 Task: Open a blank sheet, save the file as harry.html Insert a picture of 'Harry Potter' with name  ' Harry Potter.png ' Apply border to the image, change style to Dashed line, color Yellow and width '2 pt'
Action: Mouse moved to (1277, 96)
Screenshot: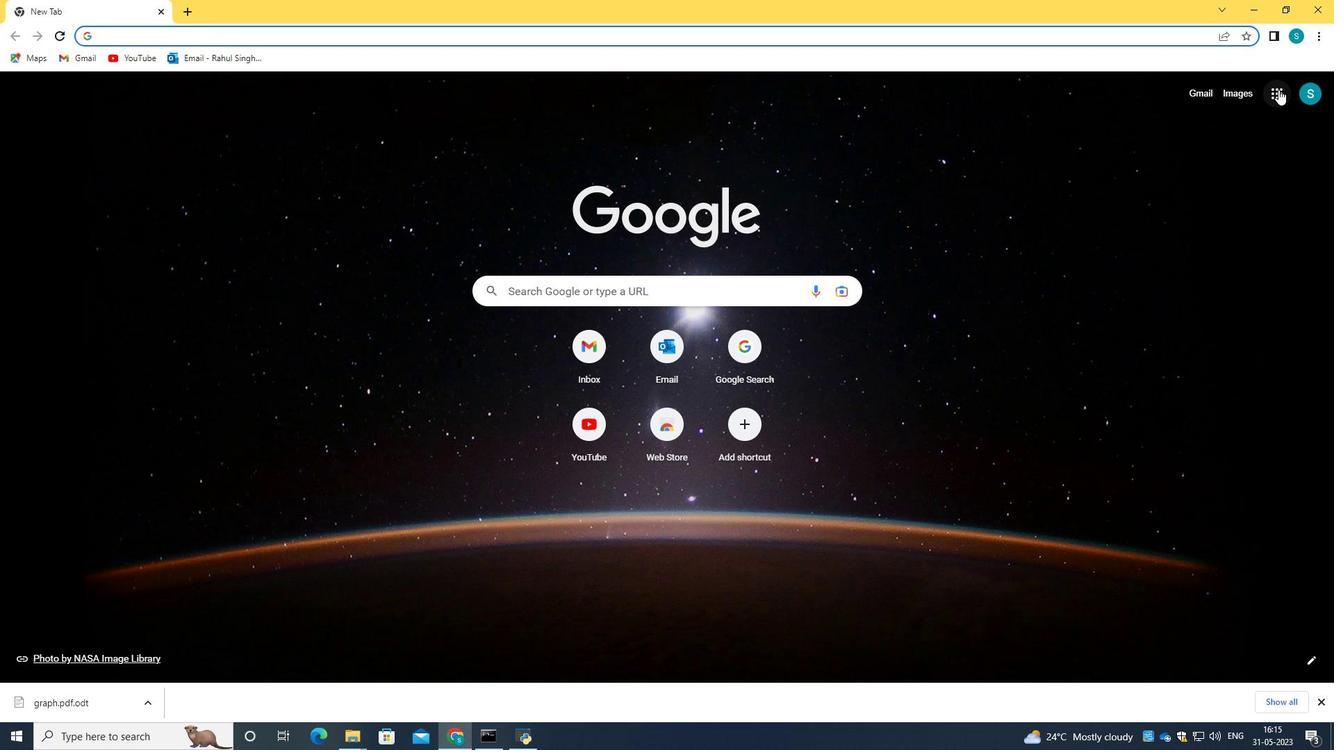 
Action: Mouse pressed left at (1277, 96)
Screenshot: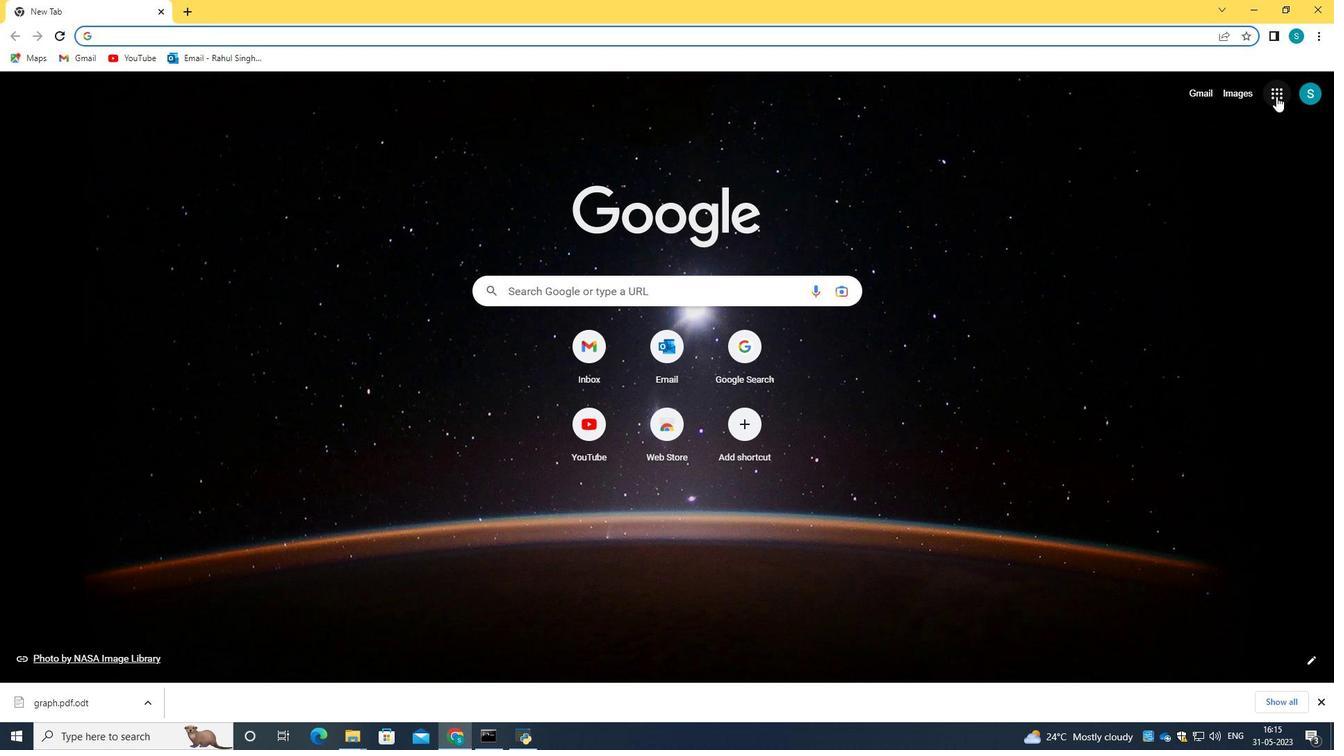 
Action: Mouse moved to (1160, 235)
Screenshot: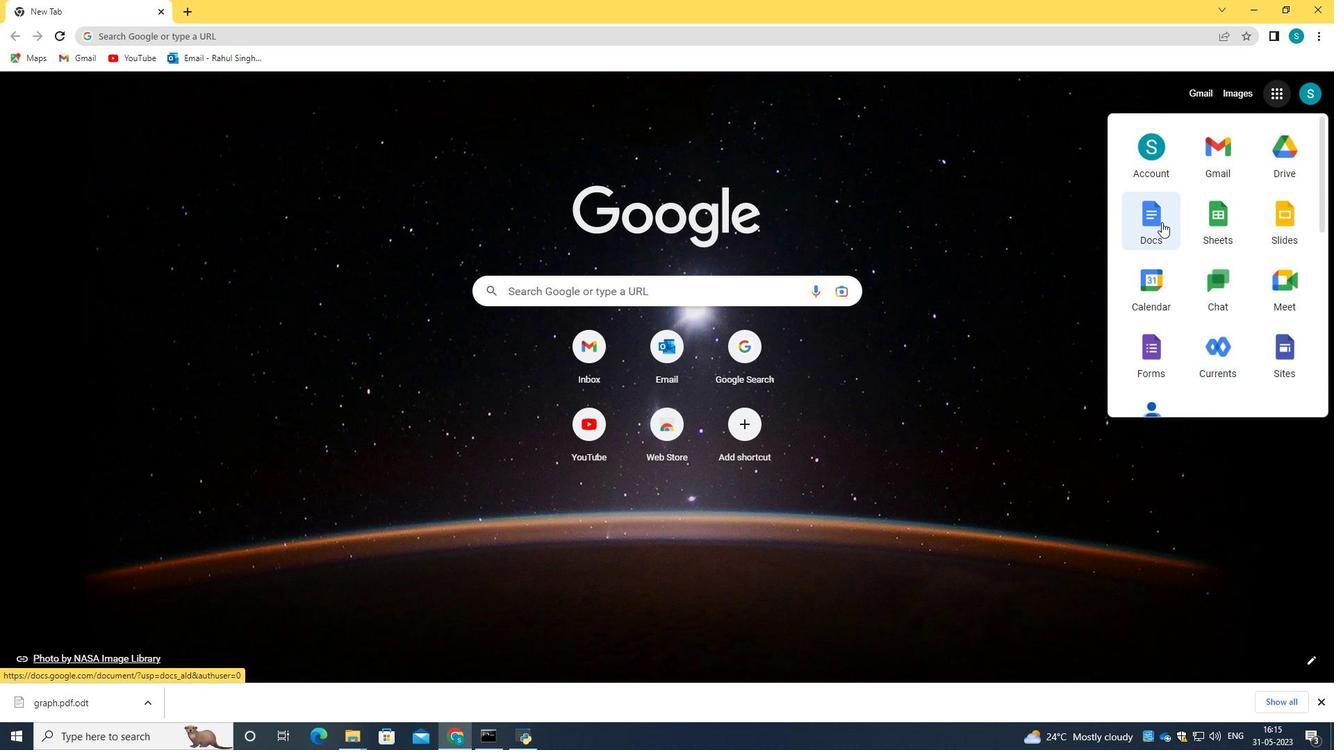 
Action: Mouse pressed left at (1160, 235)
Screenshot: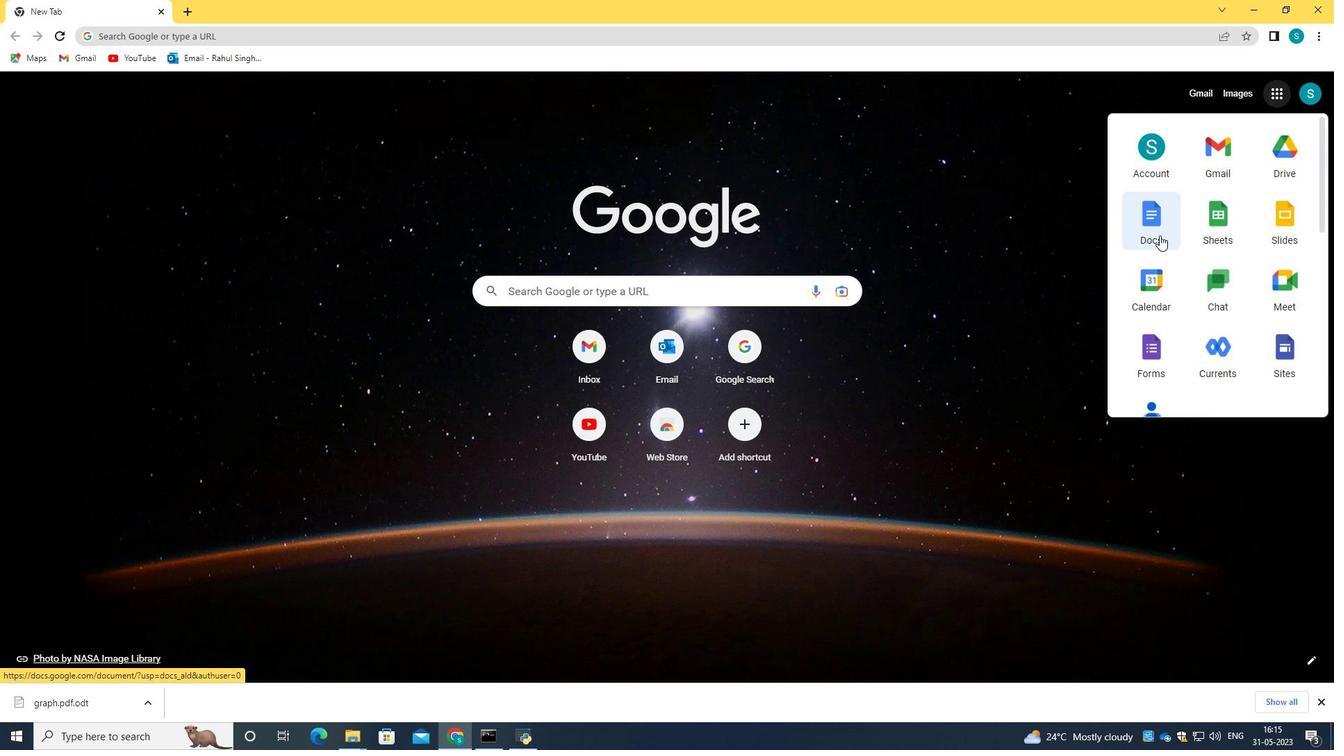
Action: Mouse moved to (335, 235)
Screenshot: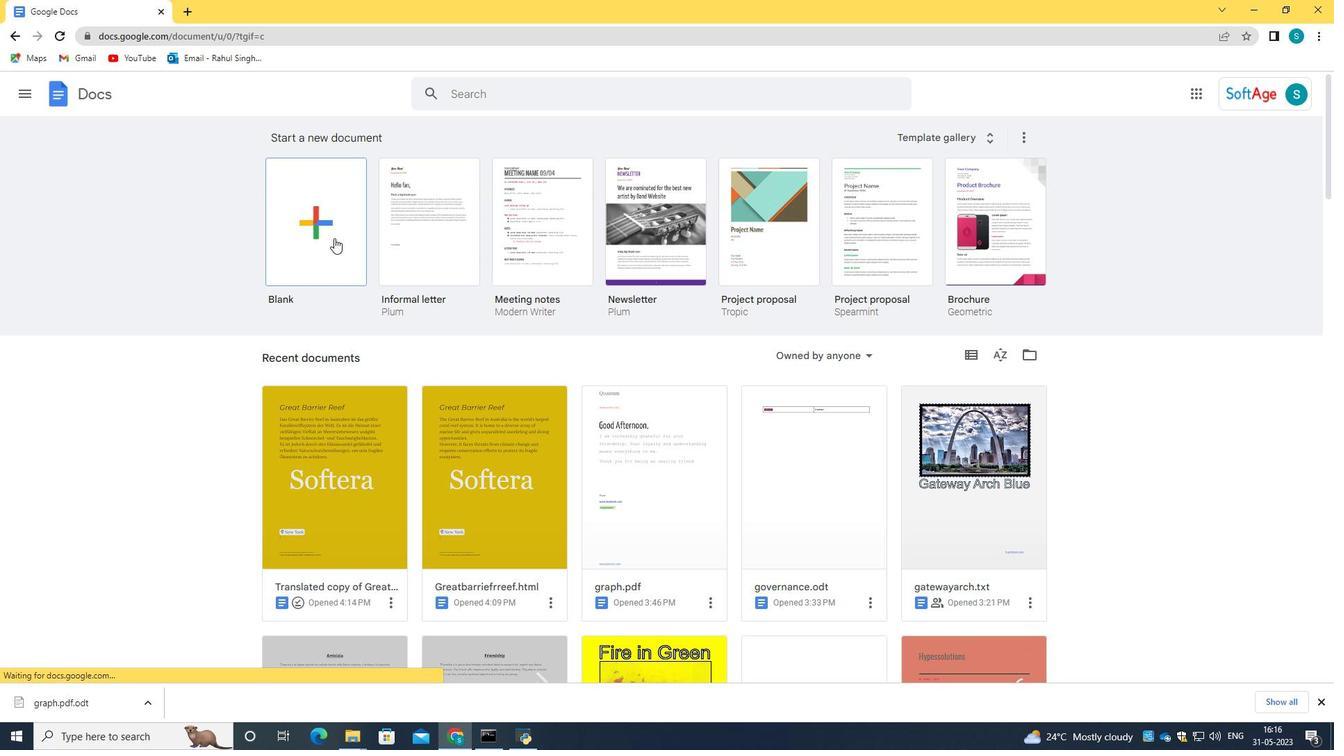 
Action: Mouse pressed left at (335, 235)
Screenshot: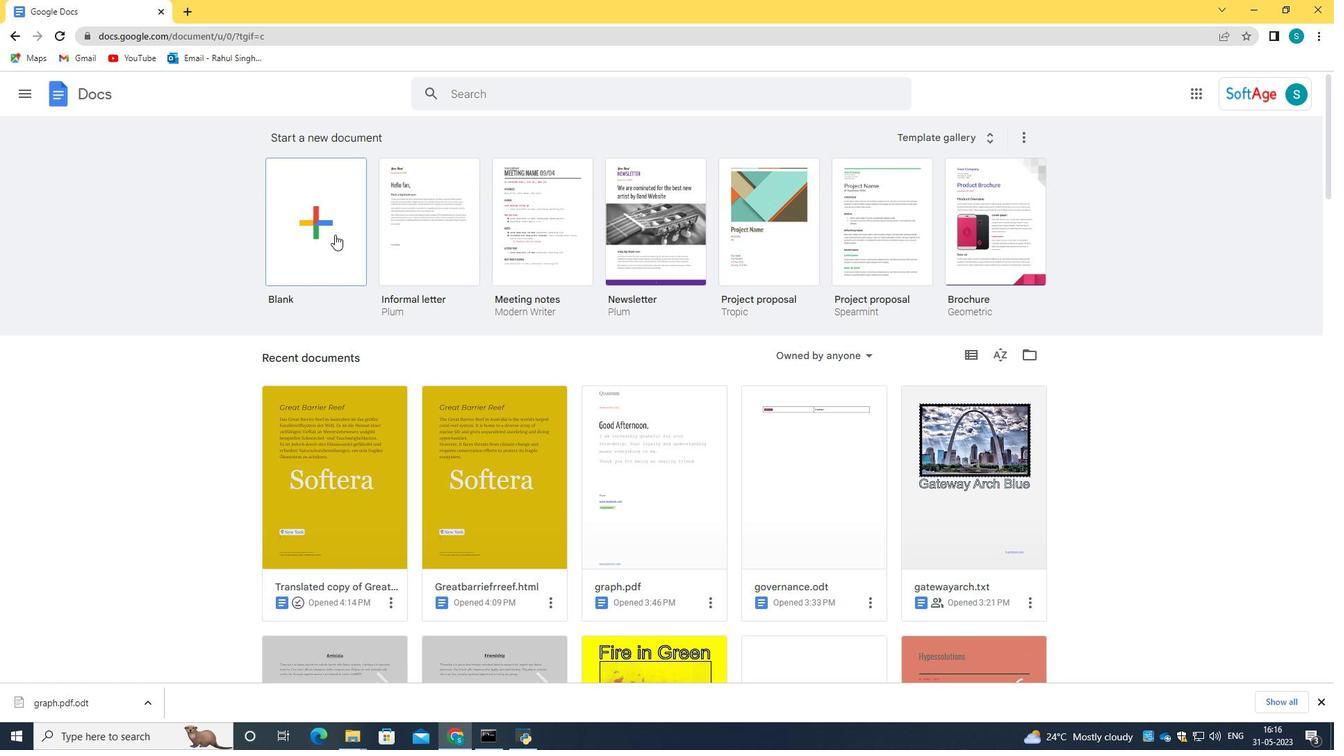 
Action: Mouse moved to (520, 218)
Screenshot: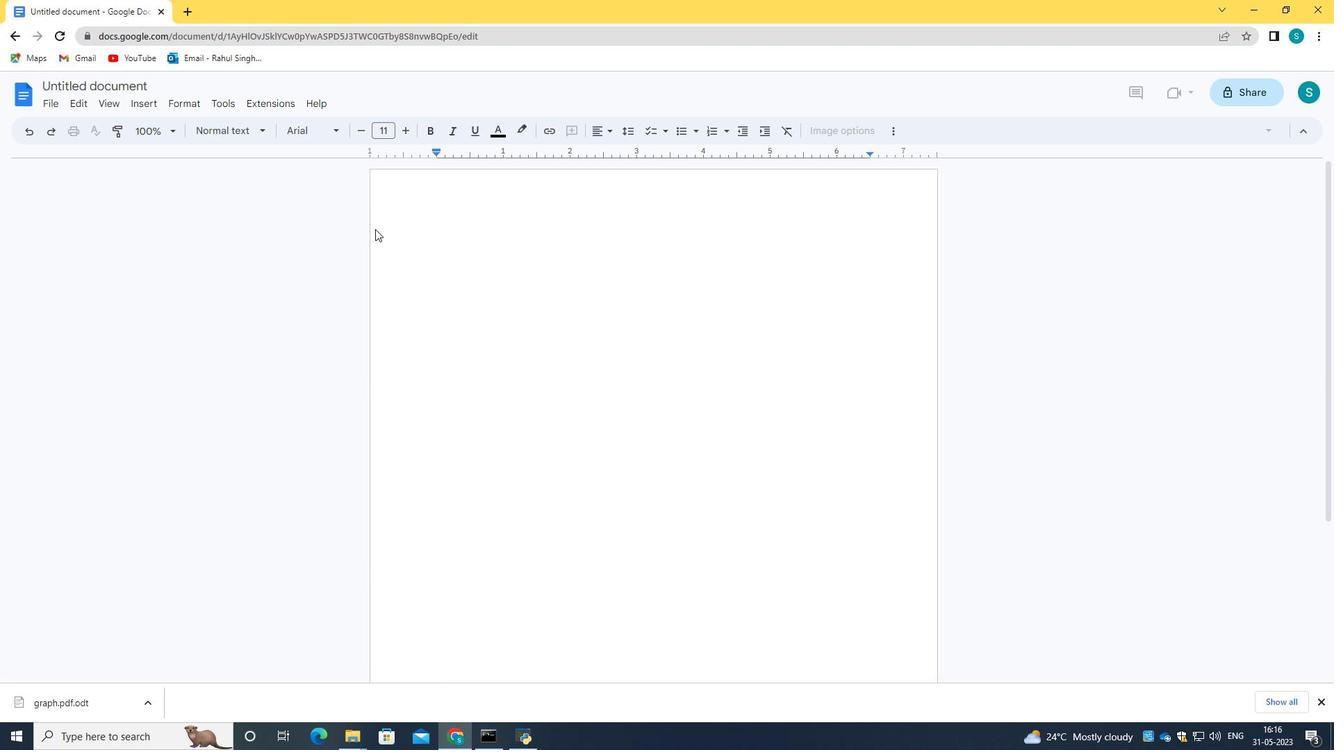 
Action: Mouse pressed left at (520, 218)
Screenshot: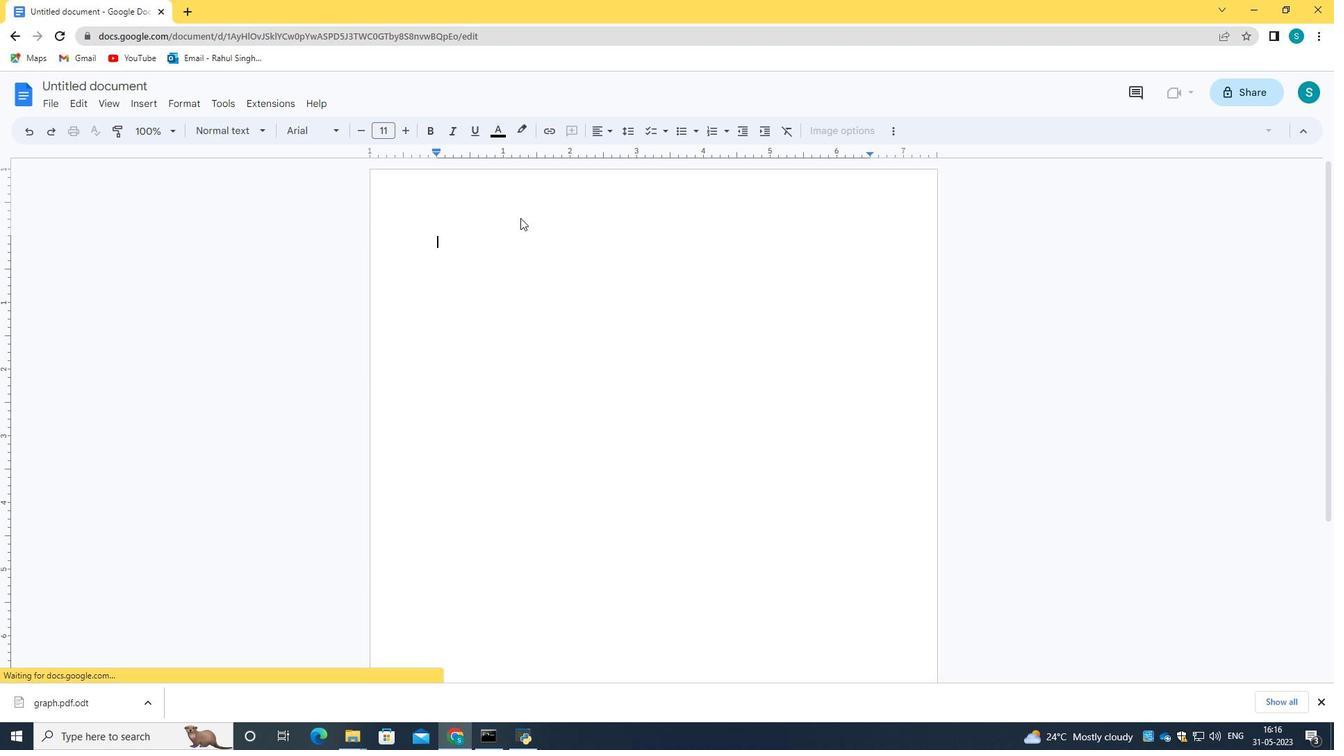 
Action: Mouse moved to (511, 223)
Screenshot: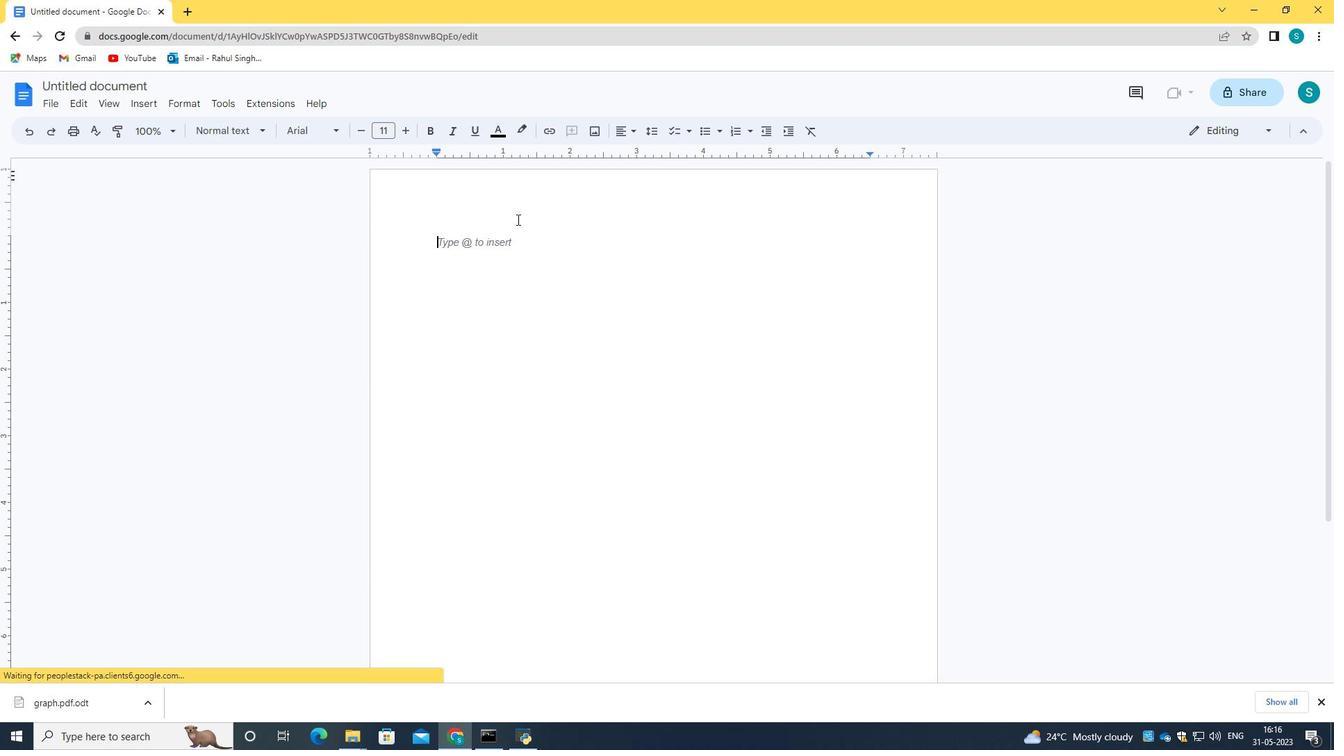 
Action: Mouse pressed left at (511, 223)
Screenshot: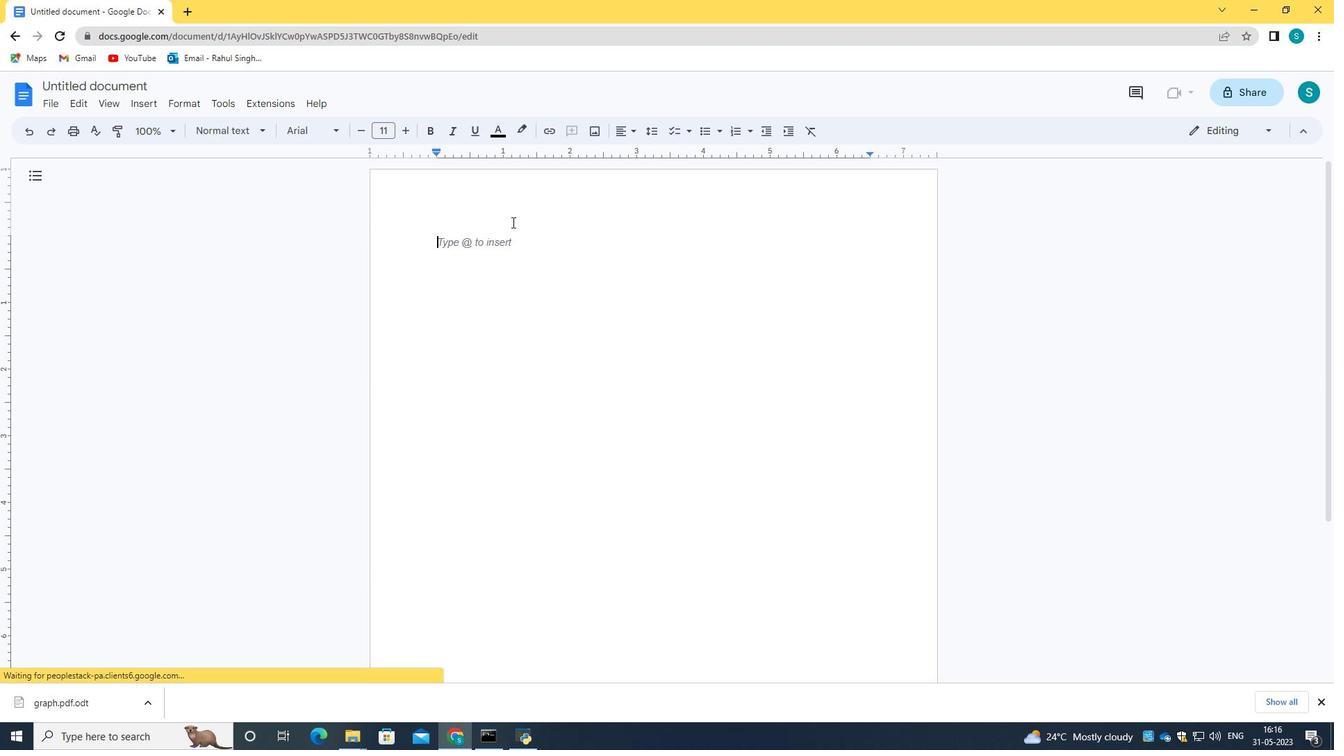 
Action: Mouse moved to (510, 224)
Screenshot: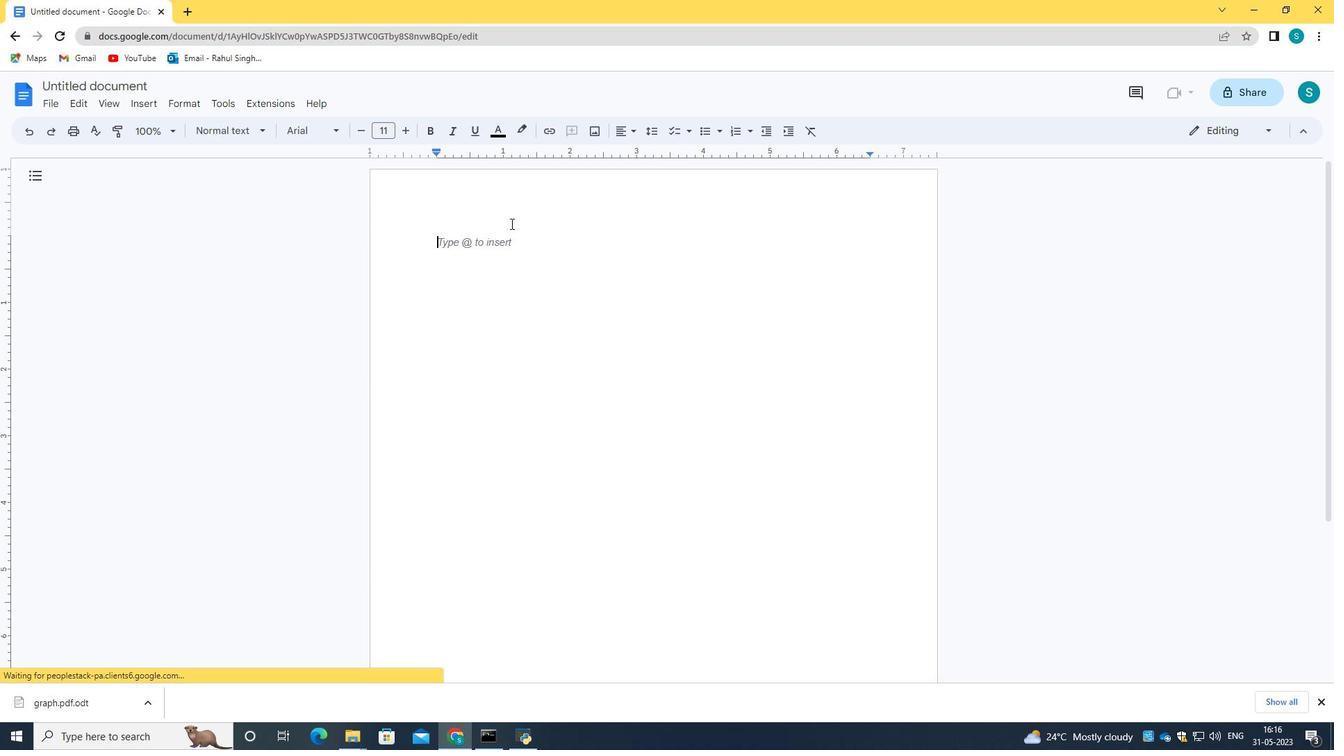 
Action: Mouse pressed left at (510, 224)
Screenshot: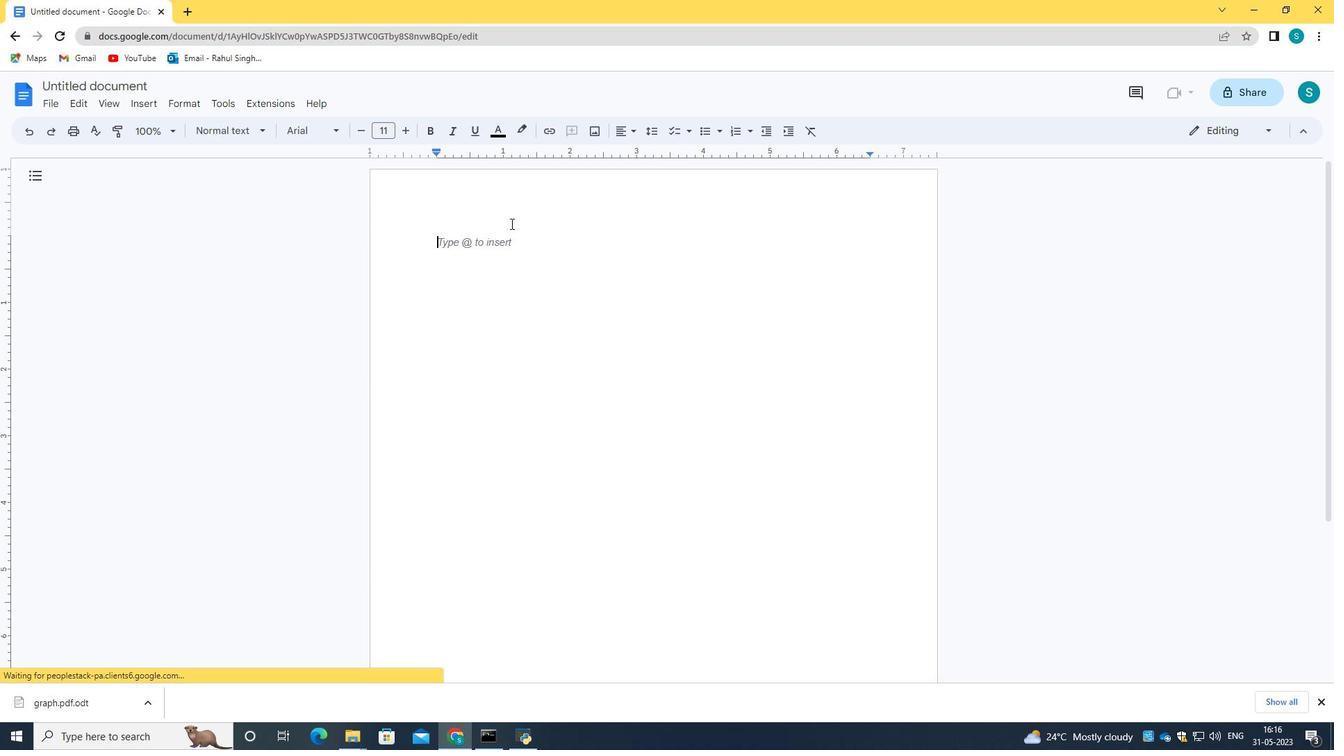 
Action: Mouse moved to (81, 81)
Screenshot: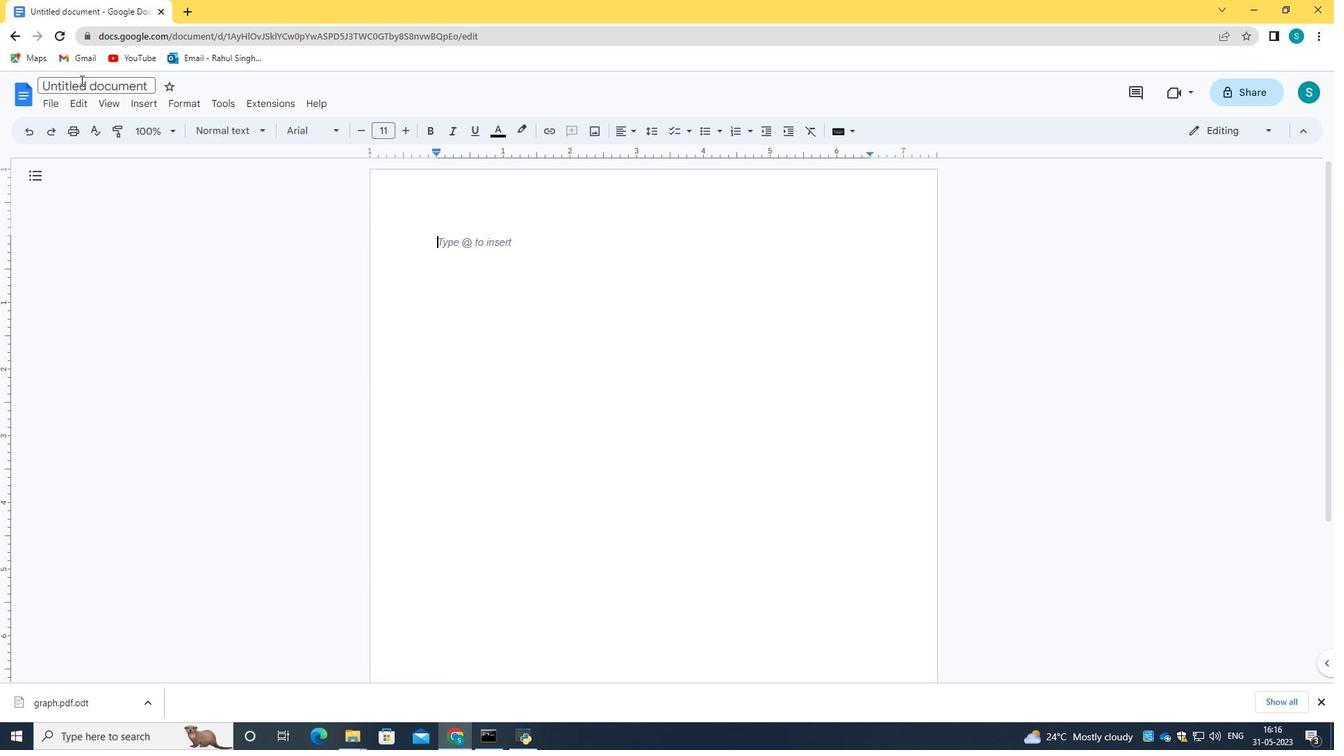 
Action: Mouse pressed left at (81, 81)
Screenshot: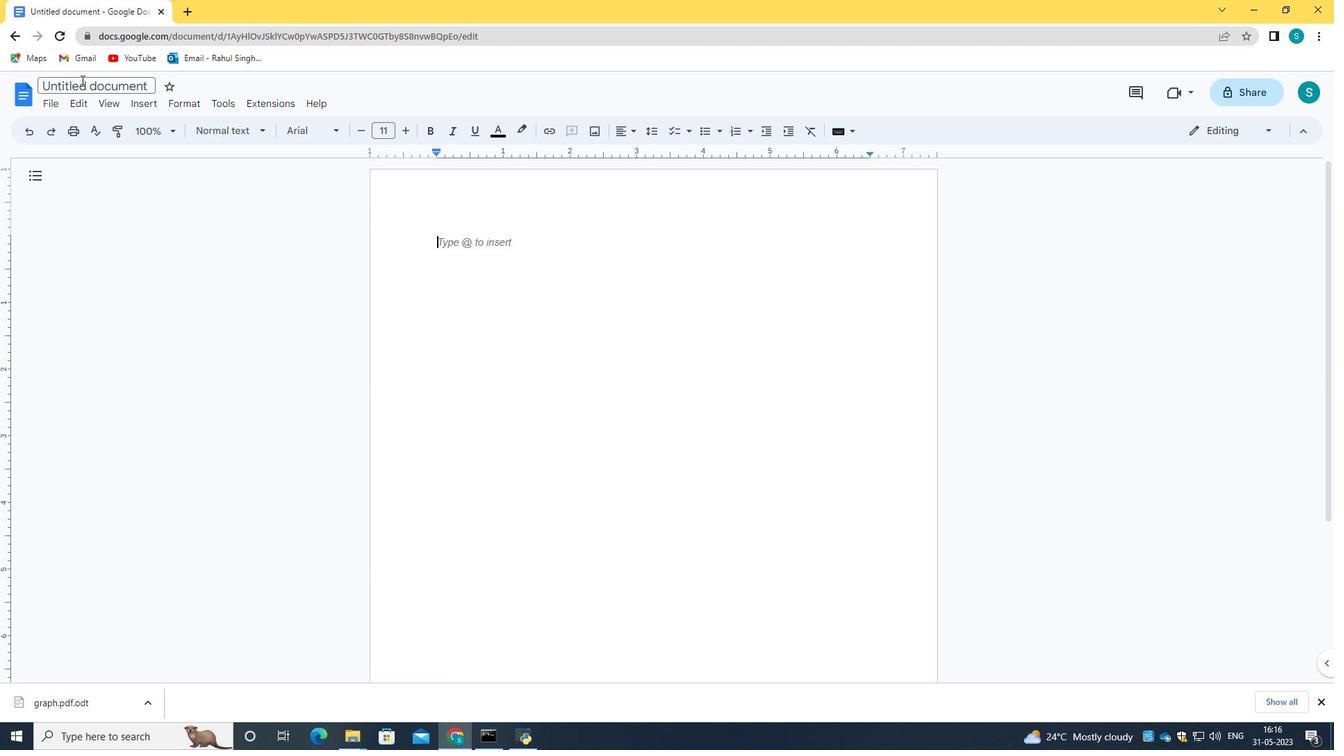 
Action: Key pressed <Key.backspace><Key.backspace><Key.caps_lock>H<Key.caps_lock>a<Key.backspace><Key.backspace><Key.backspace>harry.html<Key.enter>
Screenshot: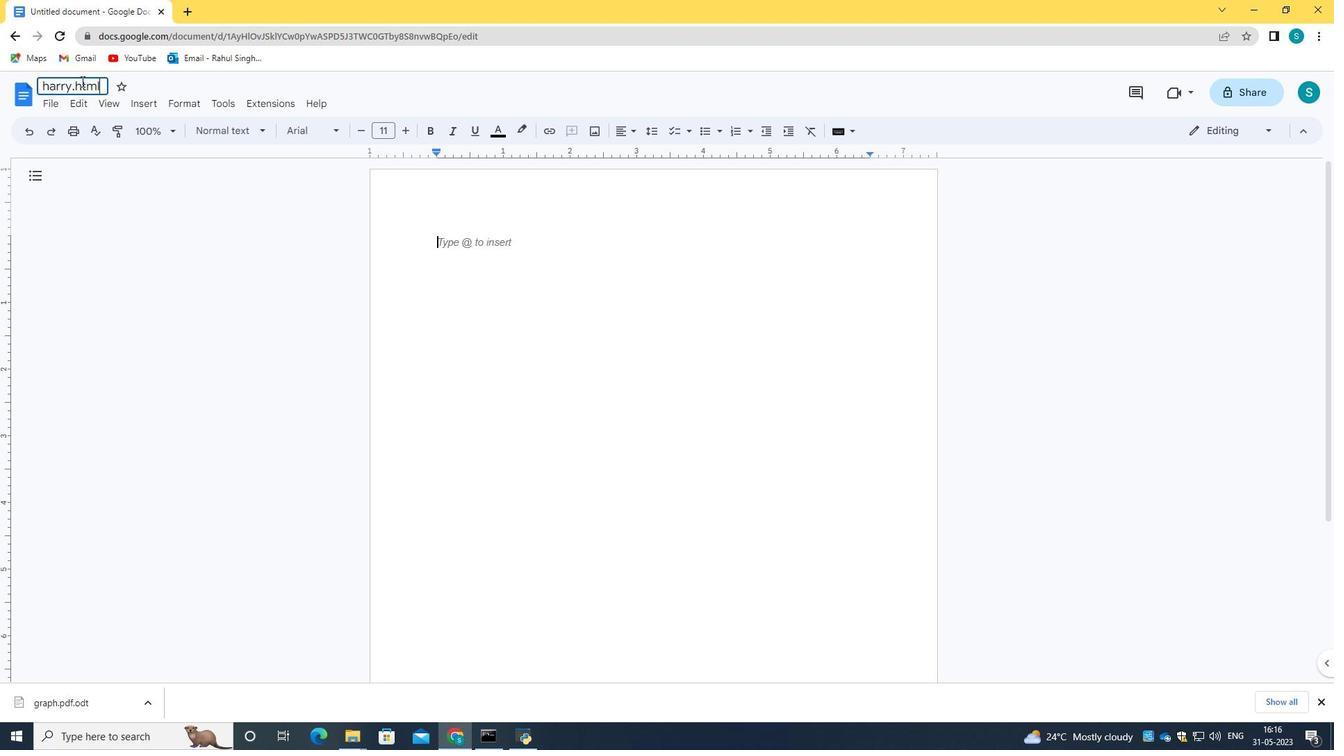 
Action: Mouse moved to (182, 8)
Screenshot: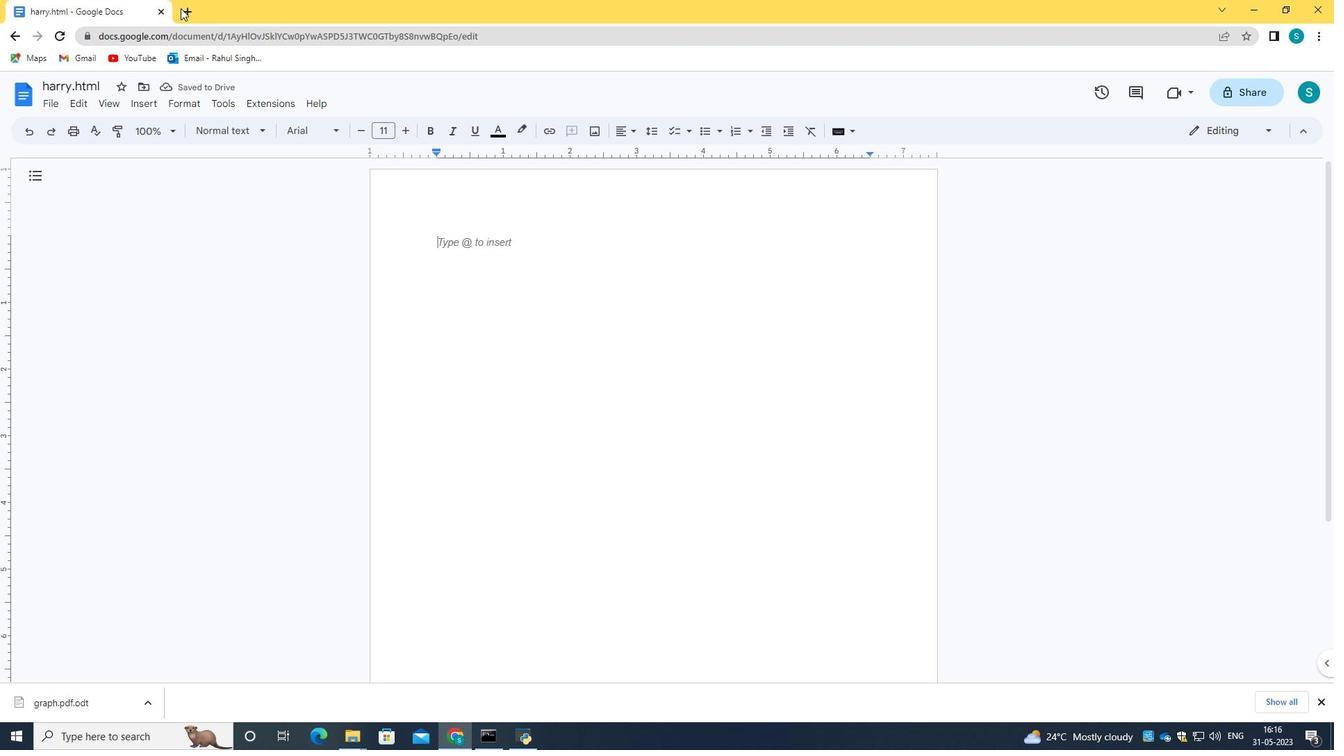 
Action: Mouse pressed left at (182, 8)
Screenshot: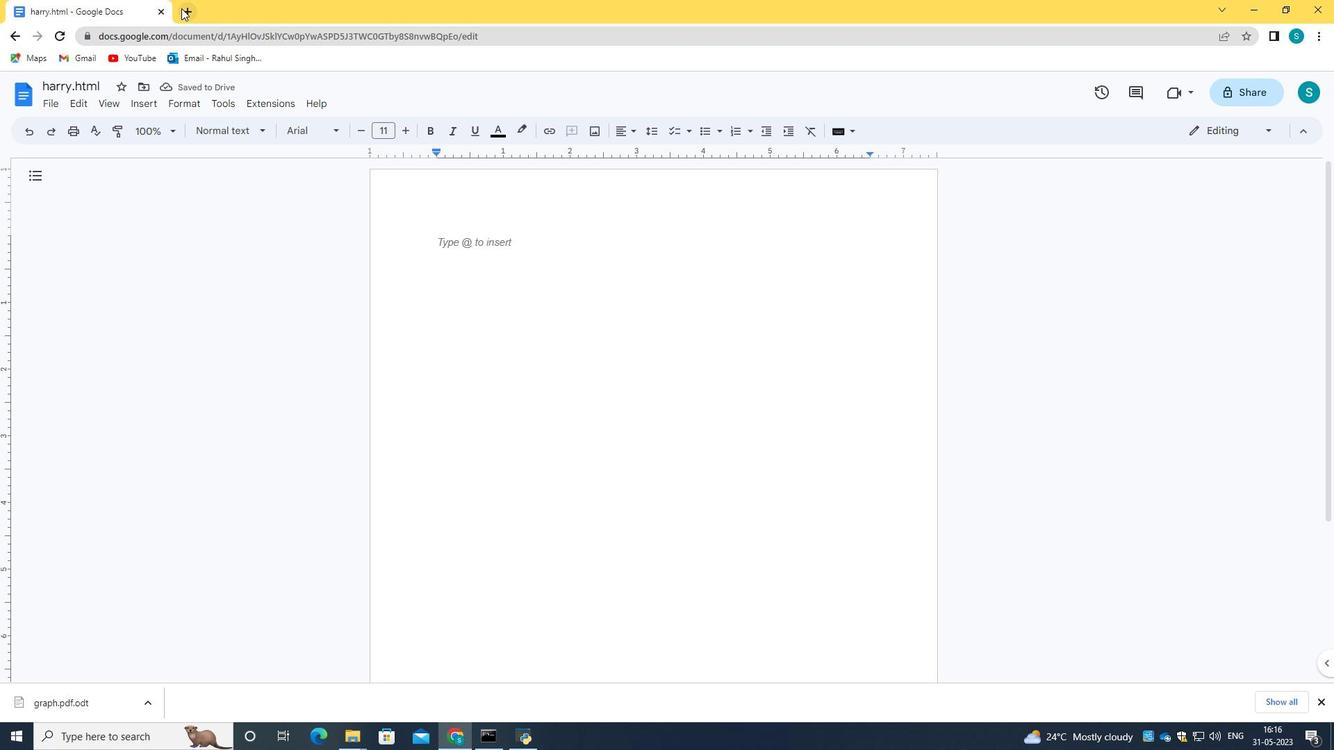 
Action: Mouse moved to (198, 31)
Screenshot: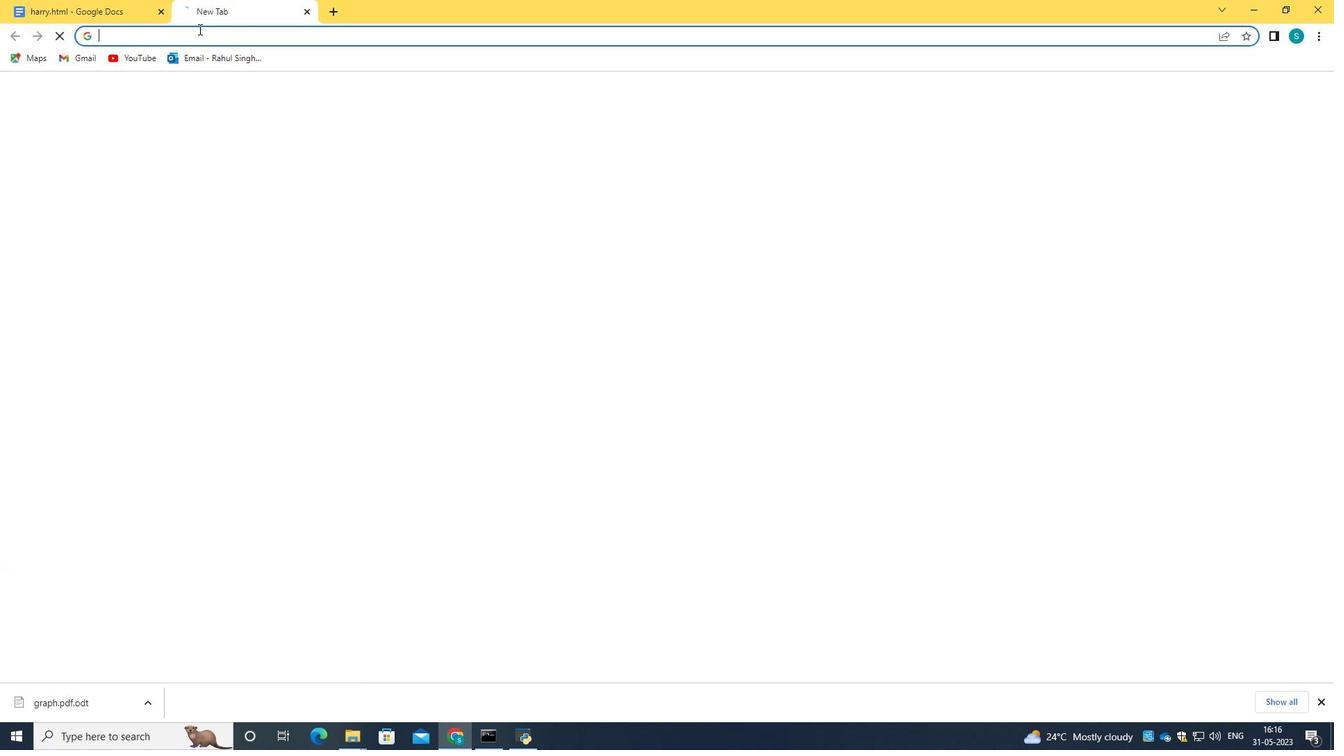 
Action: Key pressed <Key.caps_lock>H<Key.caps_lock>arry<Key.space><Key.caps_lock>P<Key.caps_lock>otto<Key.backspace>er<Key.enter>
Screenshot: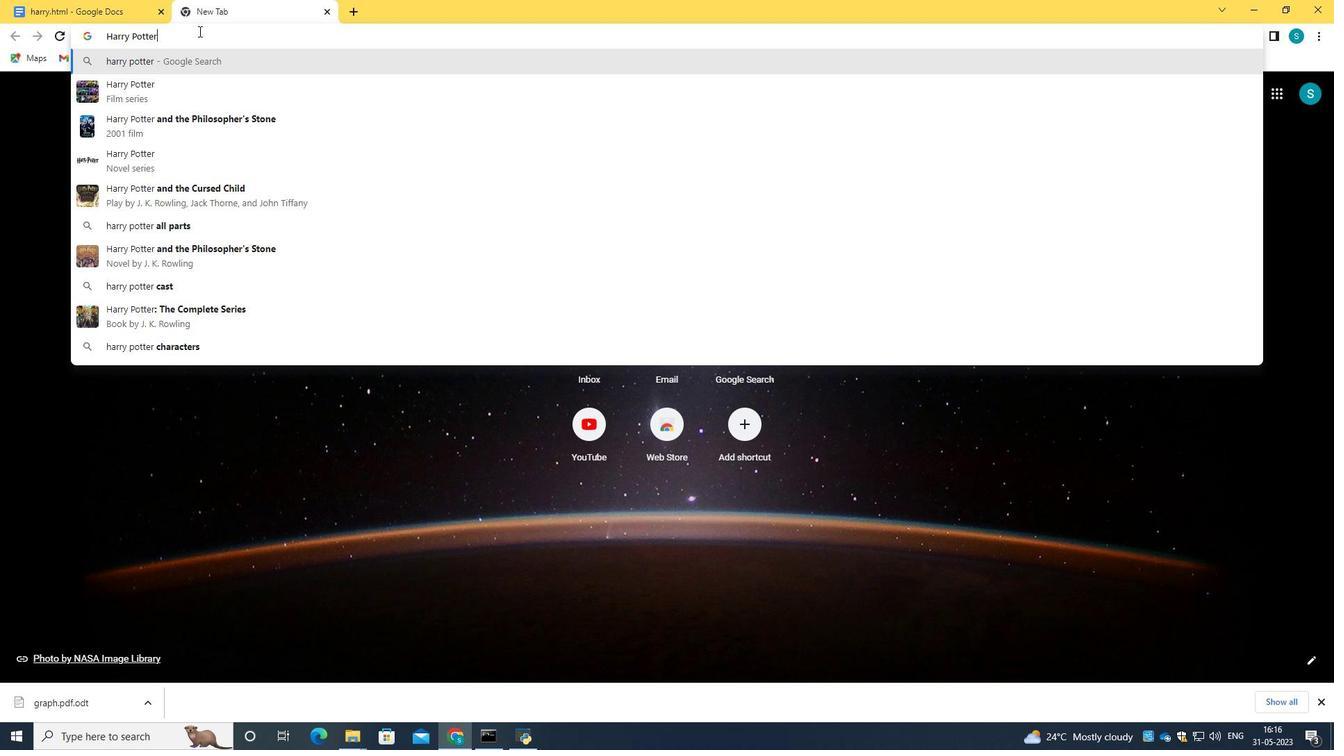 
Action: Mouse moved to (228, 146)
Screenshot: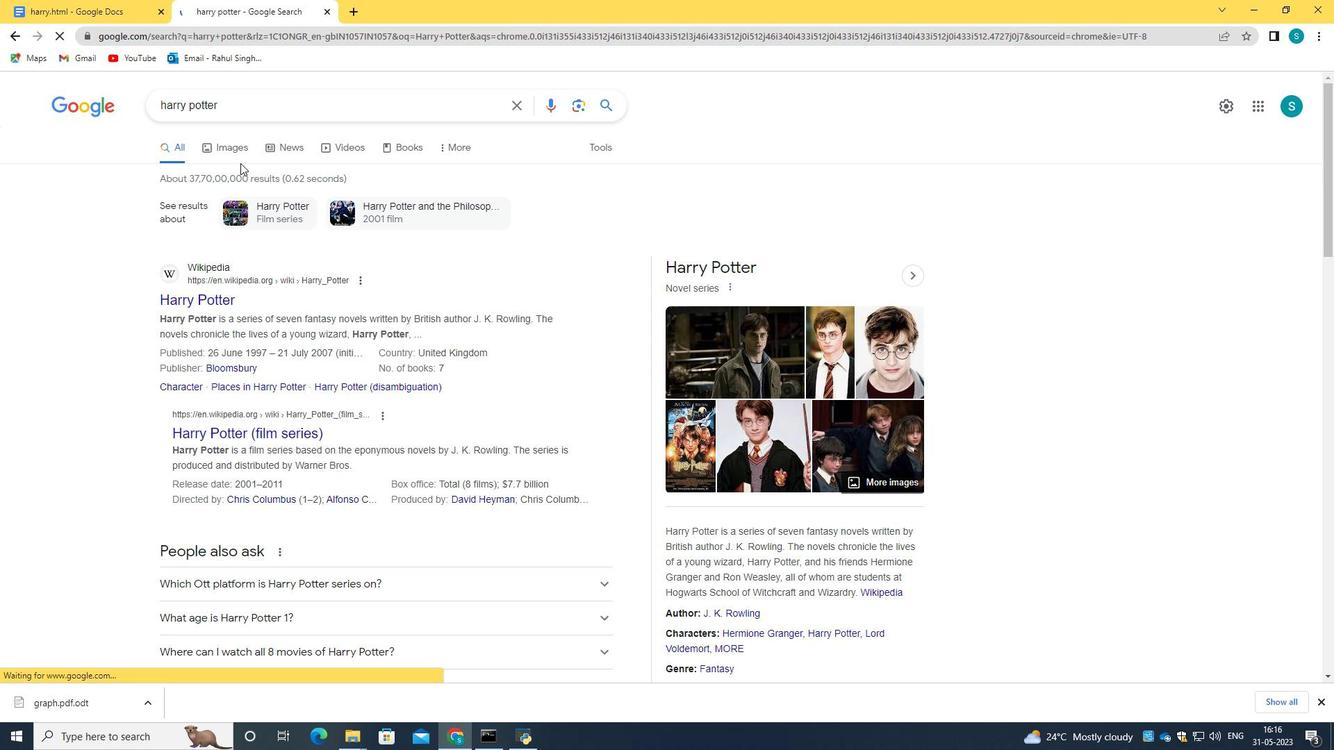 
Action: Mouse pressed left at (228, 146)
Screenshot: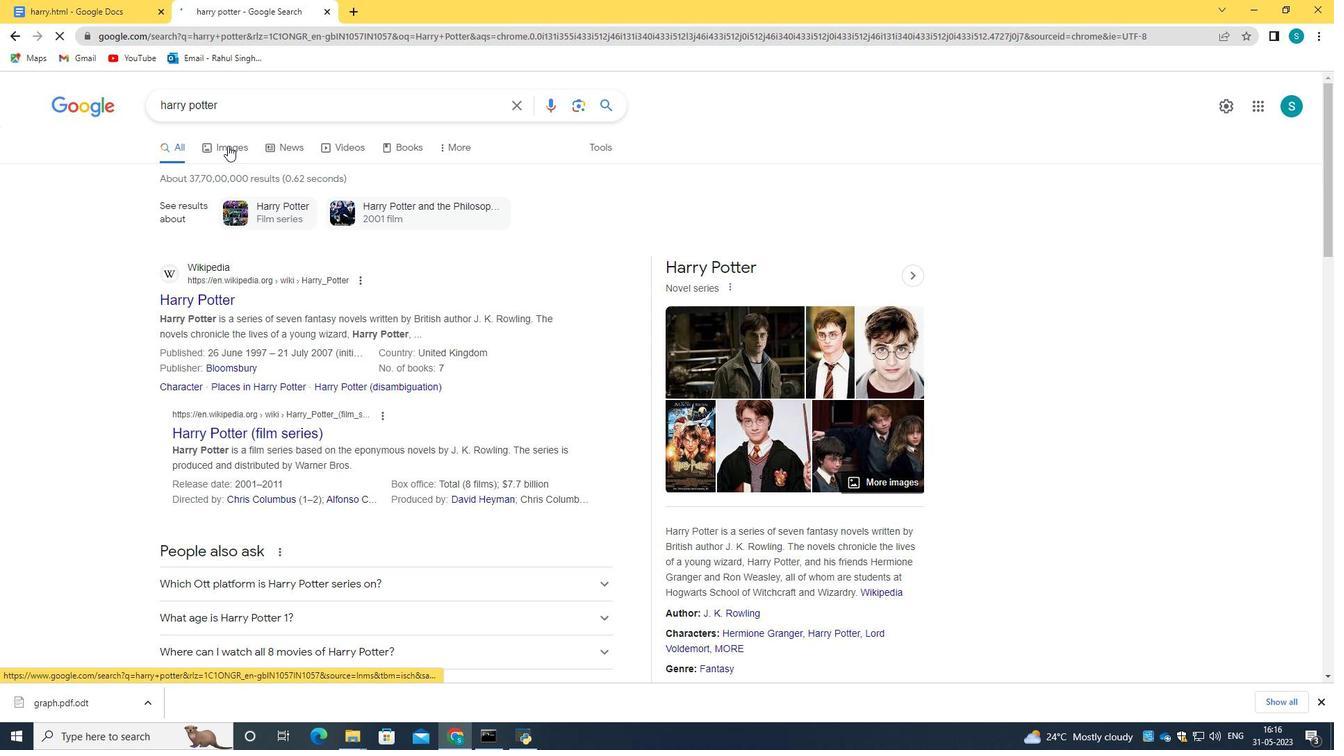 
Action: Mouse moved to (807, 462)
Screenshot: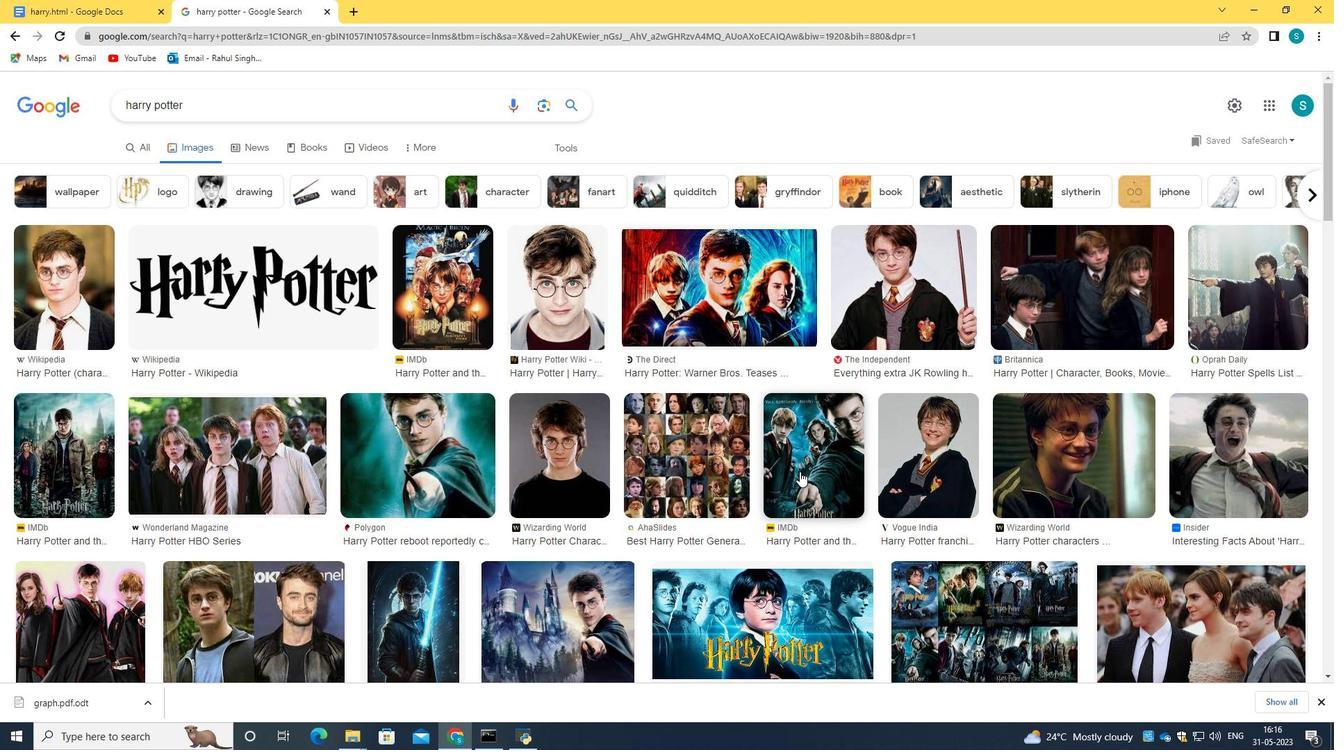 
Action: Mouse pressed right at (807, 462)
Screenshot: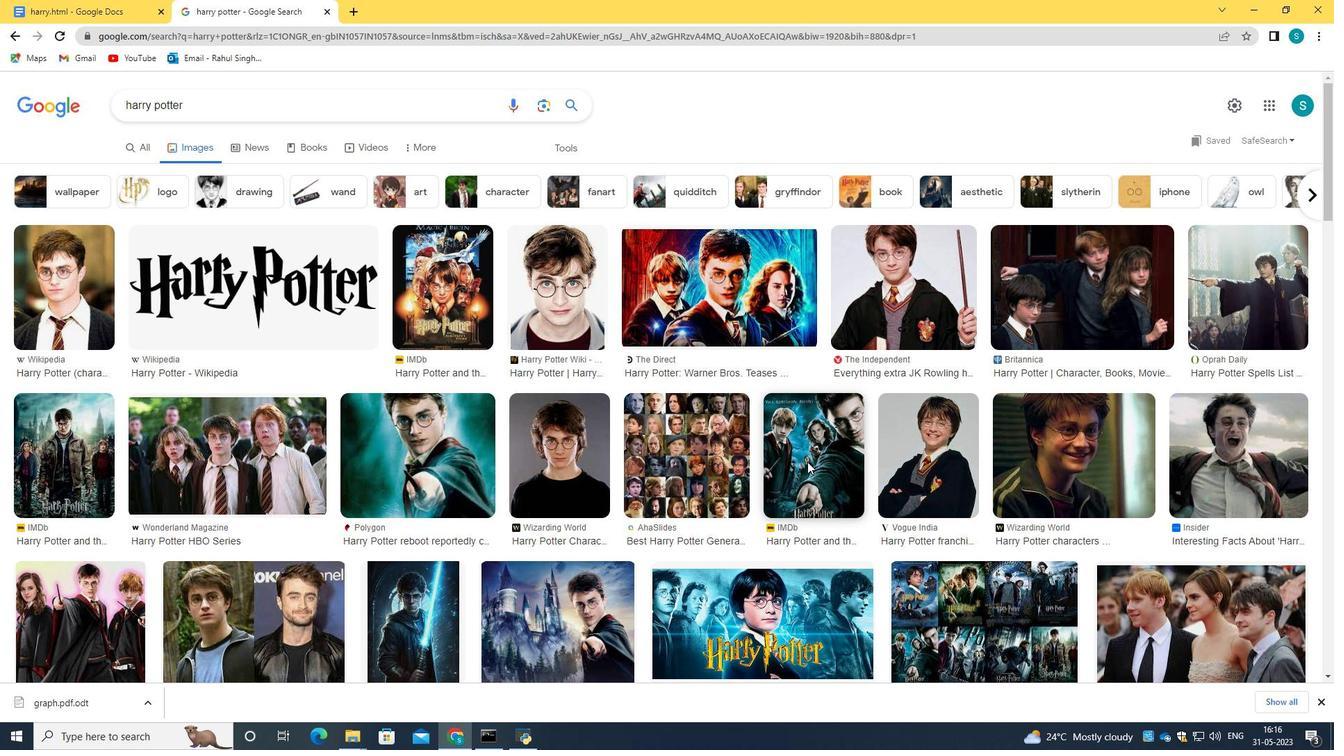 
Action: Mouse moved to (439, 400)
Screenshot: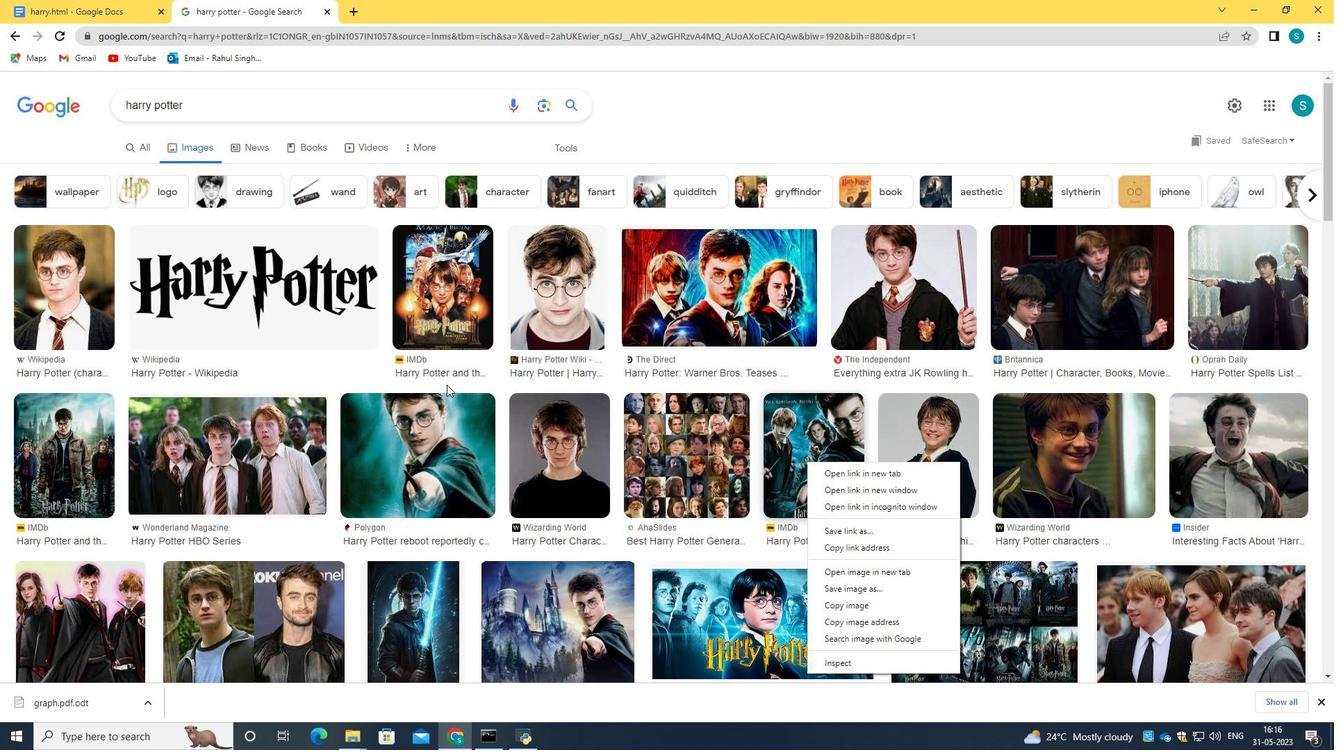 
Action: Mouse scrolled (439, 399) with delta (0, 0)
Screenshot: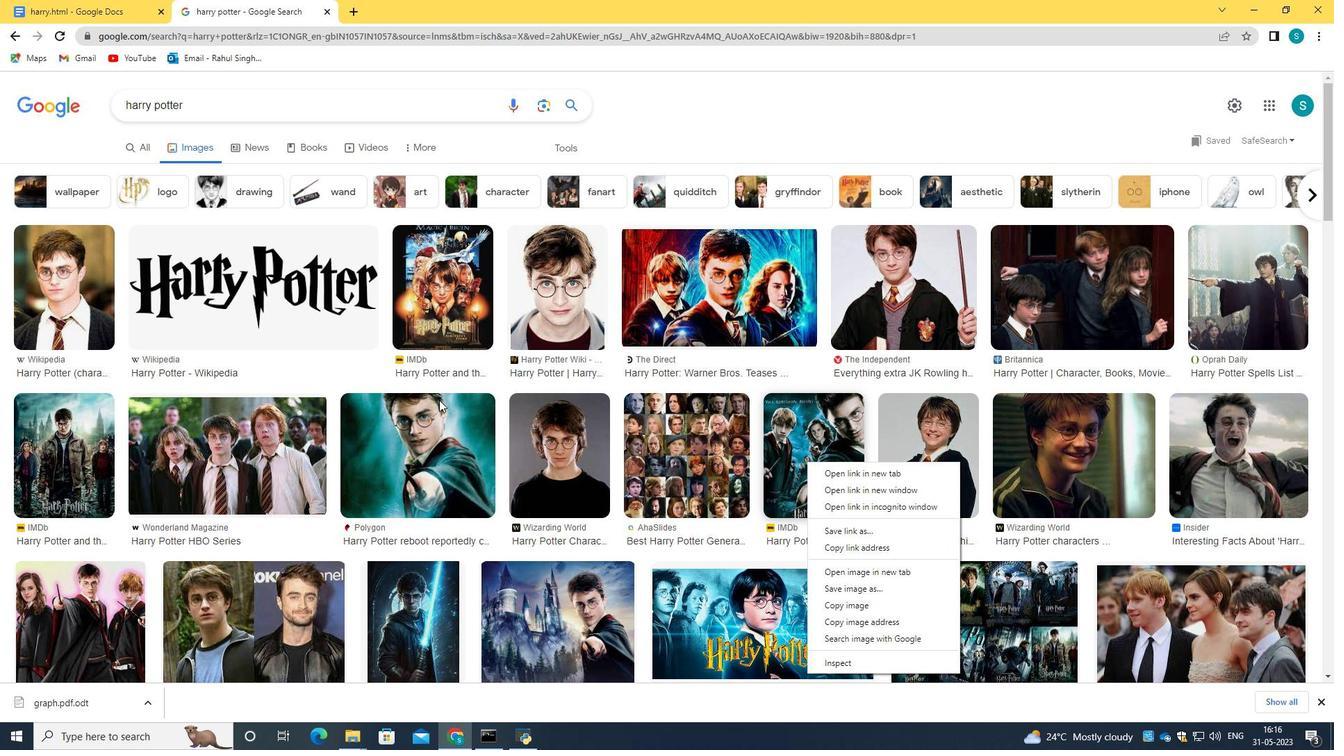 
Action: Mouse scrolled (439, 399) with delta (0, 0)
Screenshot: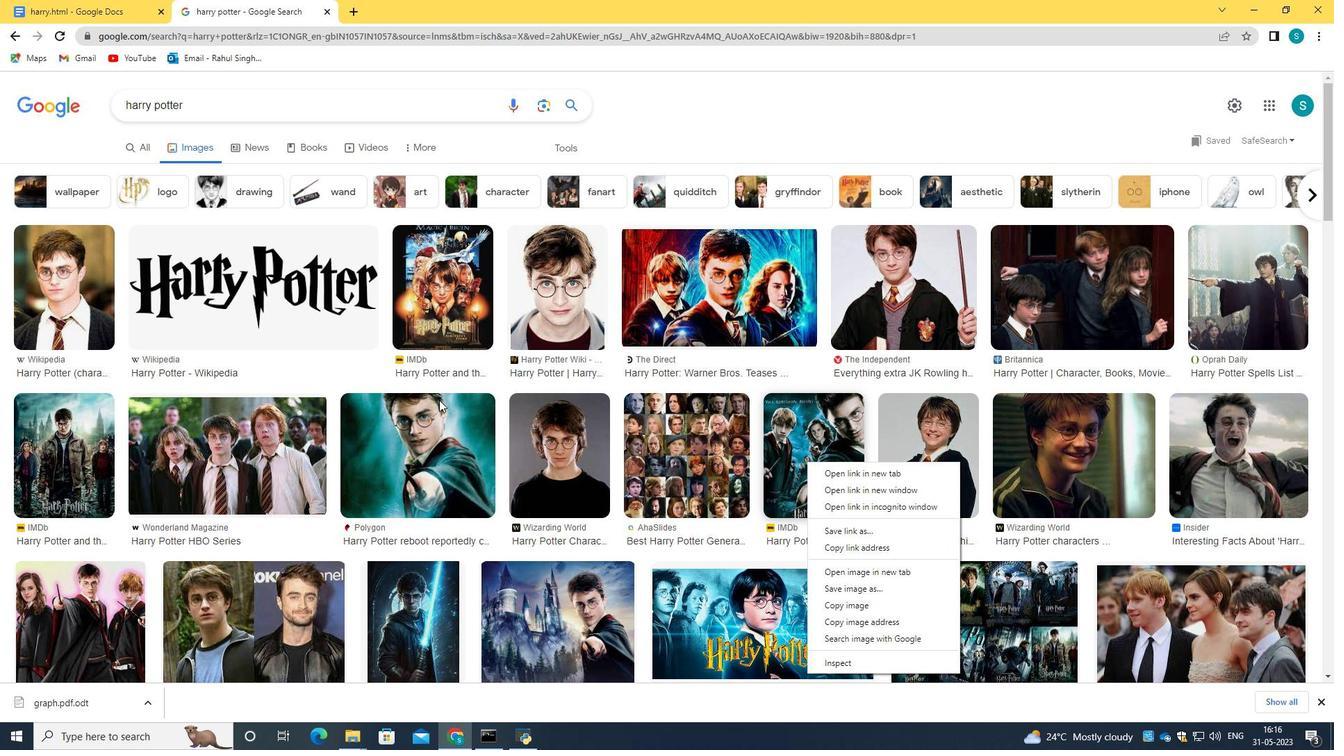 
Action: Mouse moved to (409, 320)
Screenshot: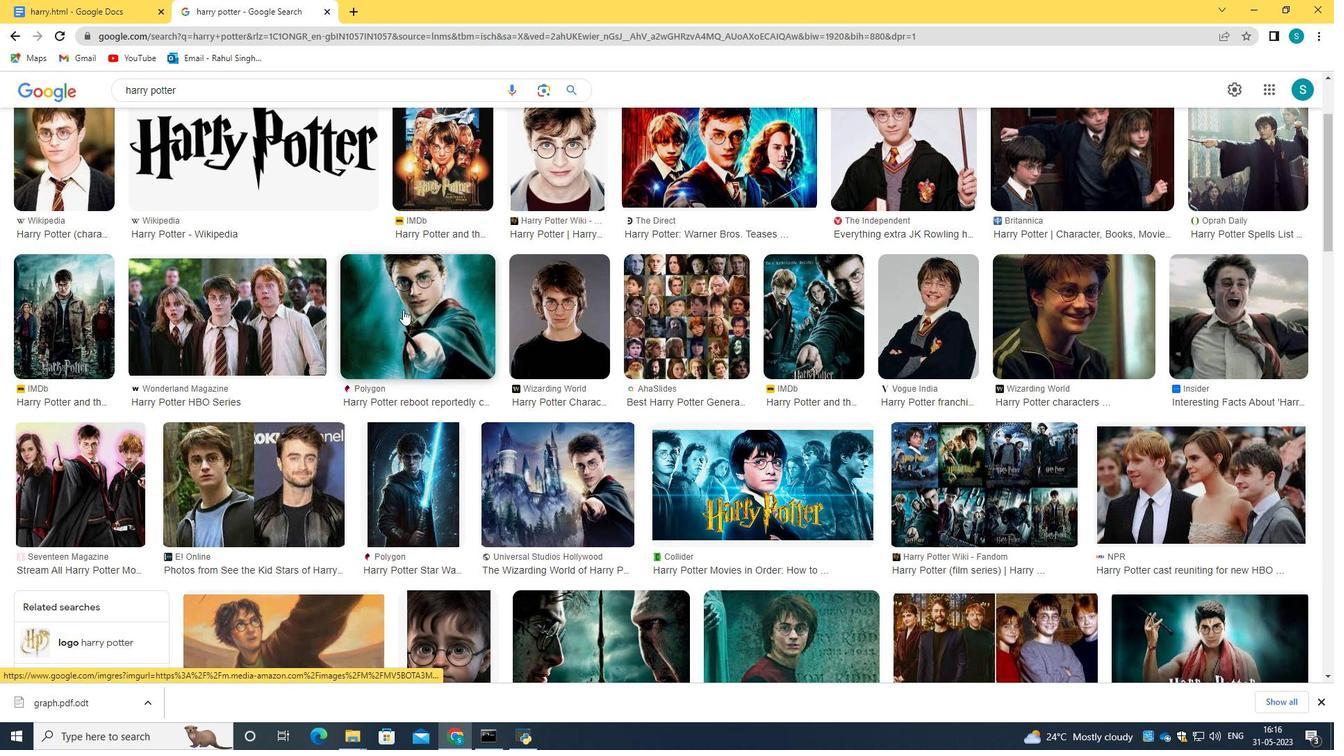
Action: Mouse scrolled (409, 321) with delta (0, 0)
Screenshot: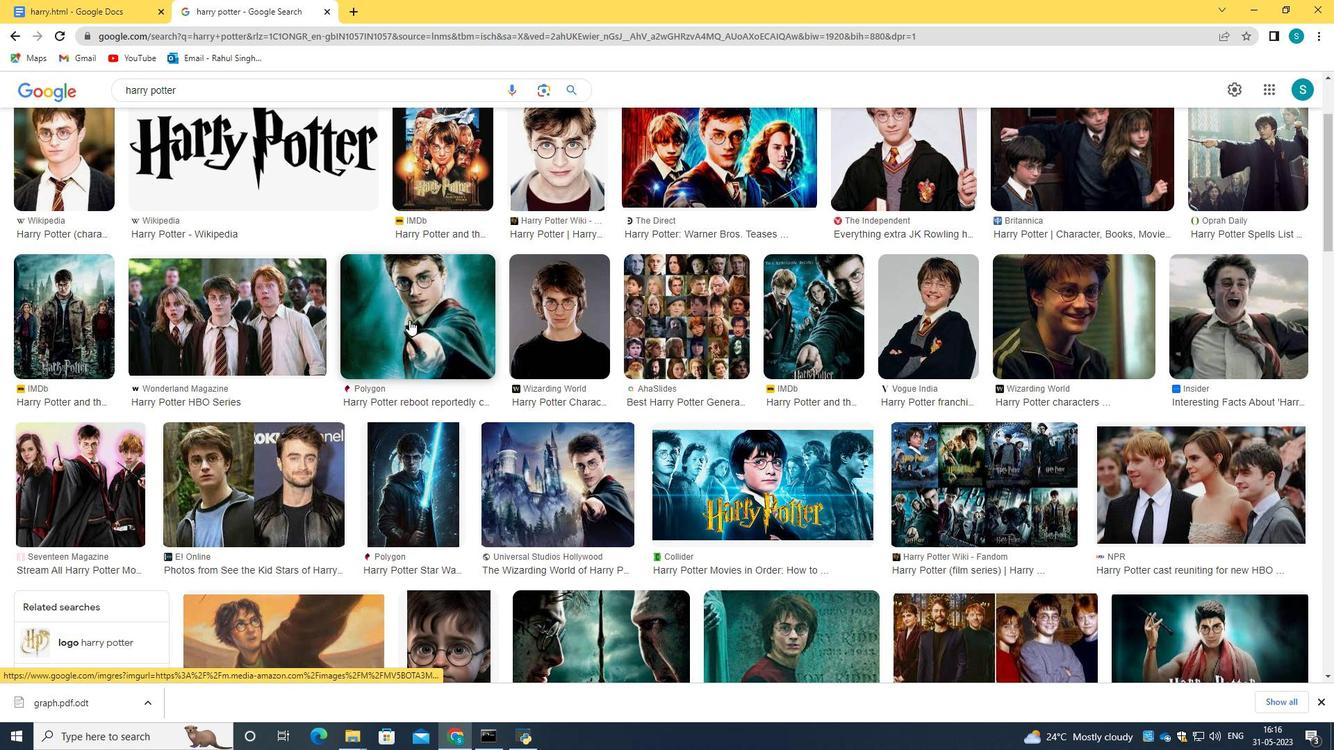 
Action: Mouse scrolled (409, 321) with delta (0, 0)
Screenshot: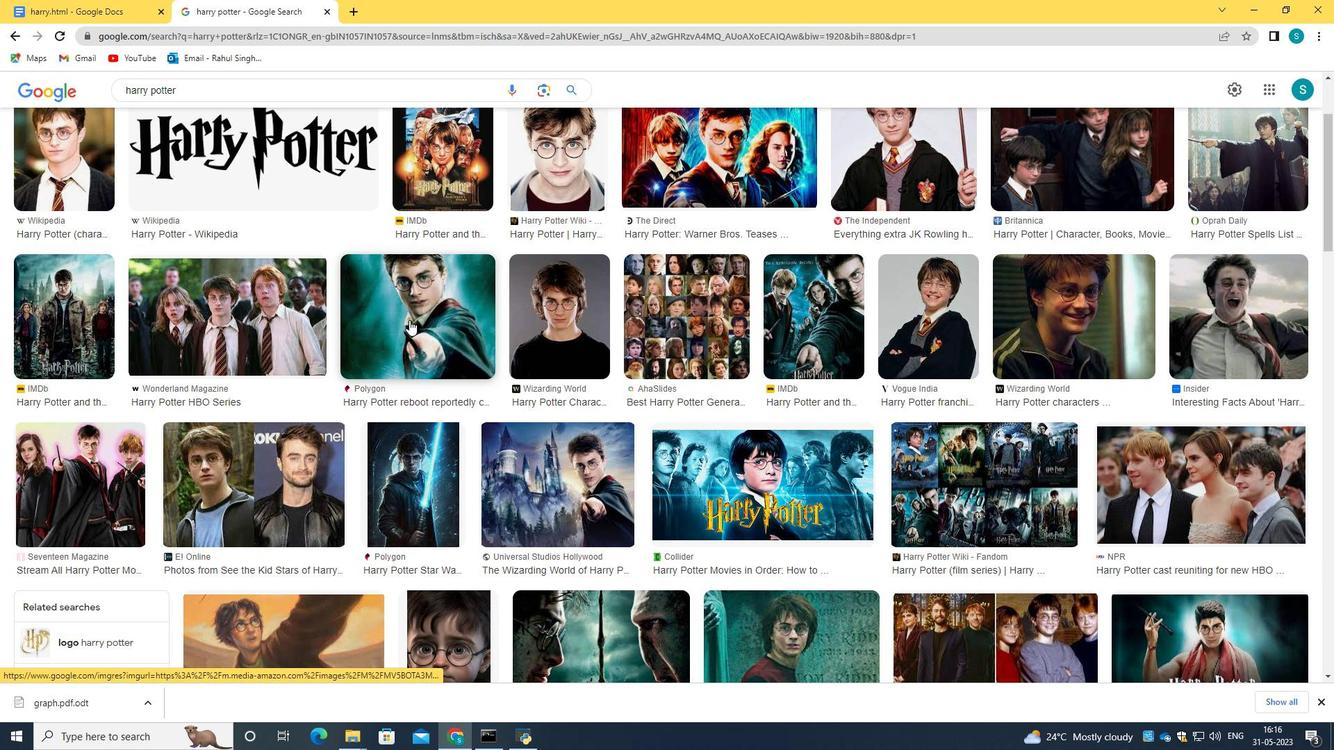 
Action: Mouse moved to (706, 458)
Screenshot: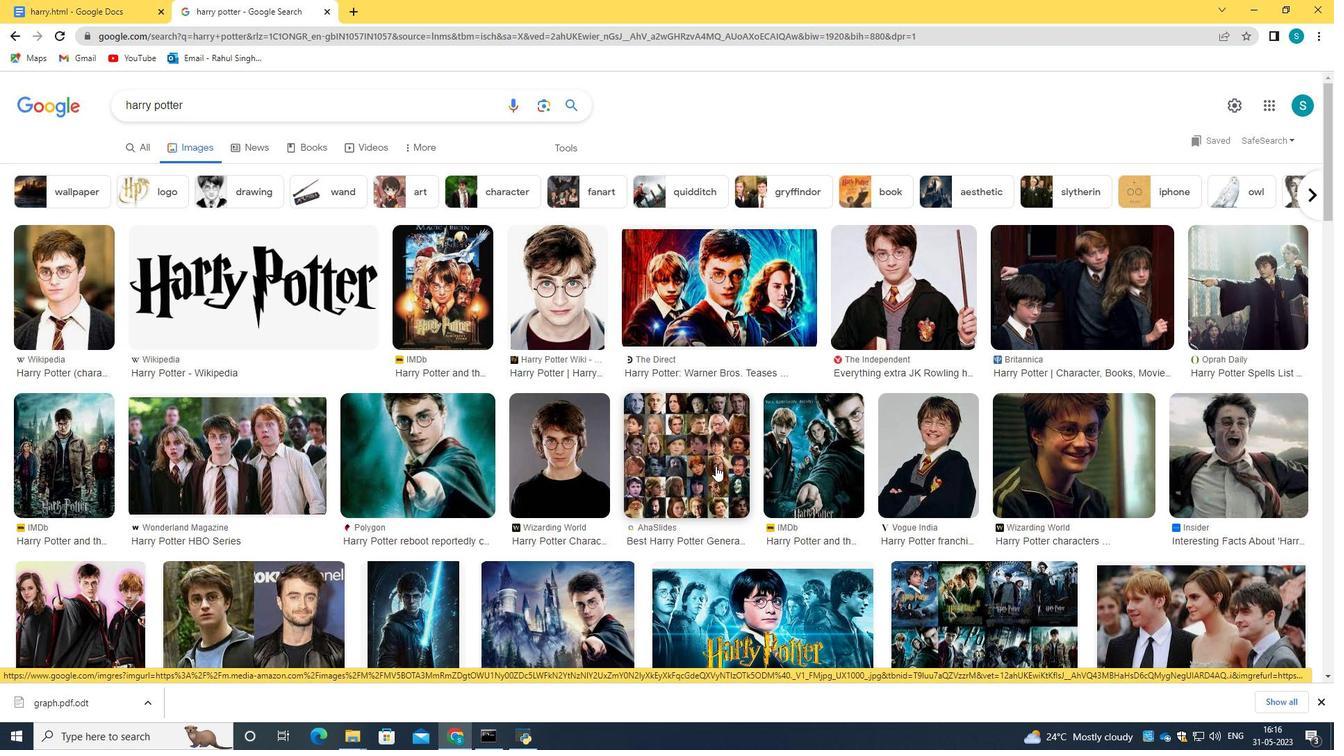 
Action: Mouse scrolled (706, 458) with delta (0, 0)
Screenshot: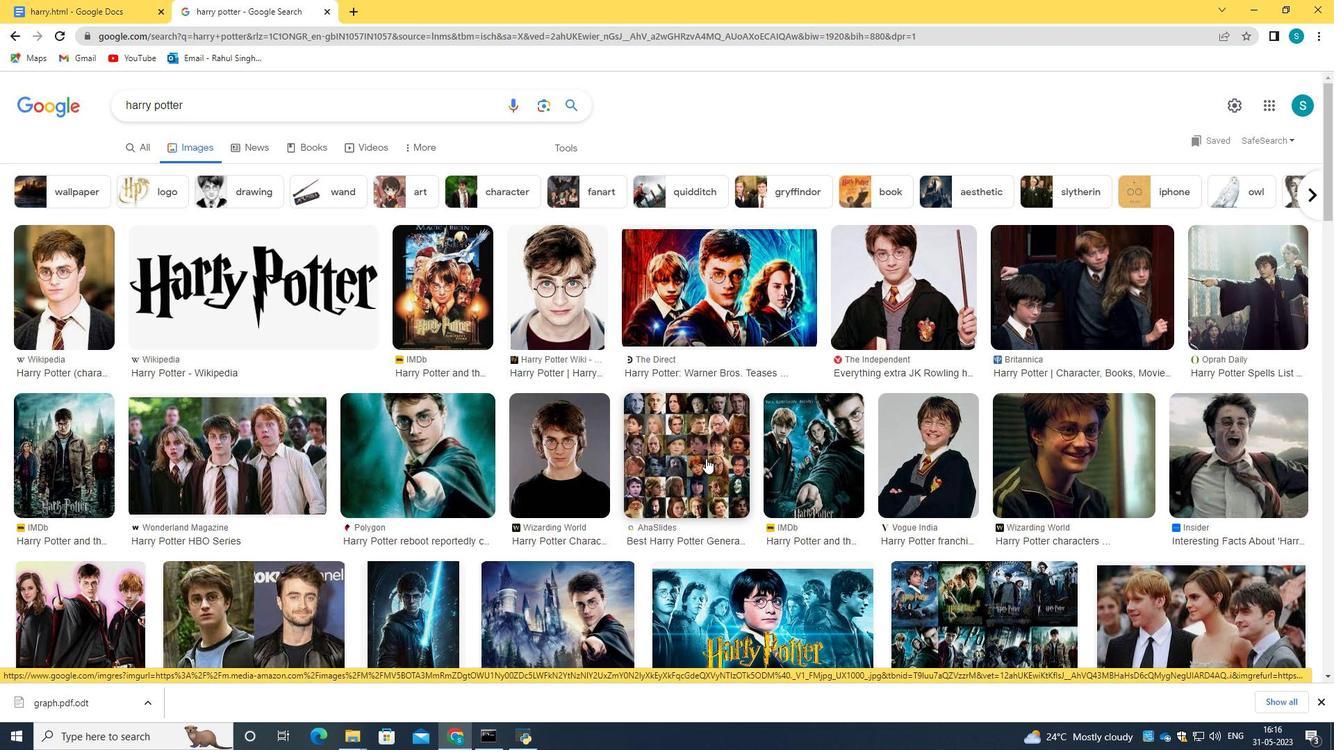 
Action: Mouse scrolled (706, 458) with delta (0, 0)
Screenshot: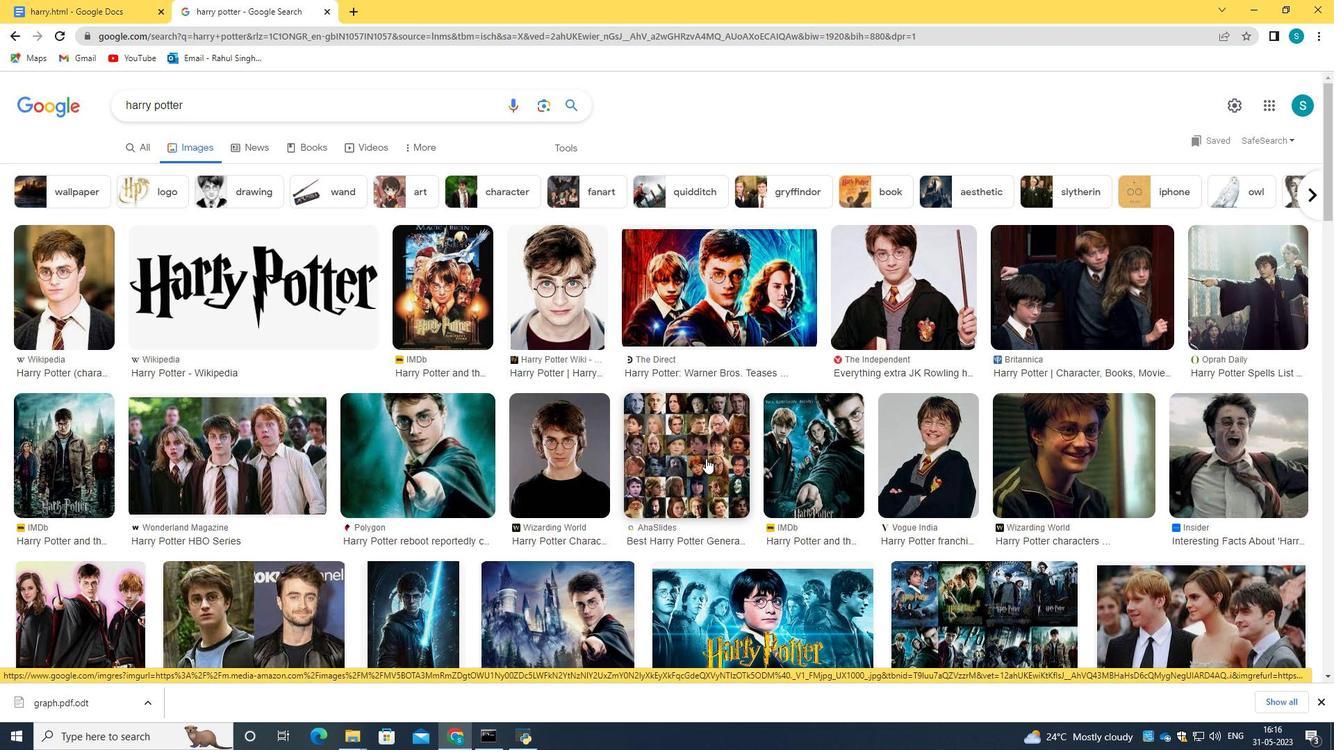 
Action: Mouse scrolled (706, 458) with delta (0, 0)
Screenshot: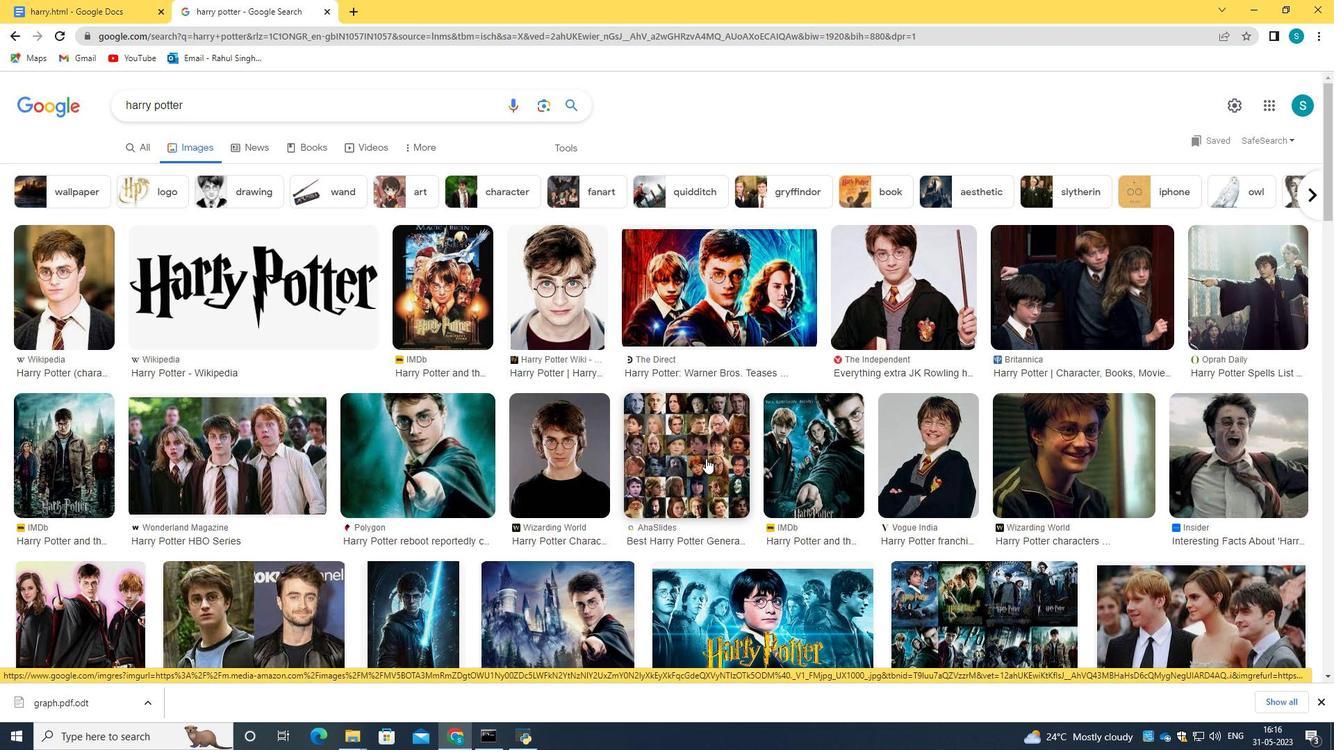 
Action: Mouse moved to (775, 462)
Screenshot: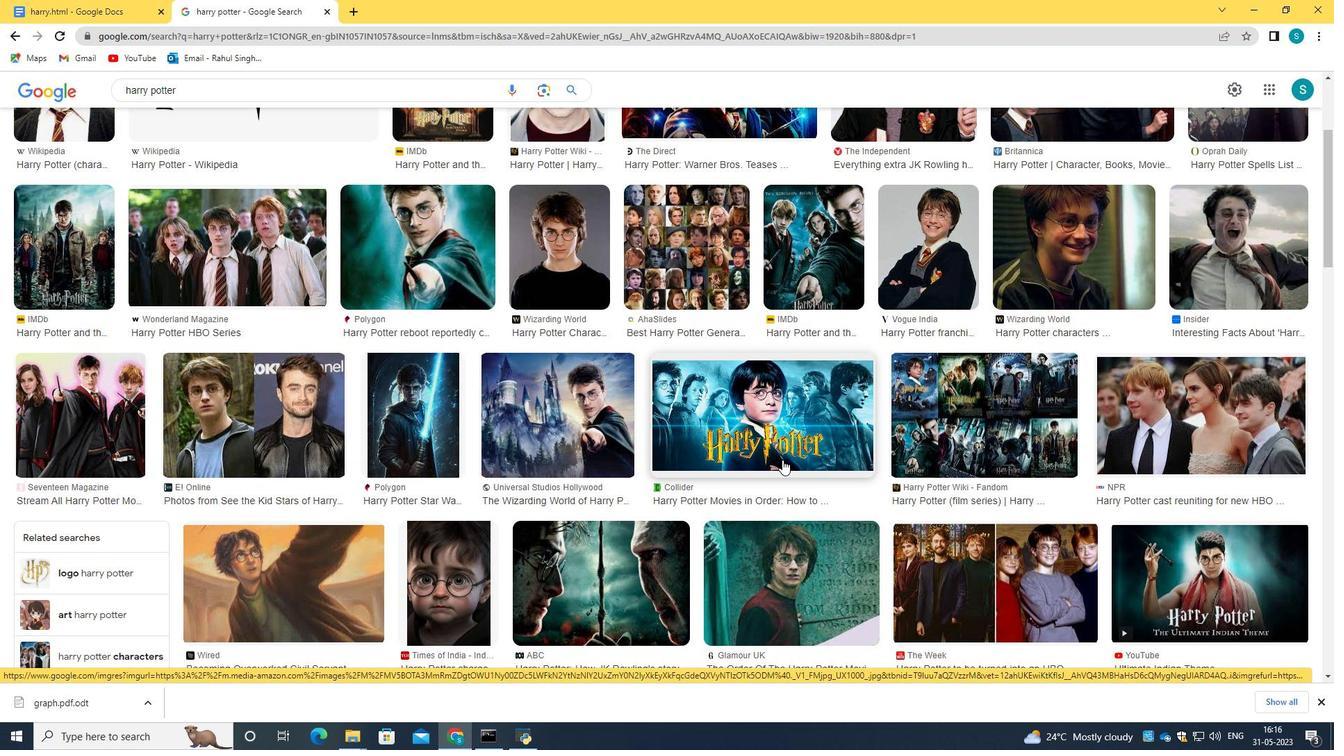 
Action: Mouse scrolled (775, 461) with delta (0, 0)
Screenshot: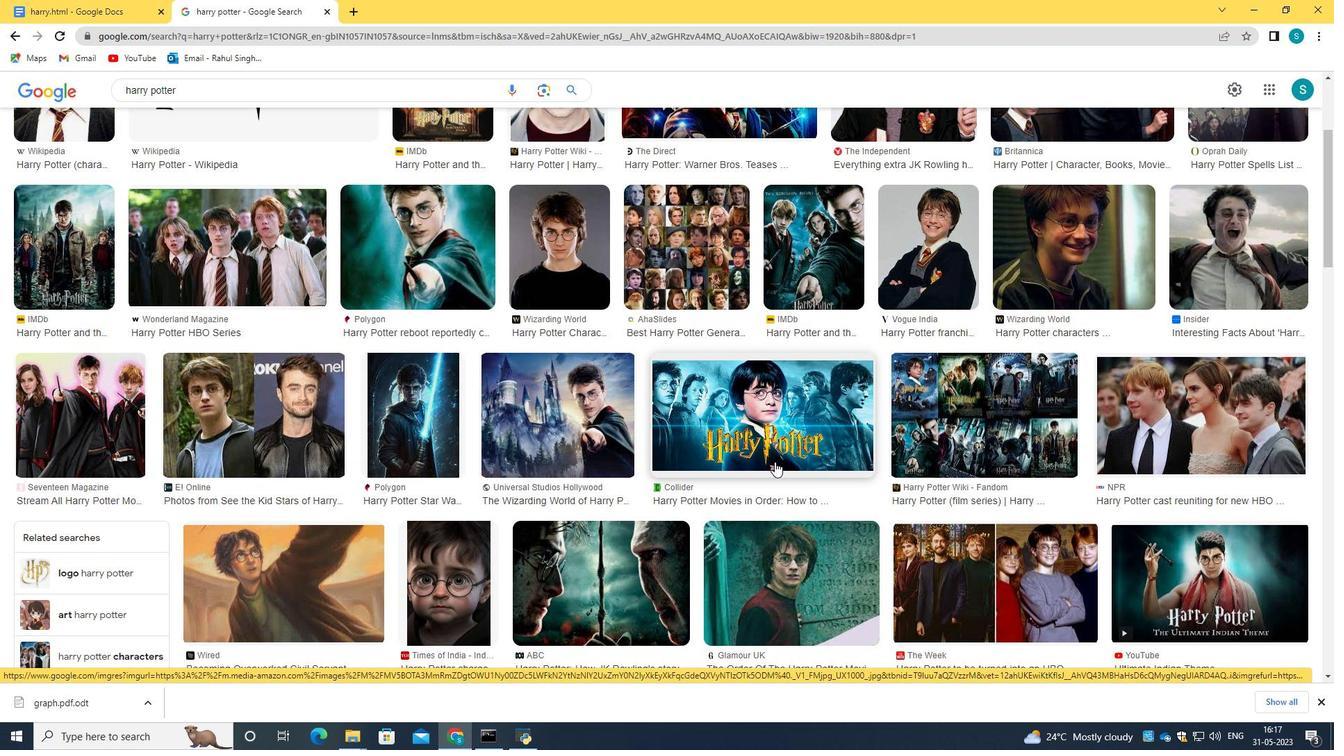 
Action: Mouse moved to (580, 538)
Screenshot: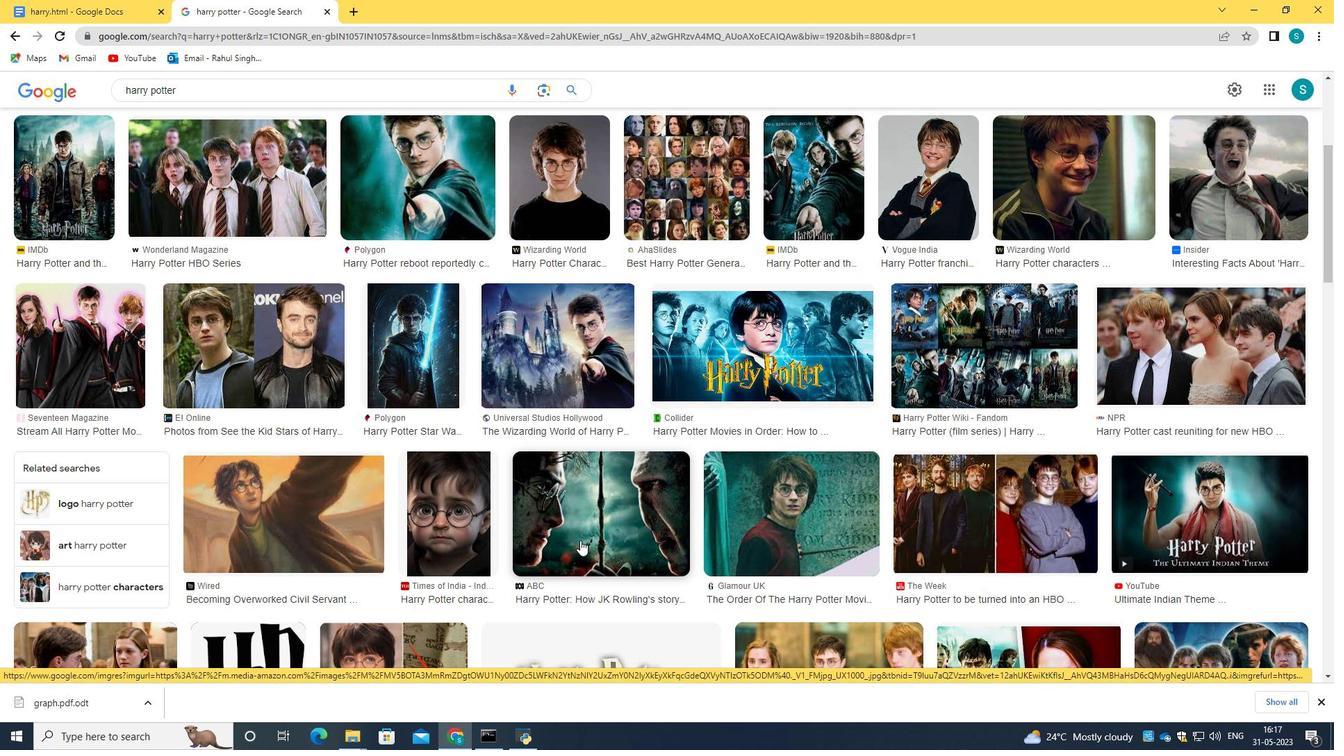 
Action: Mouse pressed left at (580, 538)
Screenshot: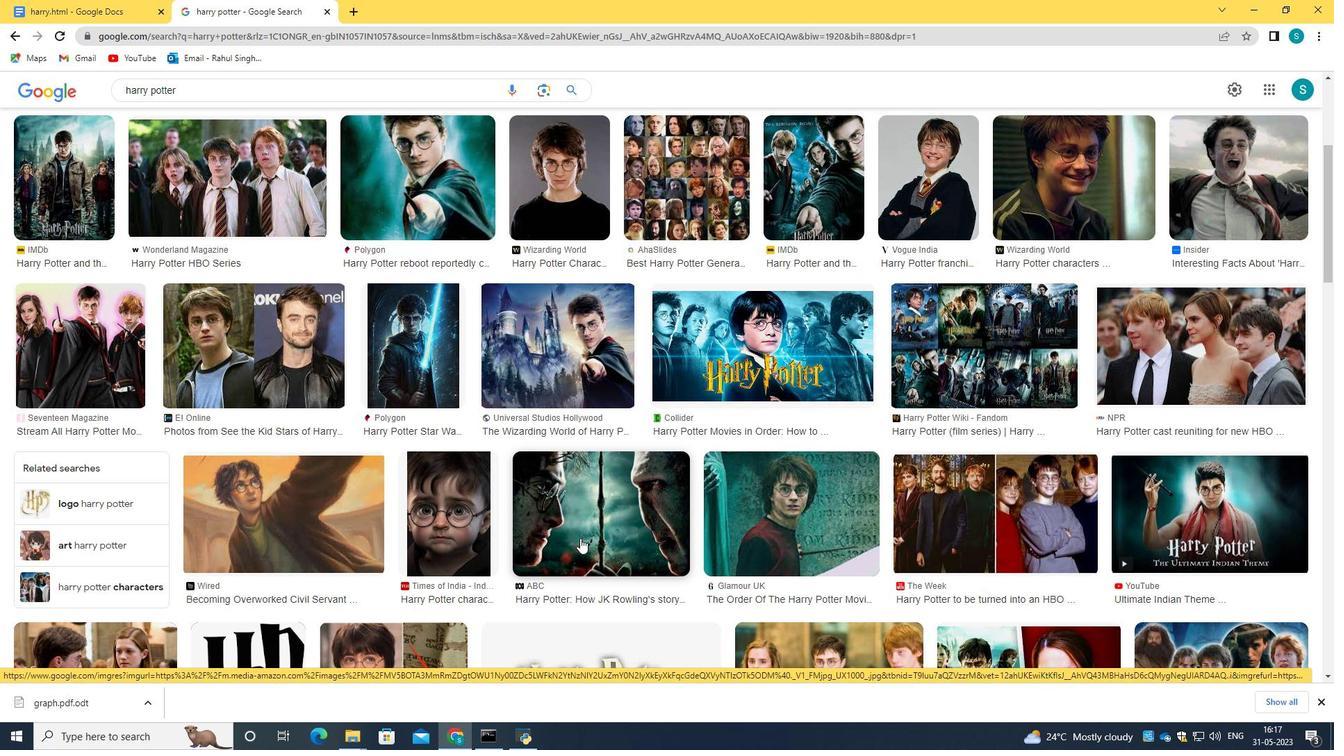 
Action: Mouse moved to (543, 389)
Screenshot: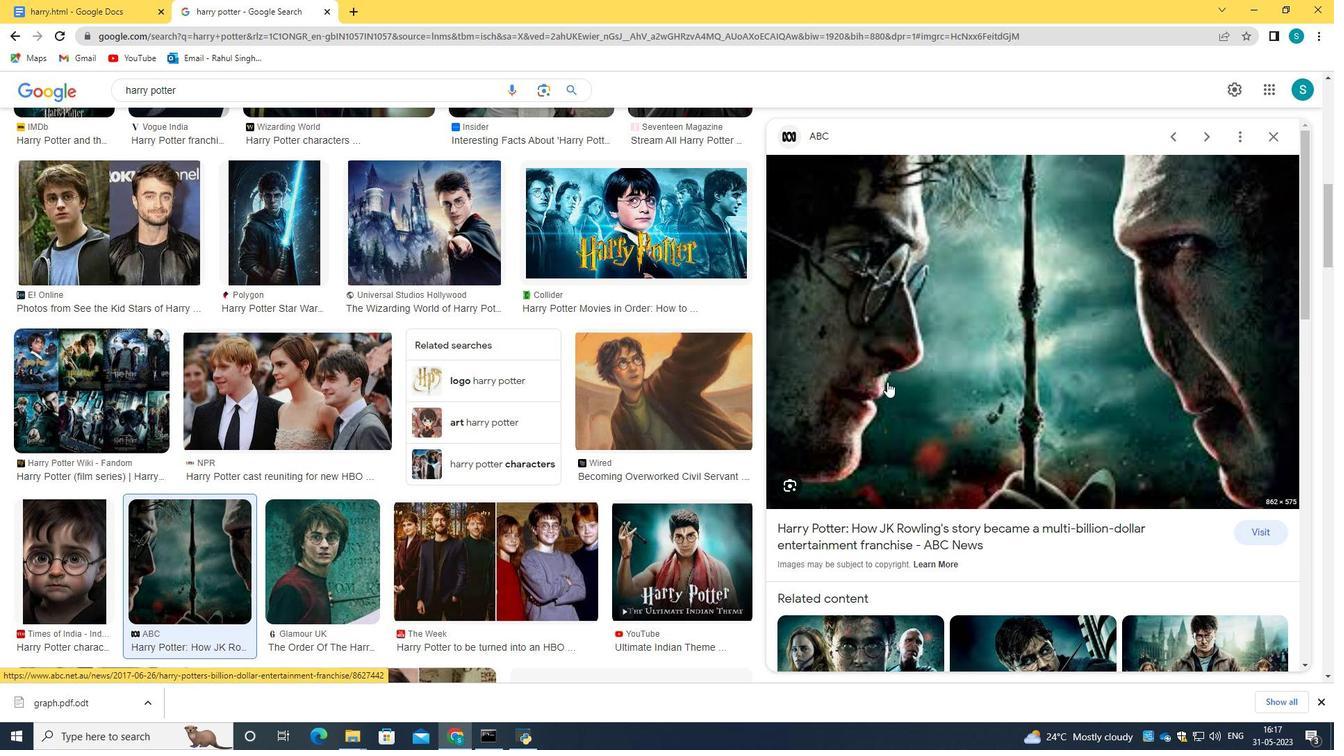 
Action: Mouse scrolled (543, 388) with delta (0, 0)
Screenshot: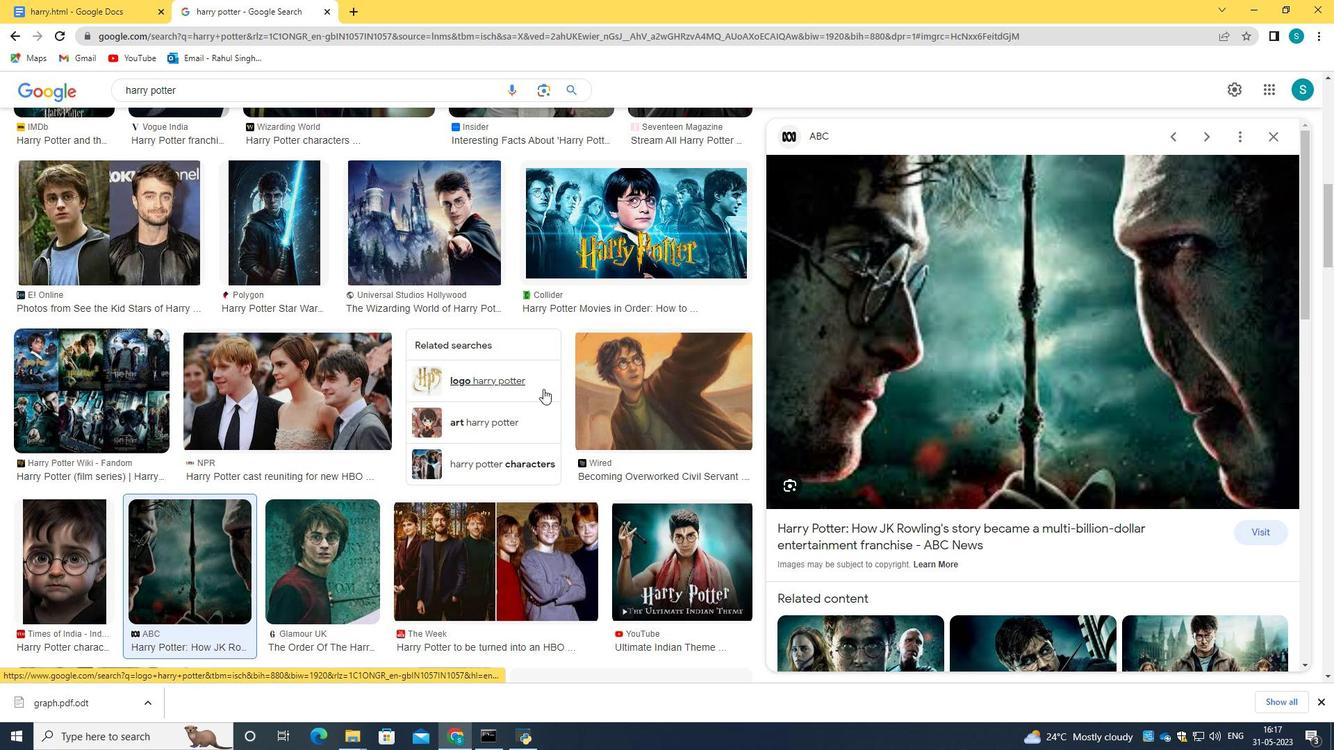 
Action: Mouse scrolled (543, 388) with delta (0, 0)
Screenshot: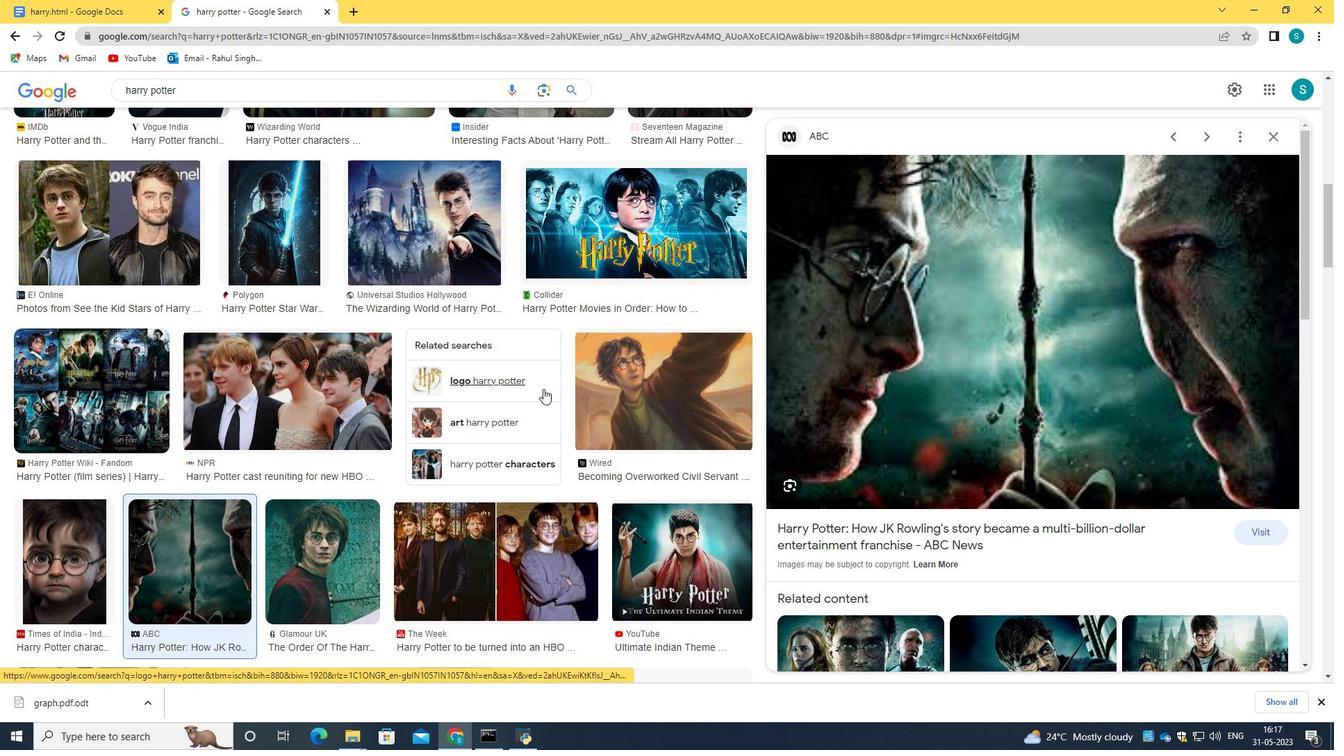
Action: Mouse moved to (830, 461)
Screenshot: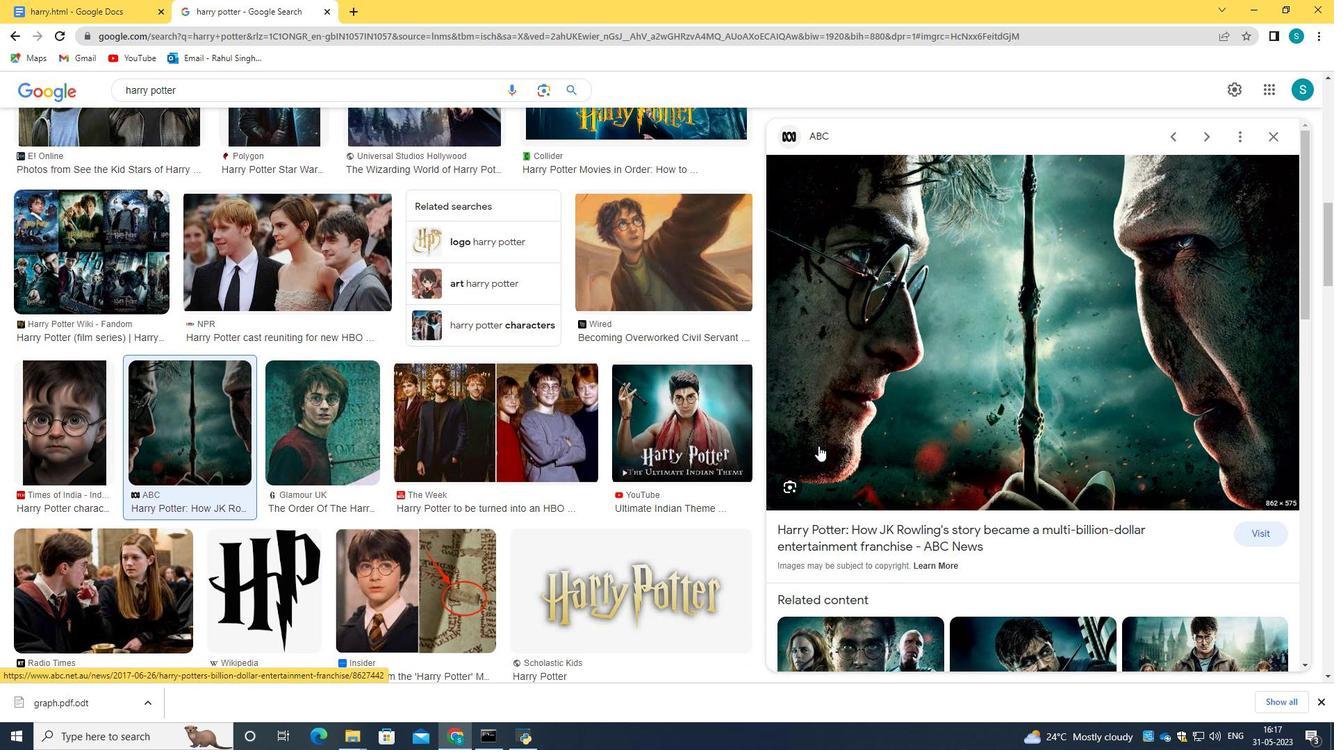 
Action: Mouse scrolled (830, 458) with delta (0, 0)
Screenshot: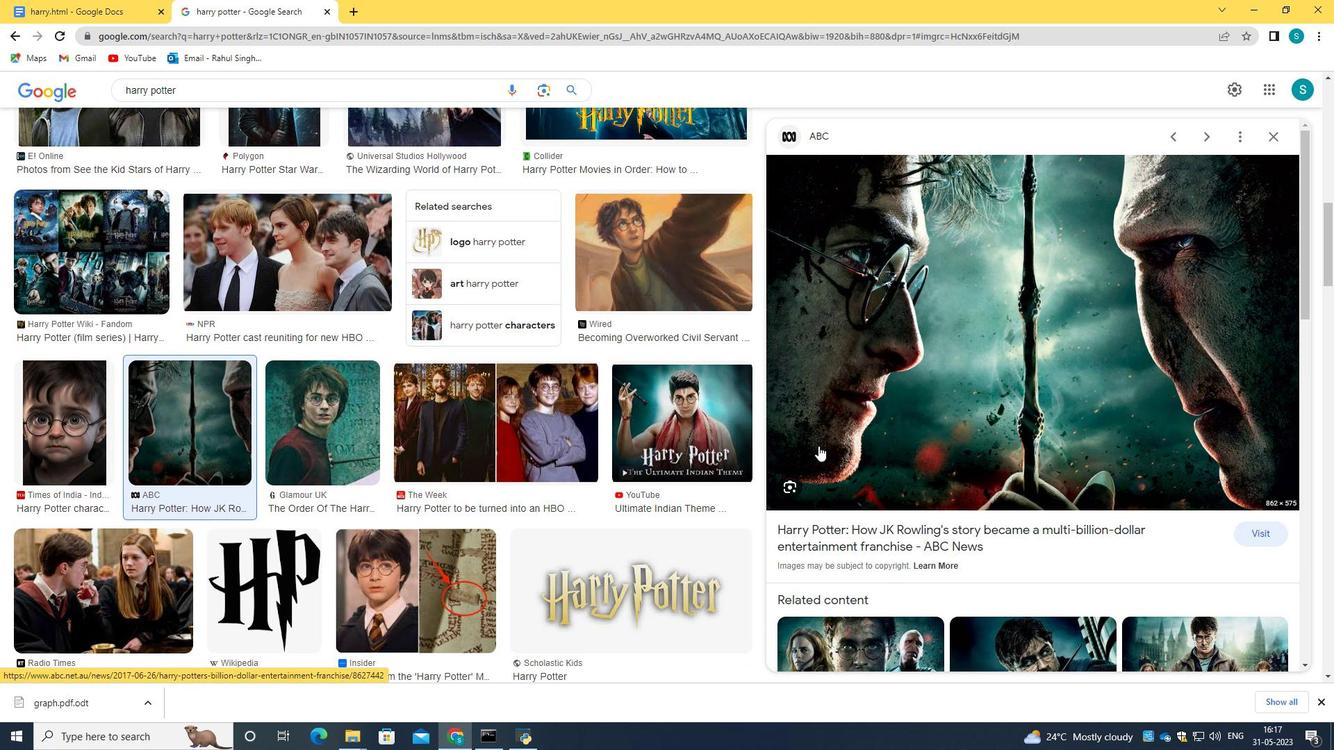 
Action: Mouse scrolled (830, 460) with delta (0, 0)
Screenshot: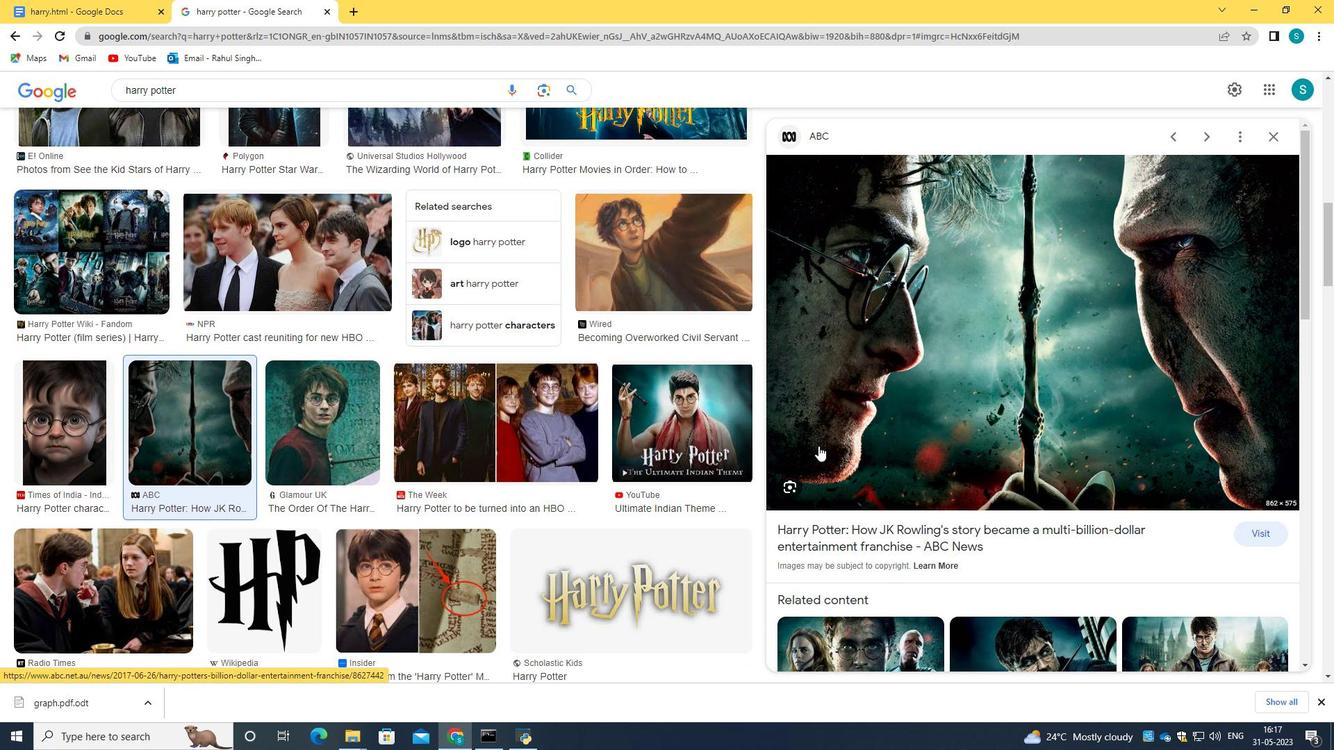 
Action: Mouse moved to (830, 461)
Screenshot: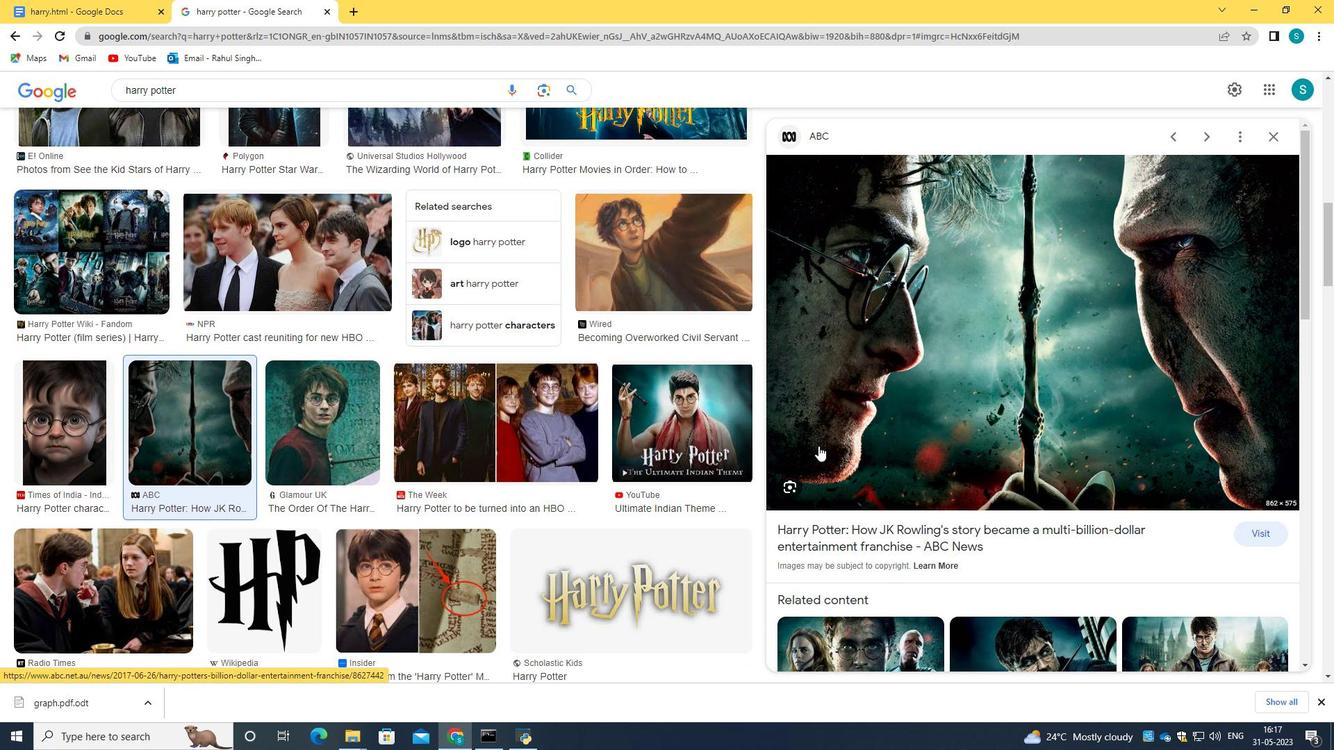 
Action: Mouse scrolled (830, 460) with delta (0, 0)
Screenshot: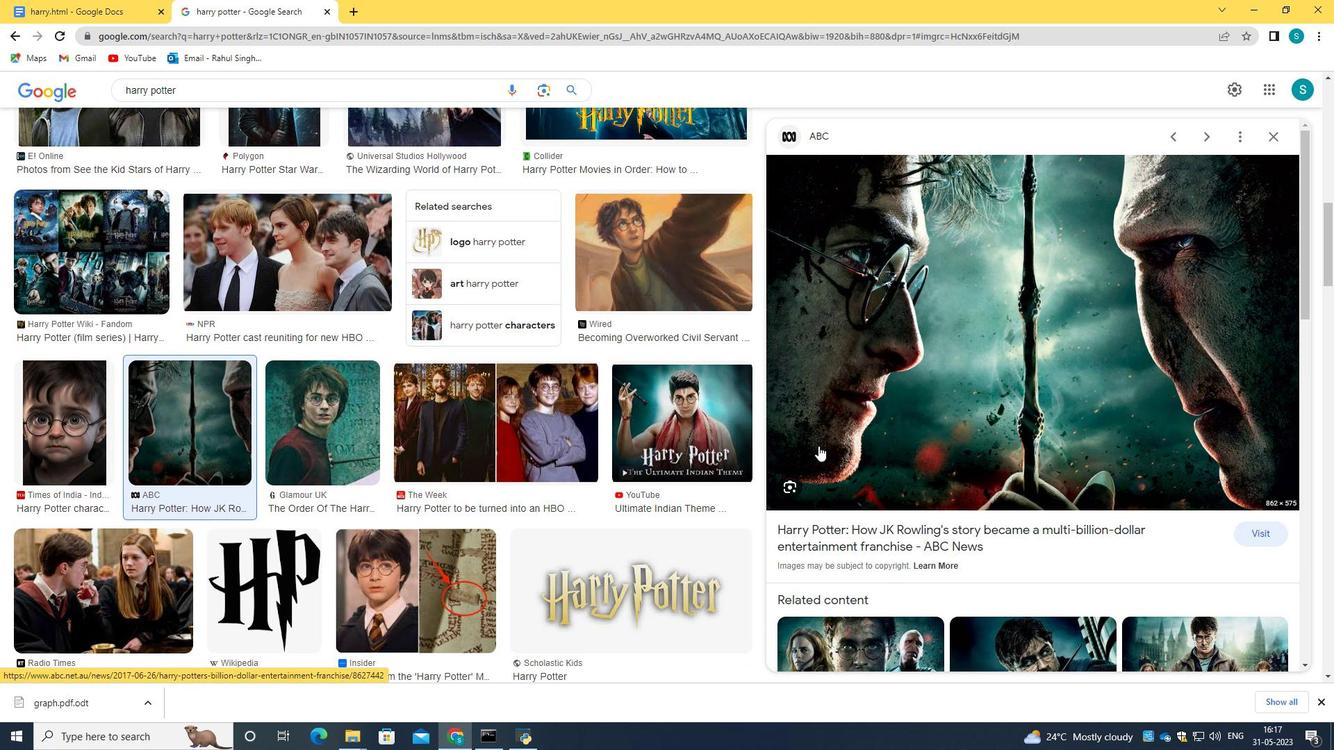 
Action: Mouse moved to (882, 449)
Screenshot: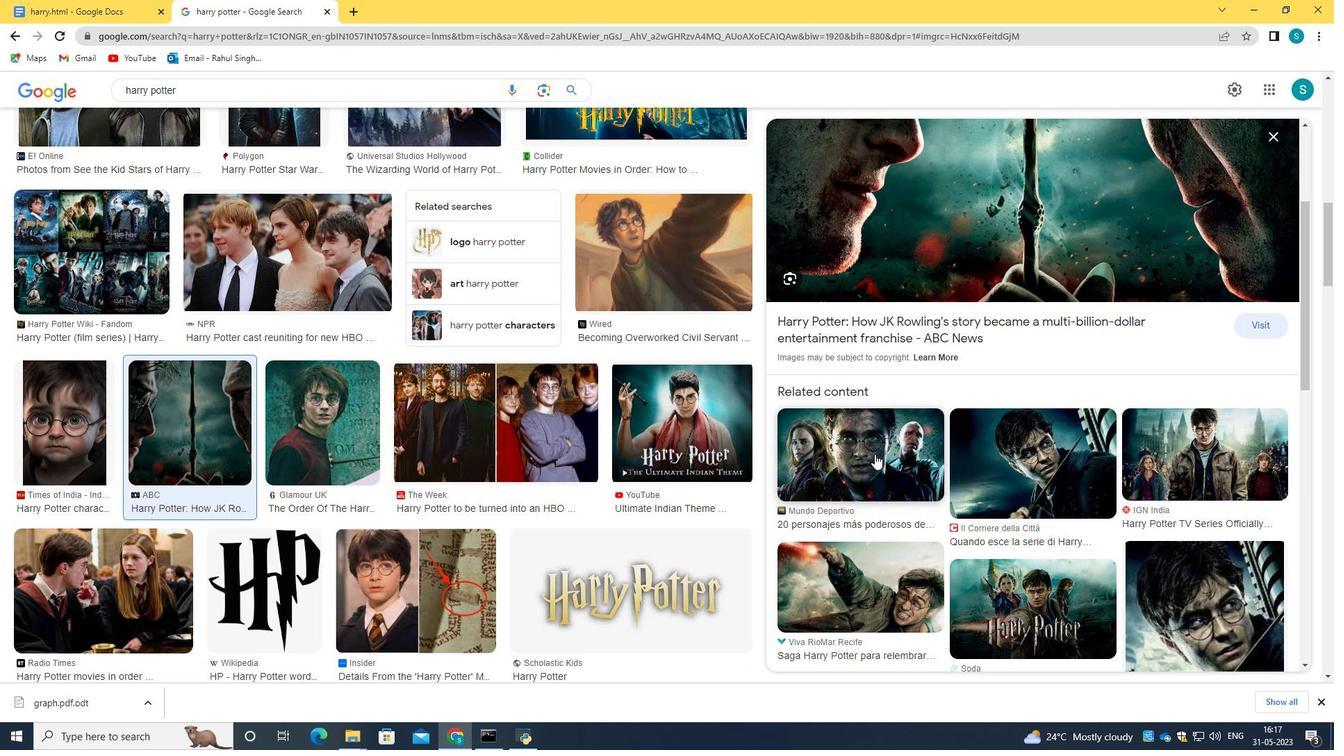
Action: Mouse pressed left at (882, 449)
Screenshot: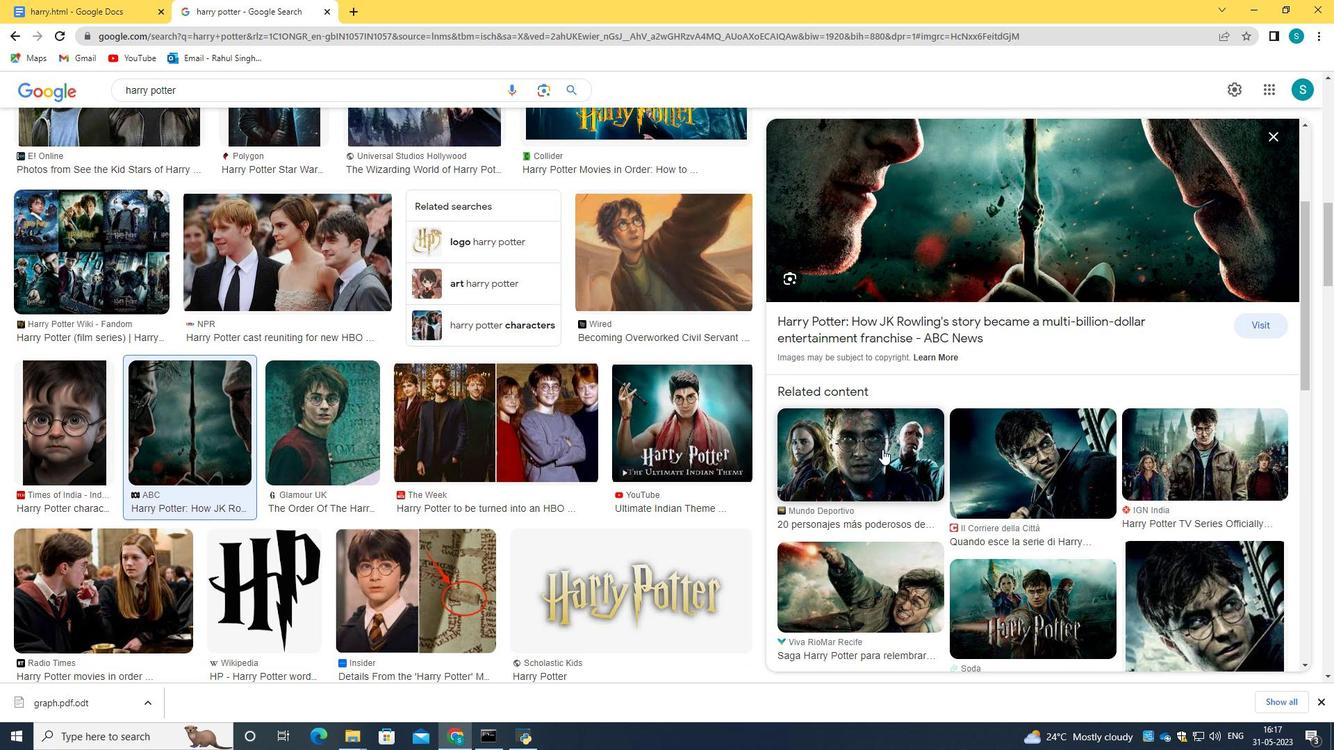 
Action: Mouse moved to (964, 323)
Screenshot: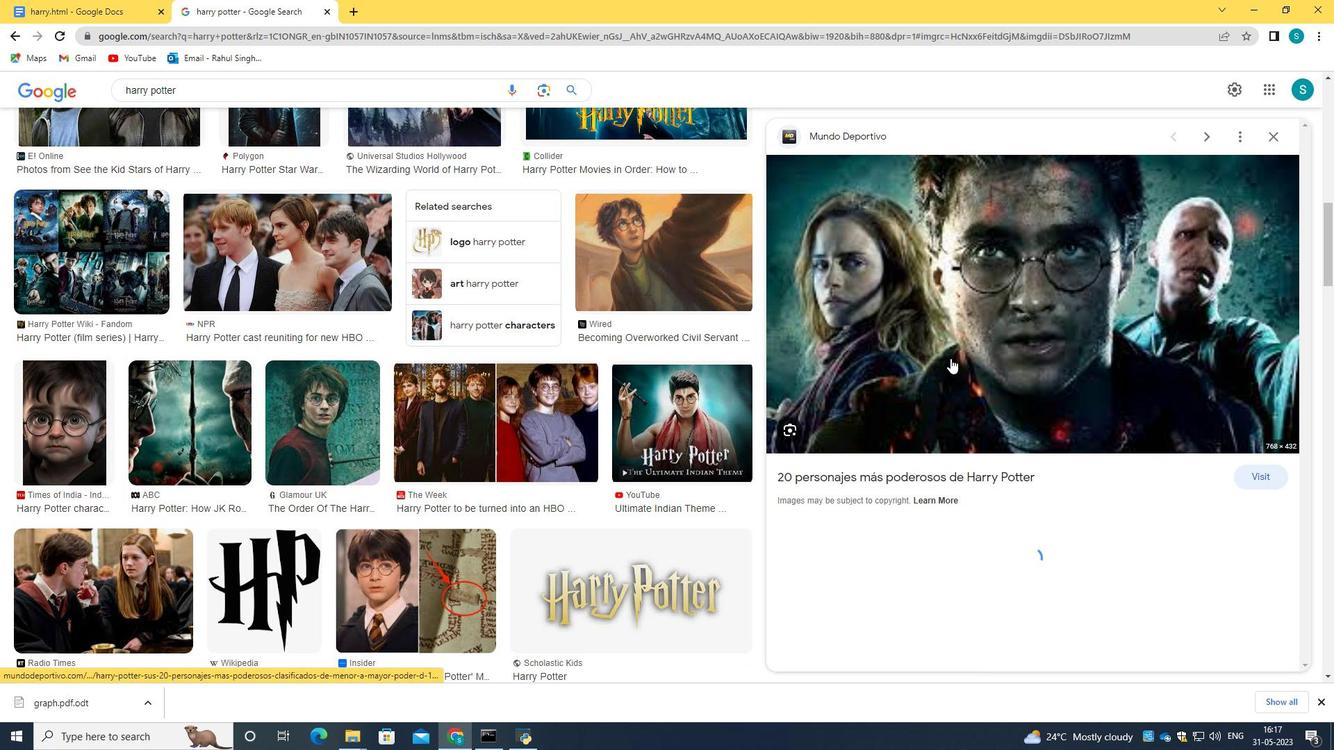 
Action: Mouse pressed right at (964, 323)
Screenshot: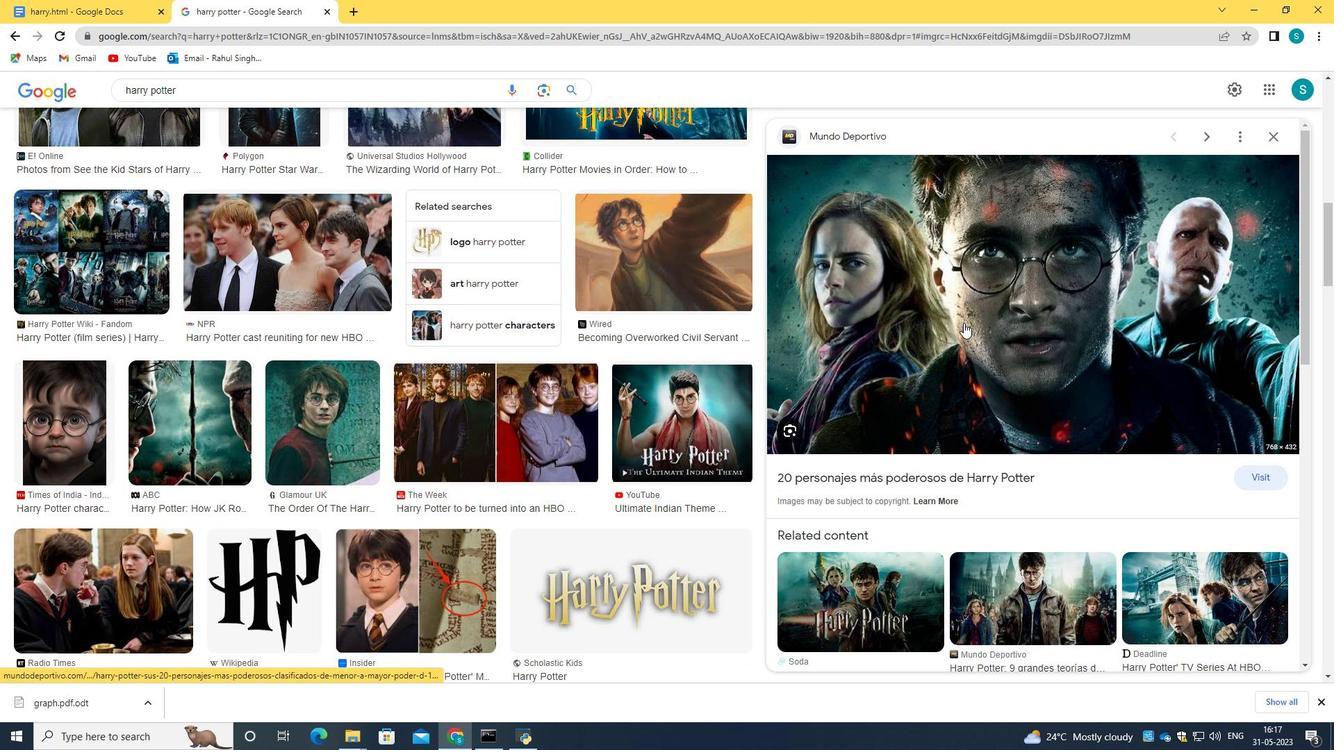 
Action: Mouse moved to (868, 614)
Screenshot: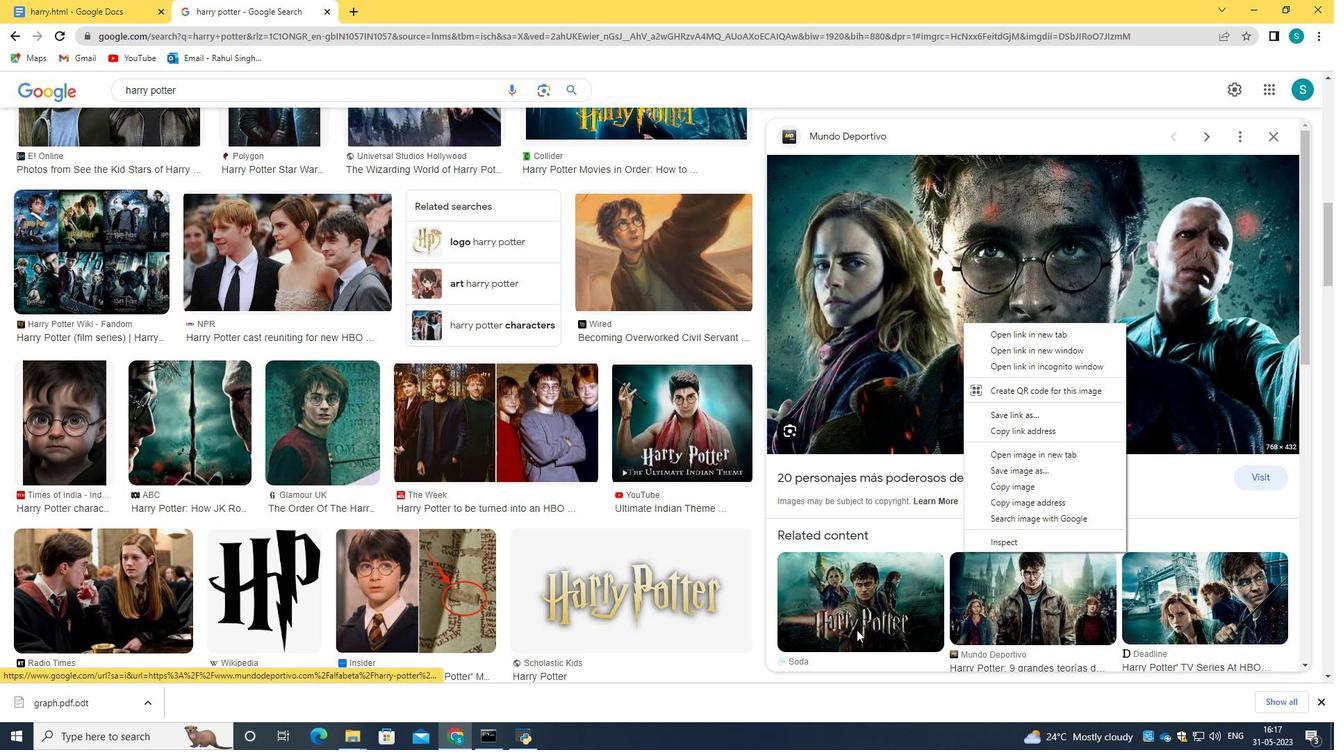 
Action: Mouse pressed left at (868, 614)
Screenshot: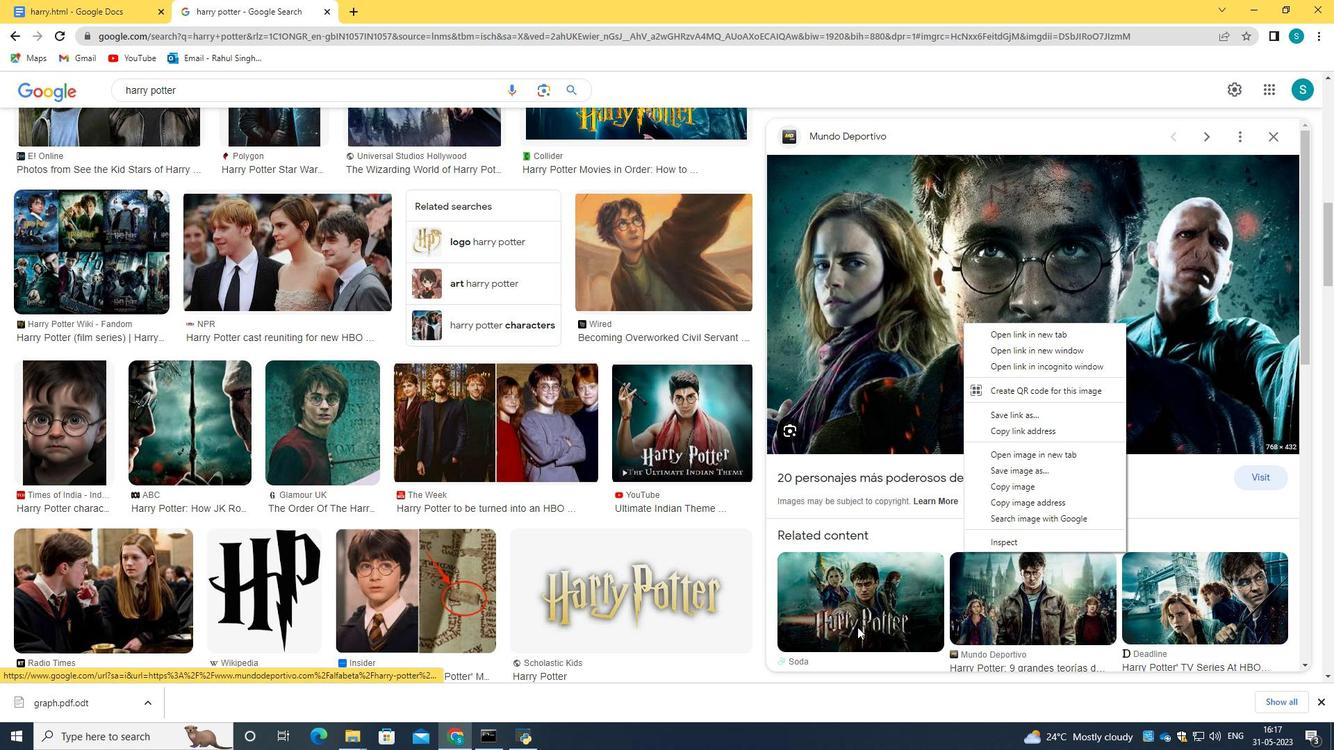
Action: Mouse moved to (941, 334)
Screenshot: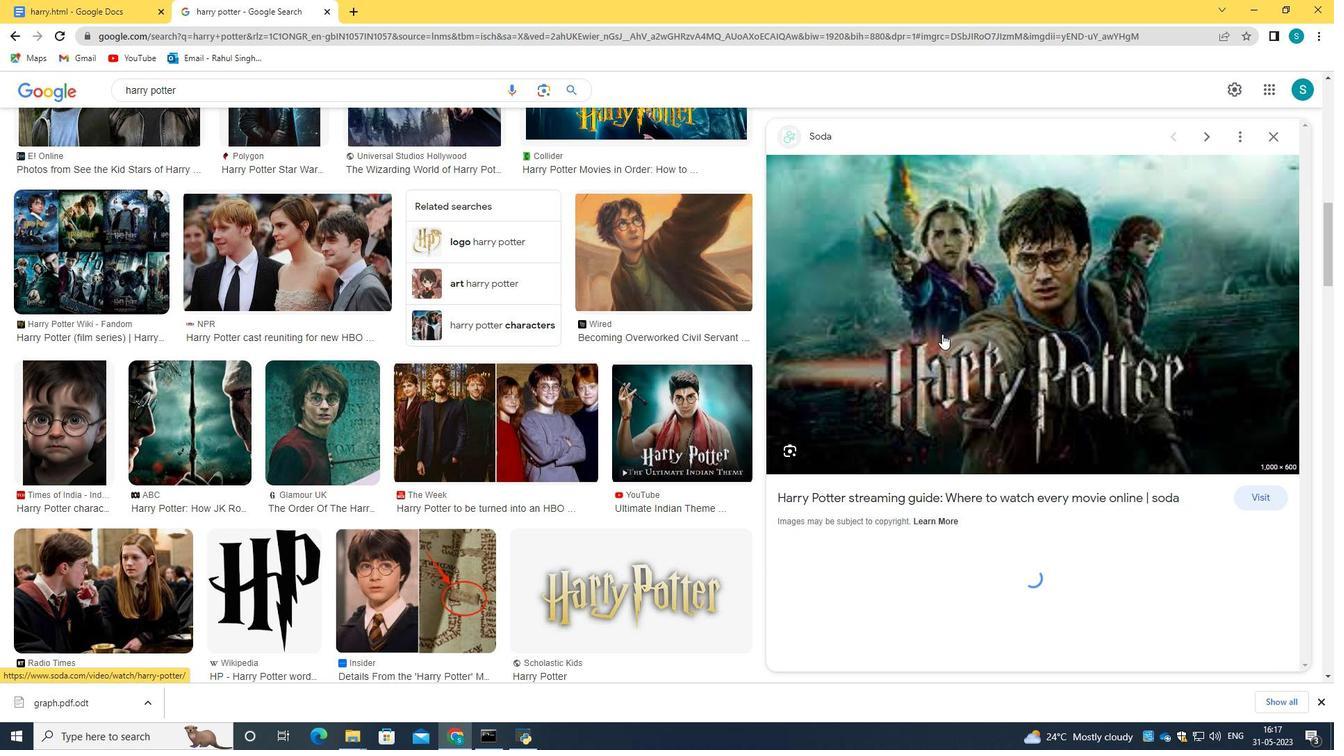 
Action: Mouse pressed right at (941, 334)
Screenshot: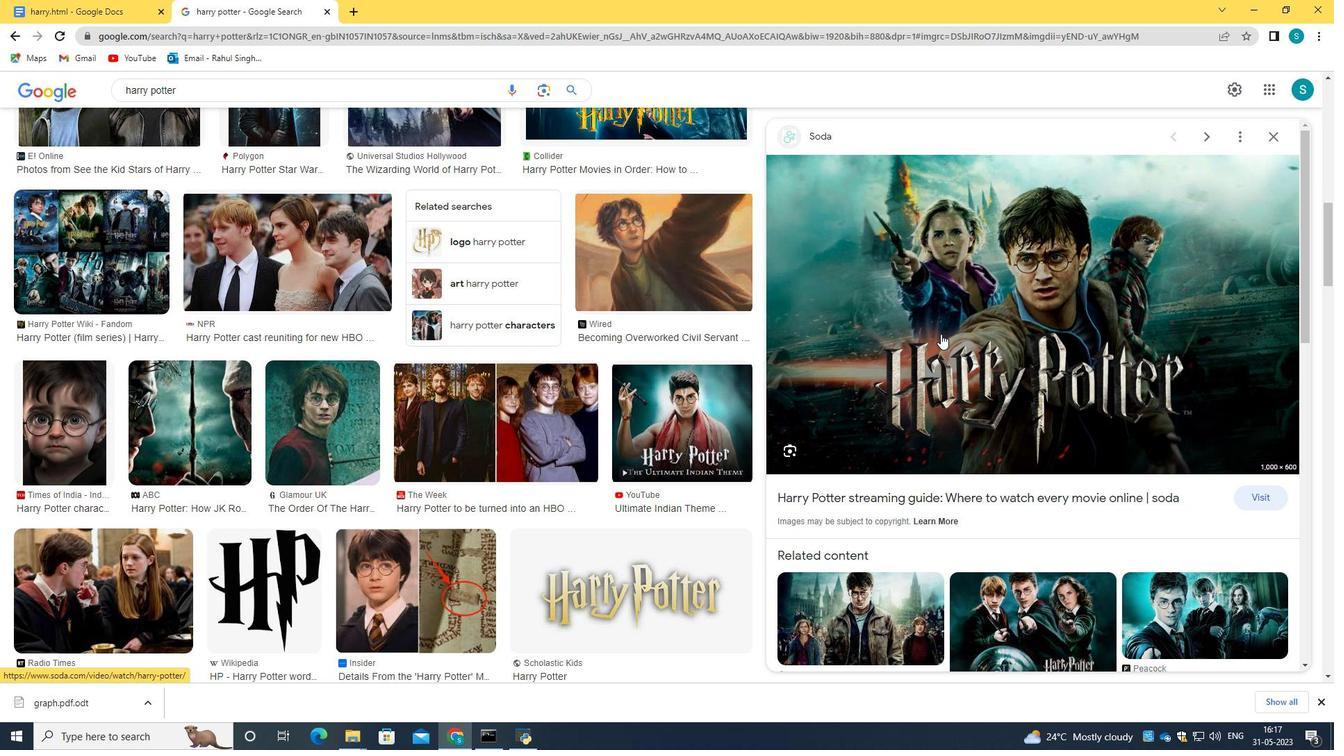 
Action: Mouse moved to (999, 480)
Screenshot: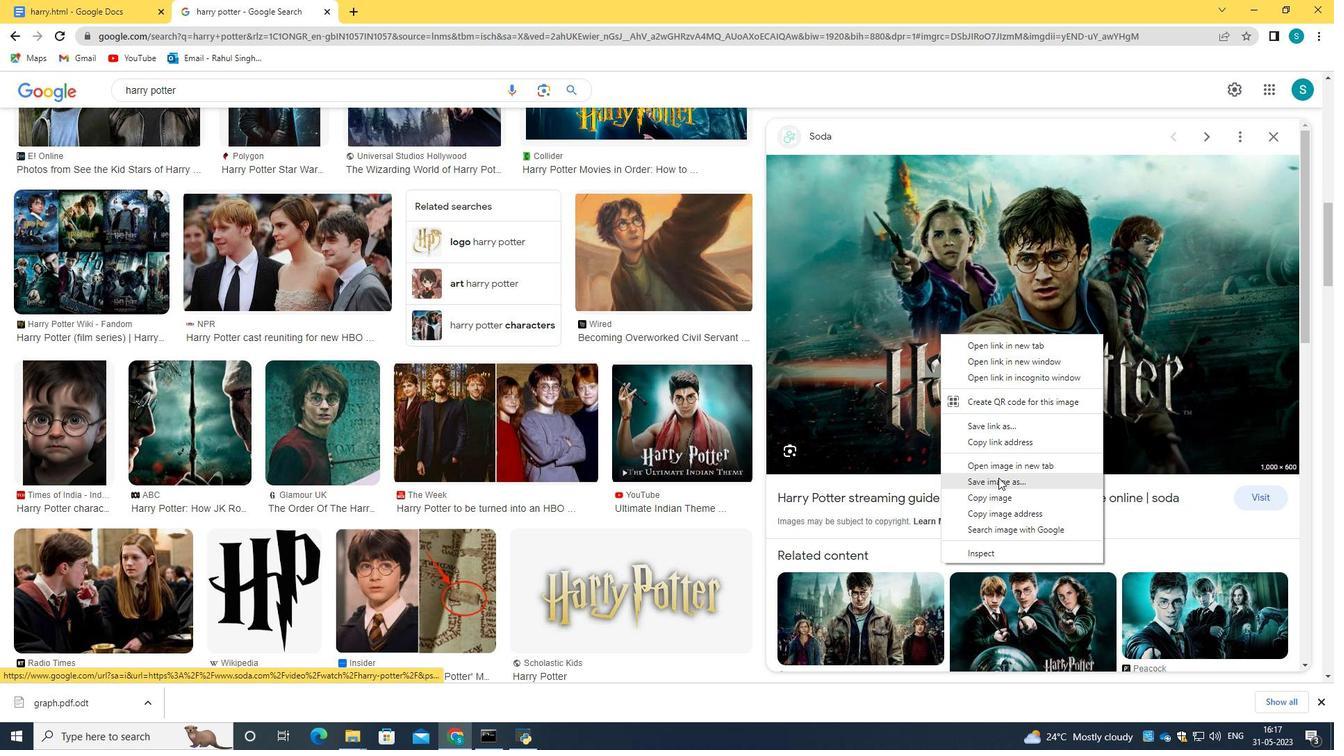 
Action: Mouse pressed left at (999, 480)
Screenshot: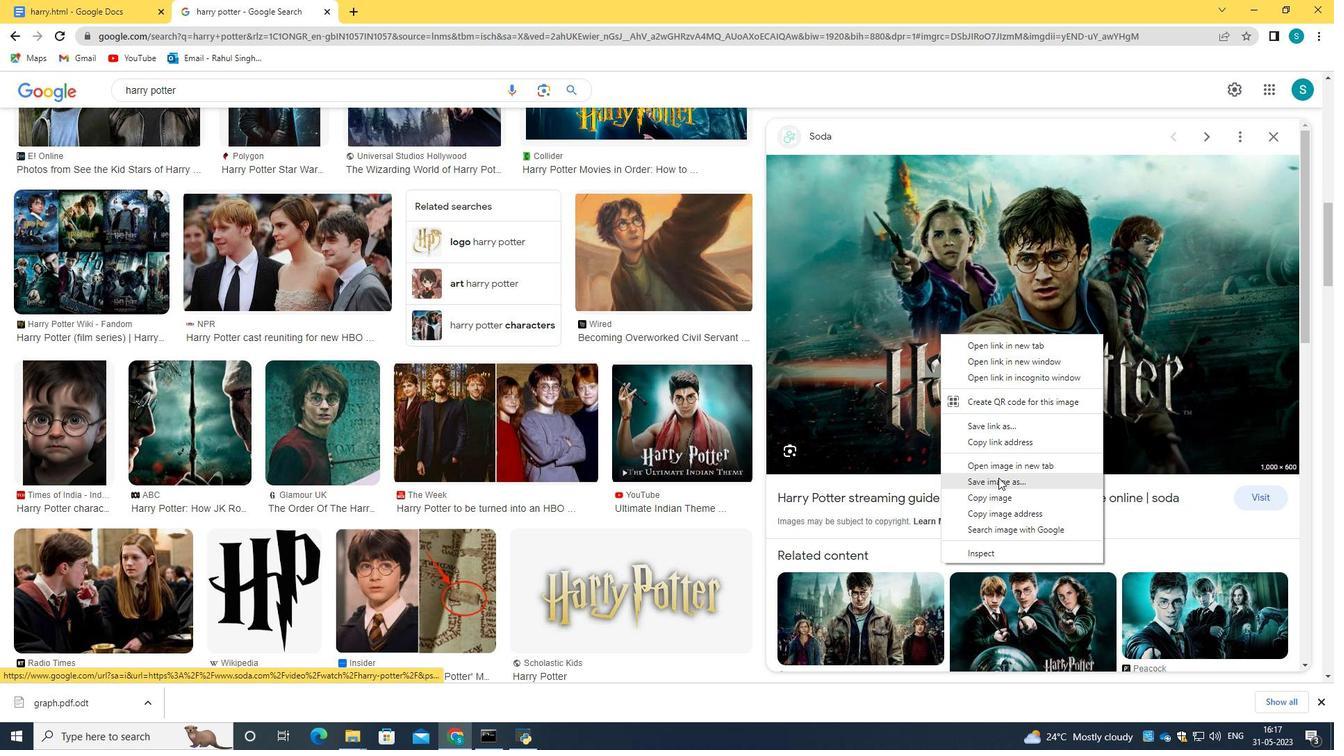 
Action: Mouse moved to (531, 352)
Screenshot: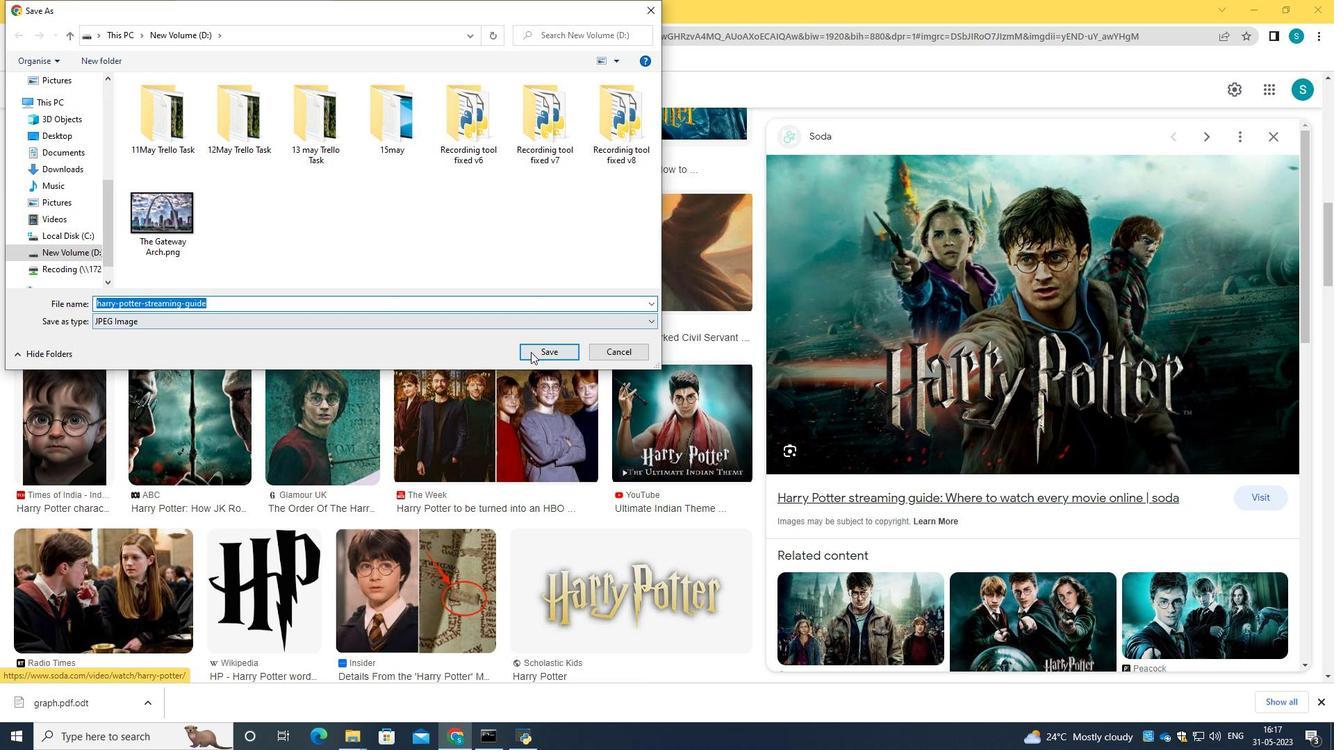 
Action: Mouse pressed left at (531, 352)
Screenshot: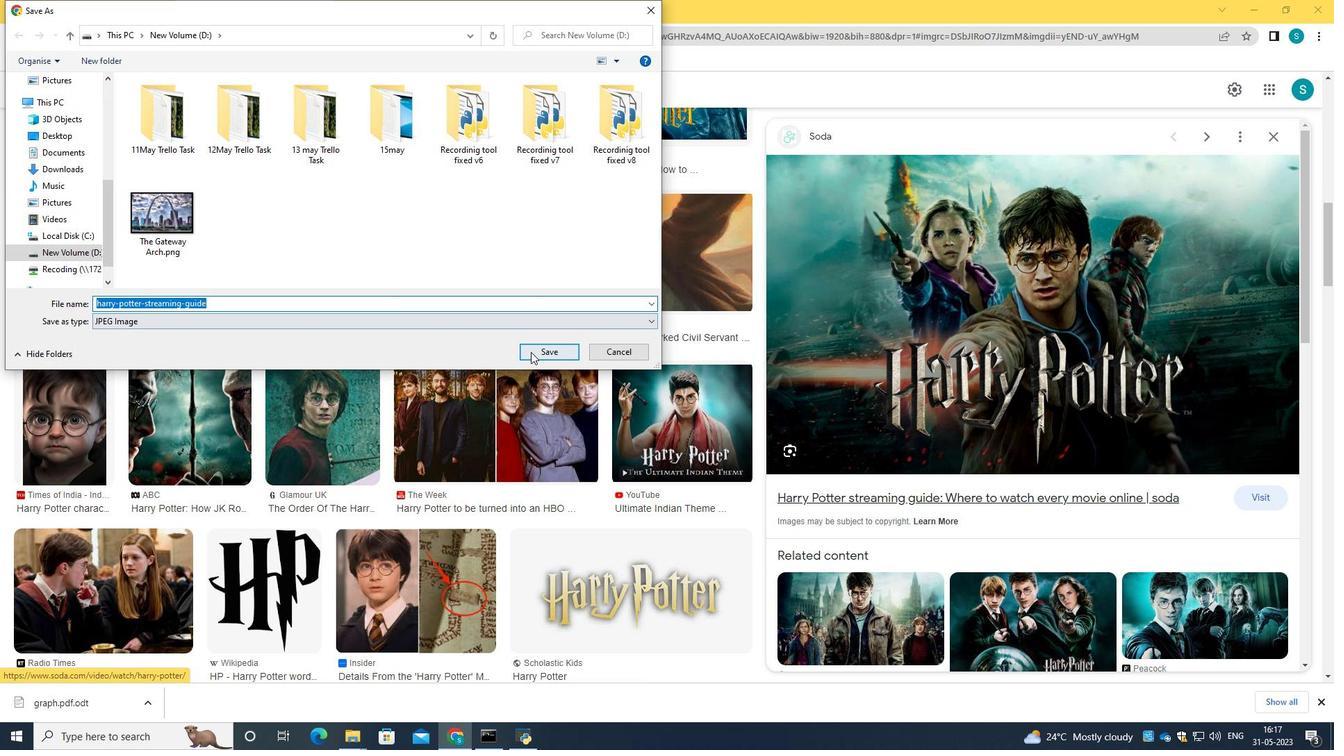 
Action: Mouse moved to (328, 13)
Screenshot: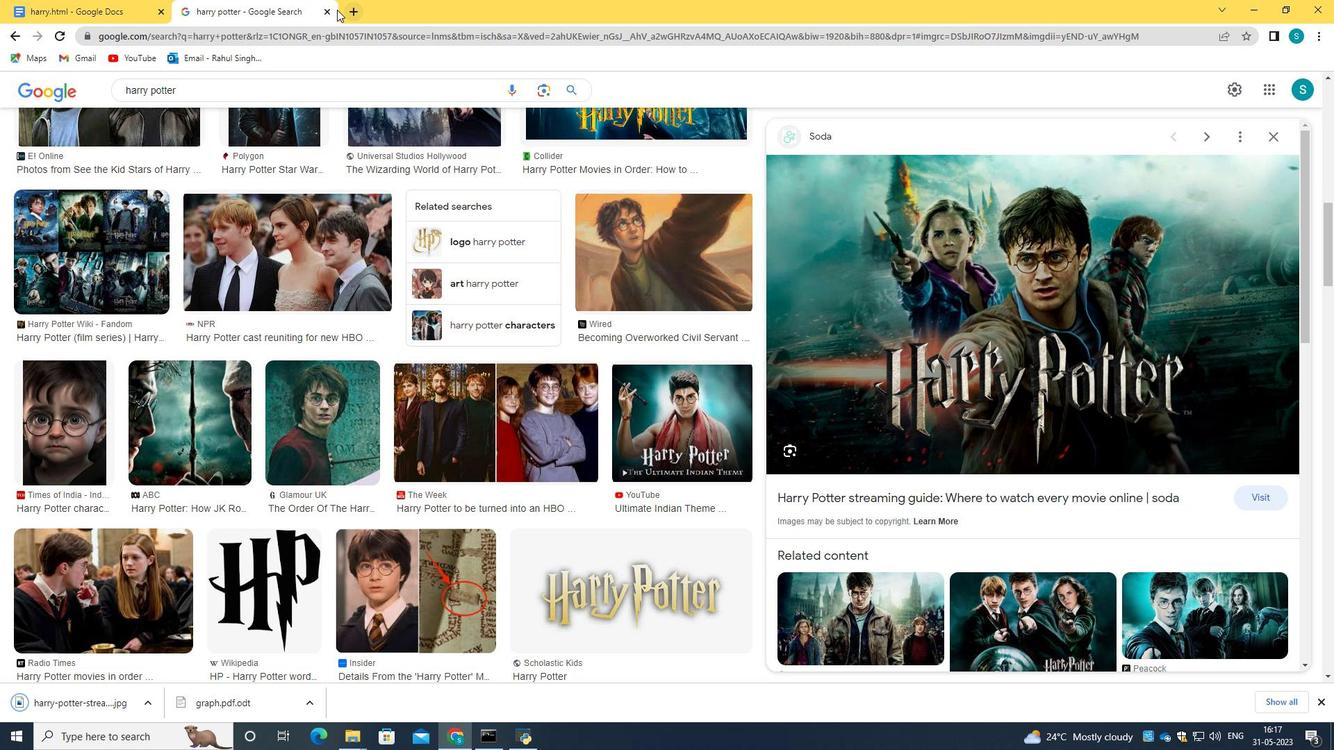 
Action: Mouse pressed left at (328, 13)
Screenshot: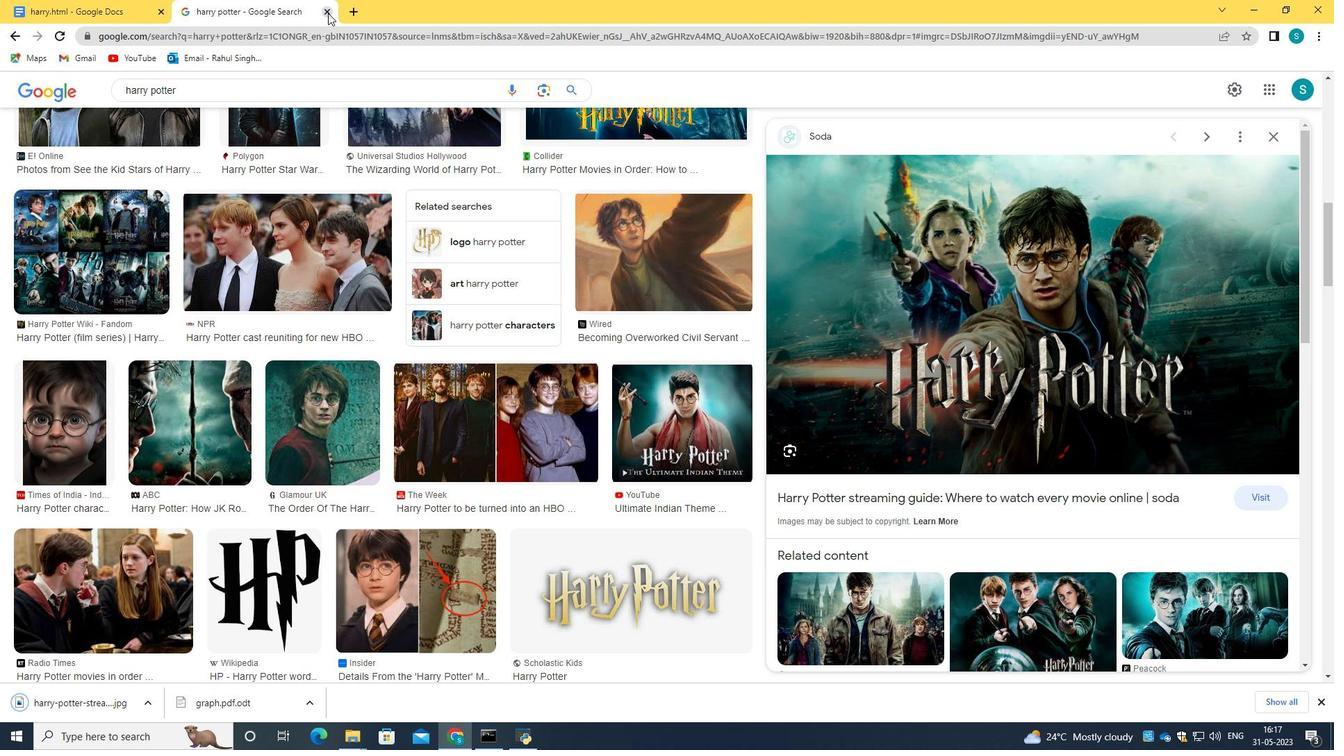 
Action: Mouse moved to (594, 353)
Screenshot: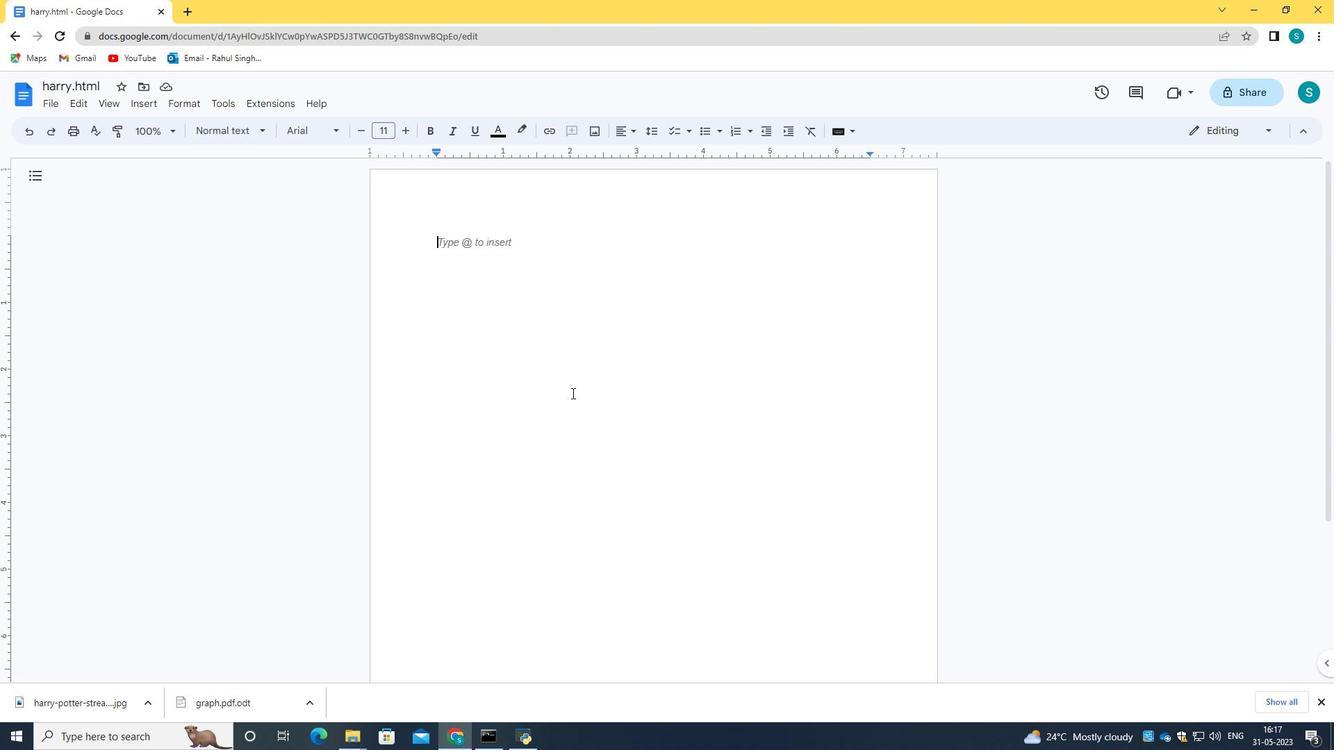 
Action: Mouse pressed left at (594, 353)
Screenshot: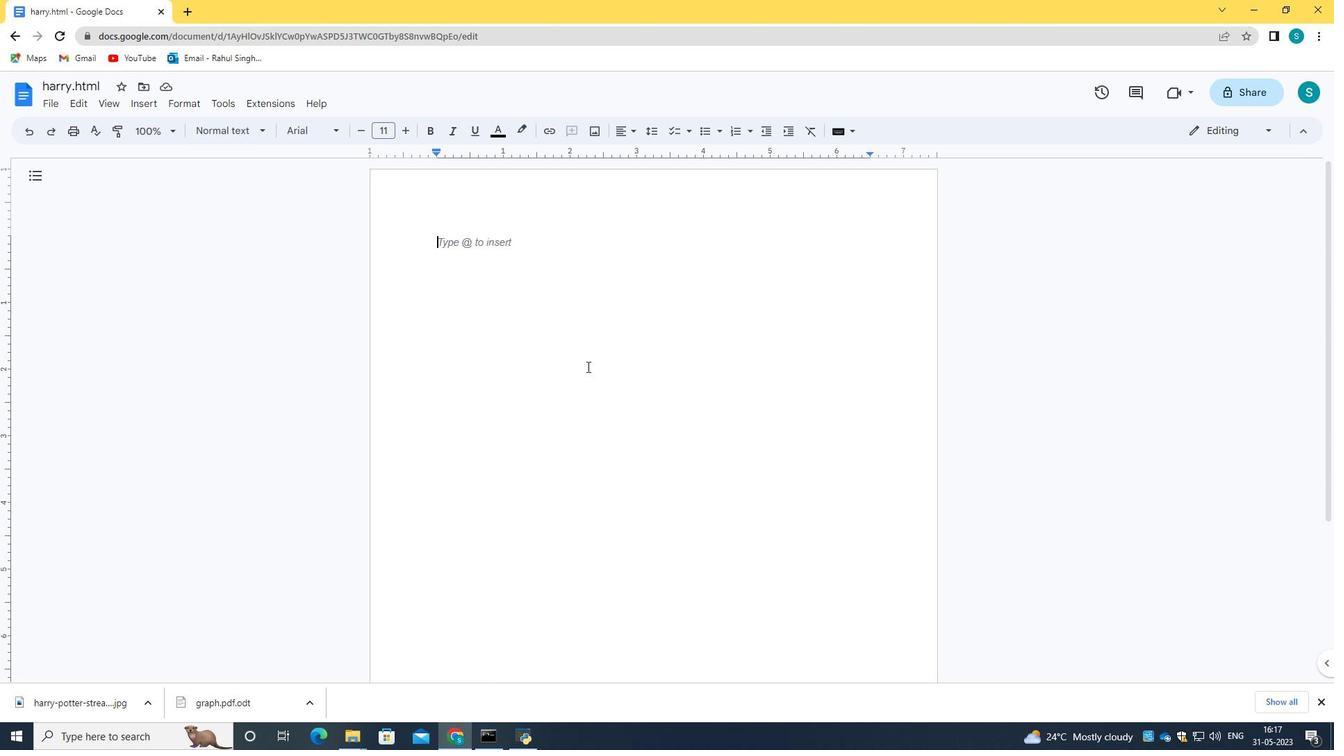 
Action: Mouse moved to (590, 130)
Screenshot: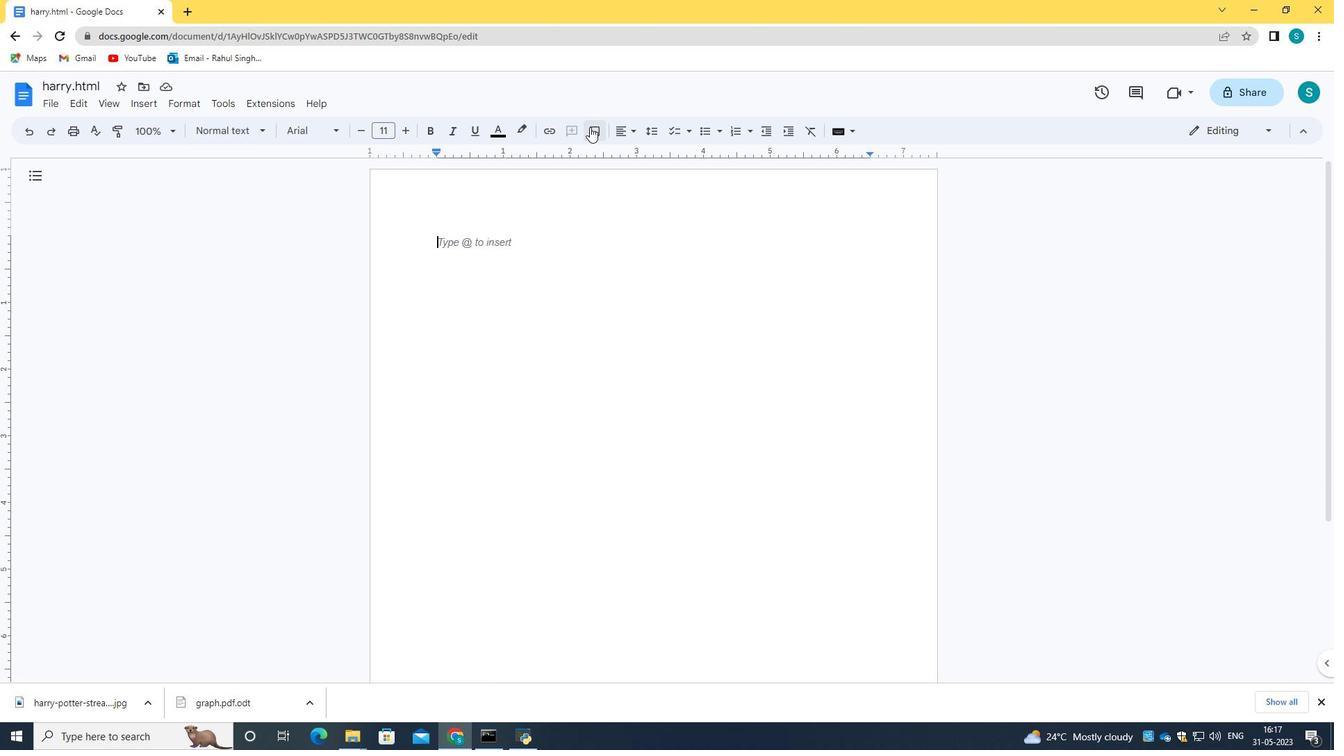 
Action: Mouse pressed left at (590, 130)
Screenshot: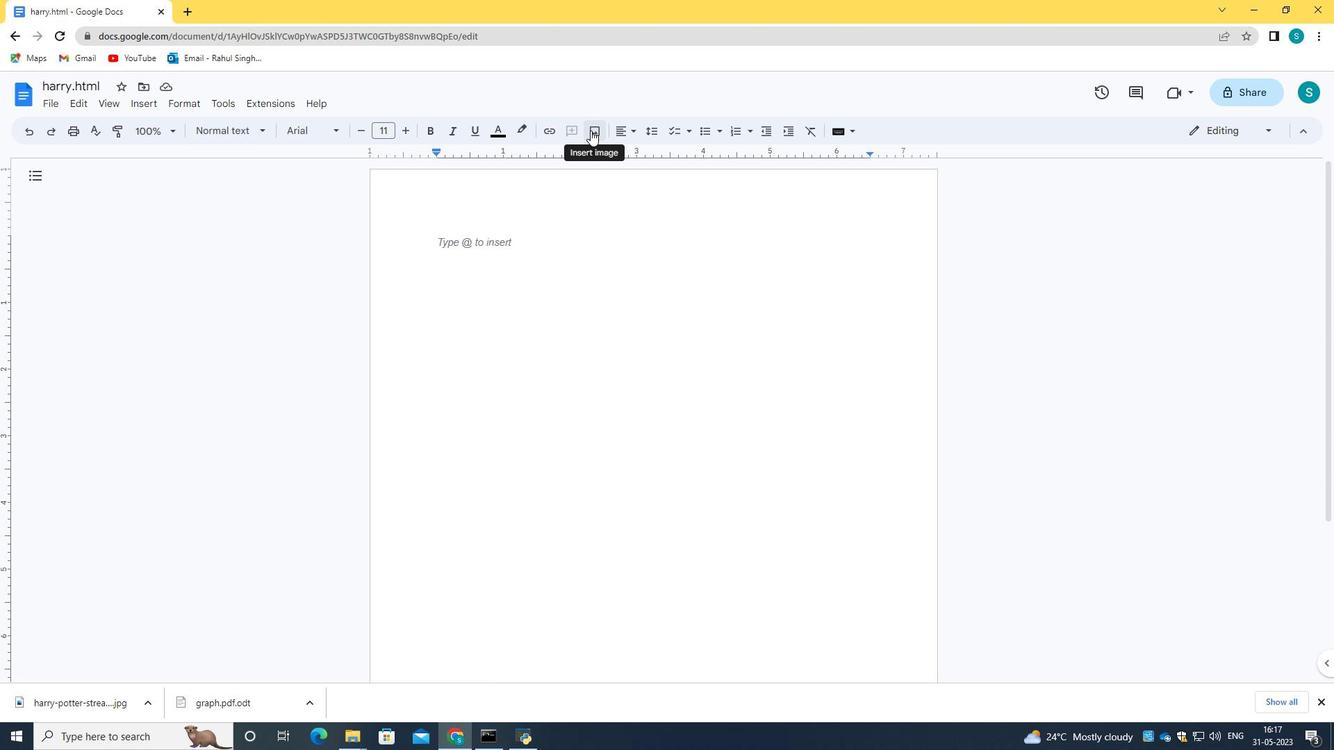 
Action: Mouse moved to (650, 164)
Screenshot: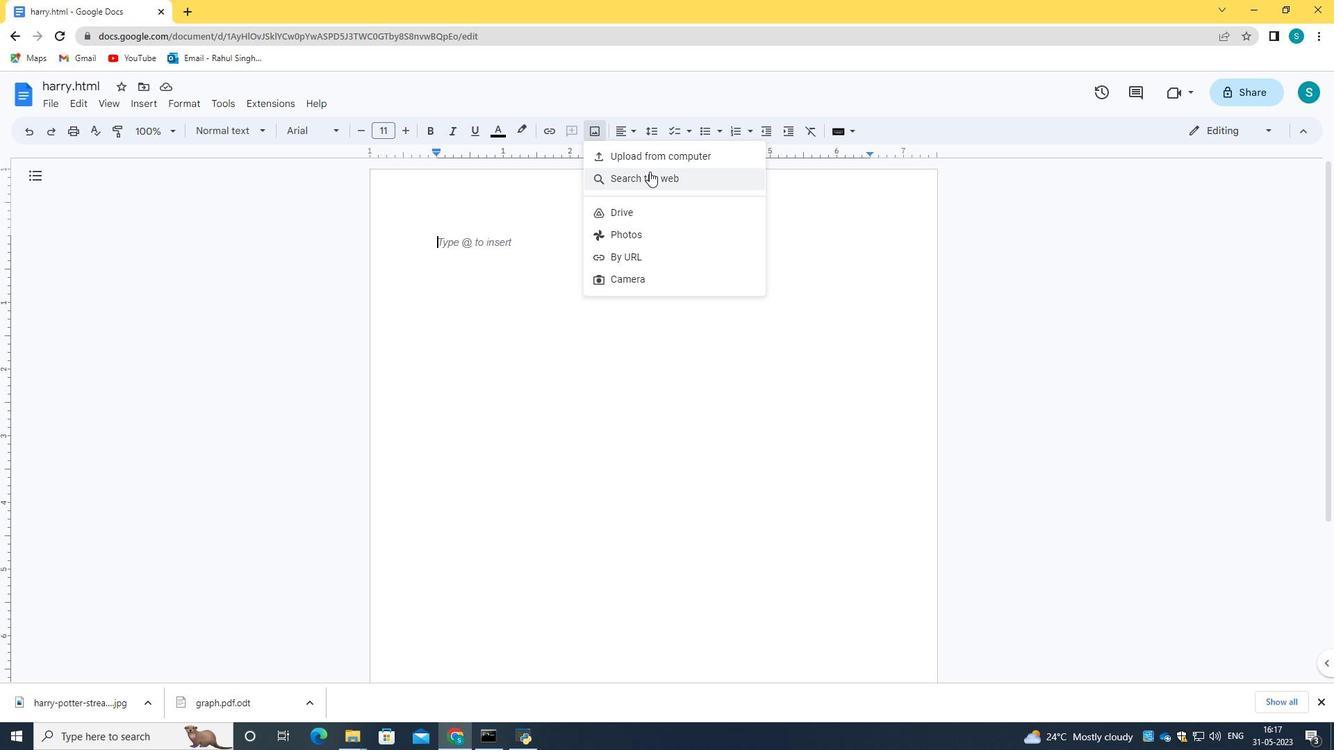 
Action: Mouse pressed left at (650, 164)
Screenshot: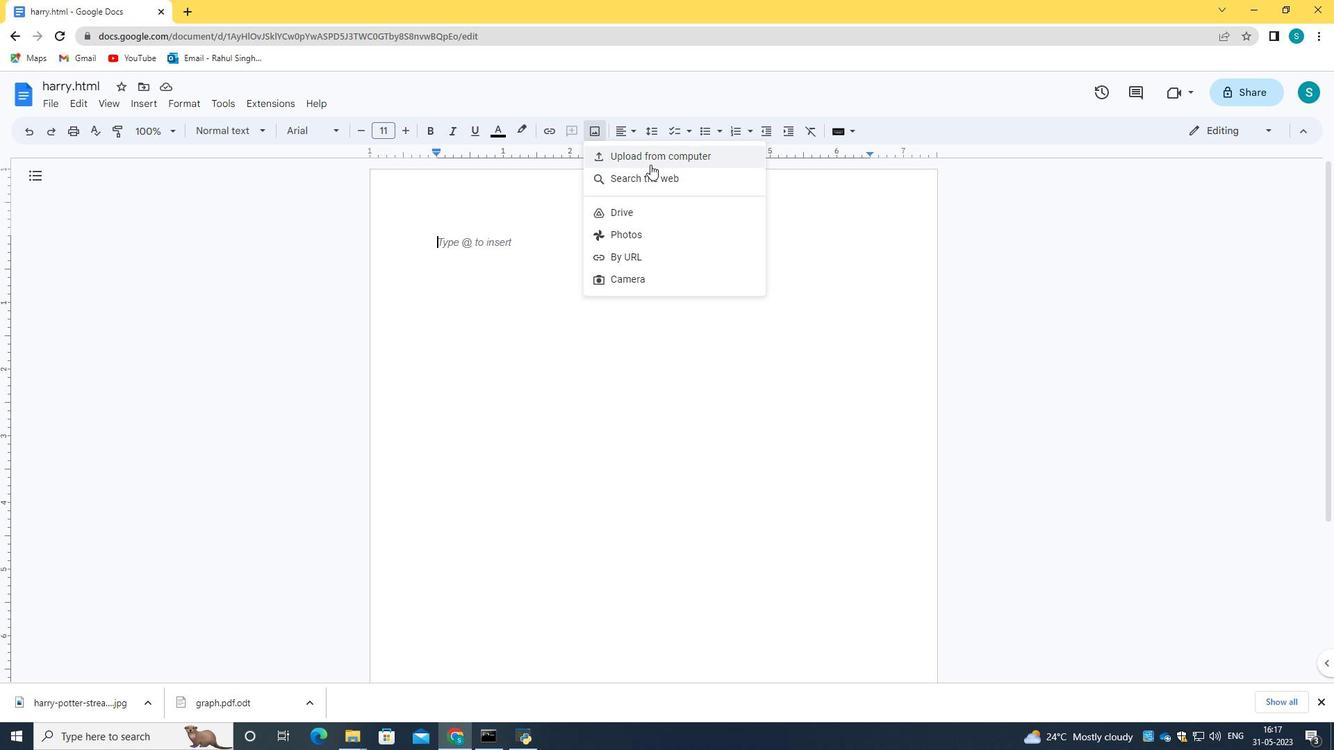 
Action: Mouse moved to (417, 232)
Screenshot: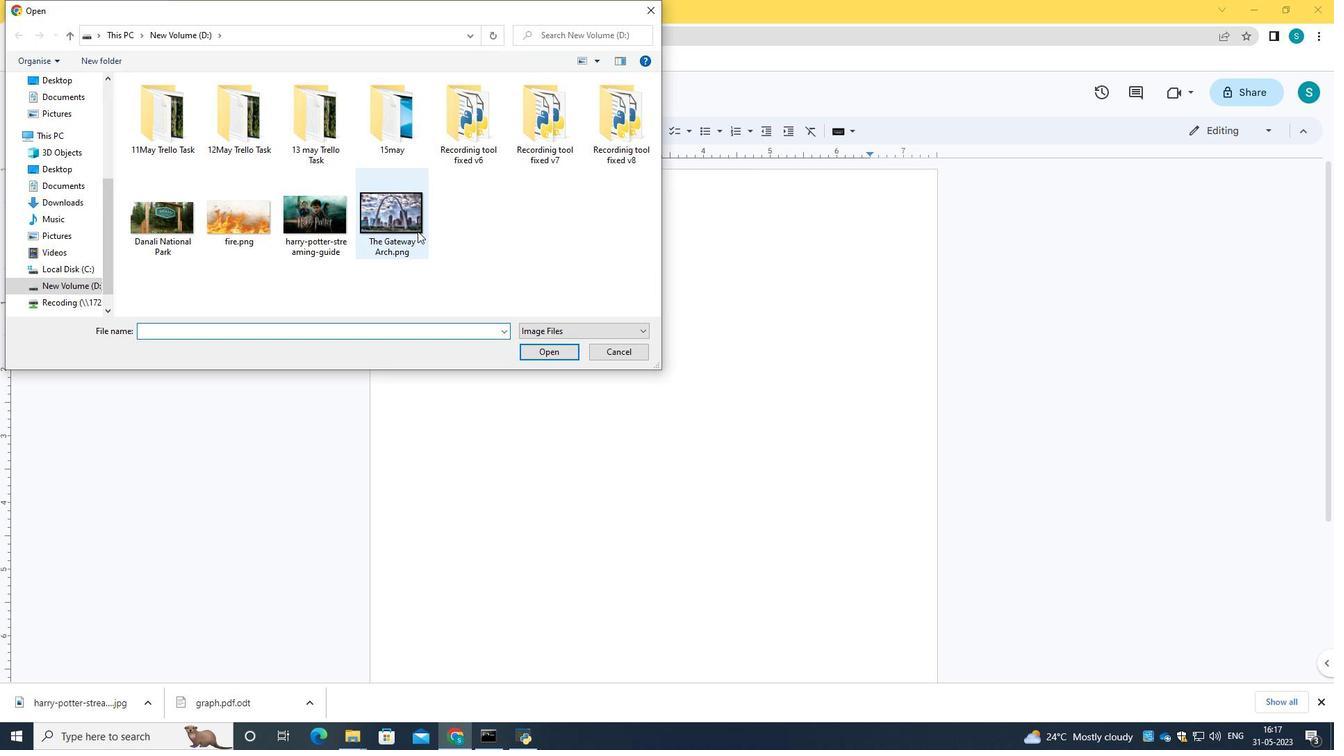 
Action: Mouse pressed left at (417, 232)
Screenshot: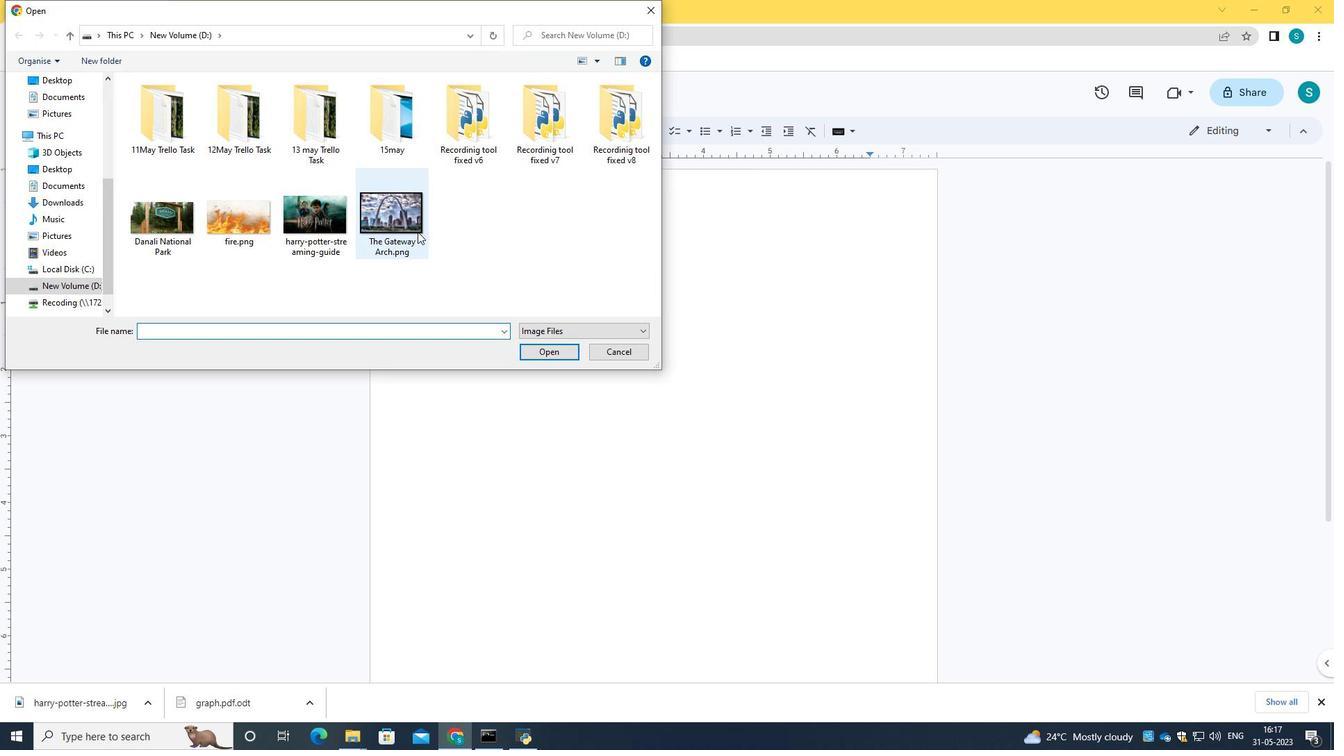 
Action: Mouse moved to (287, 222)
Screenshot: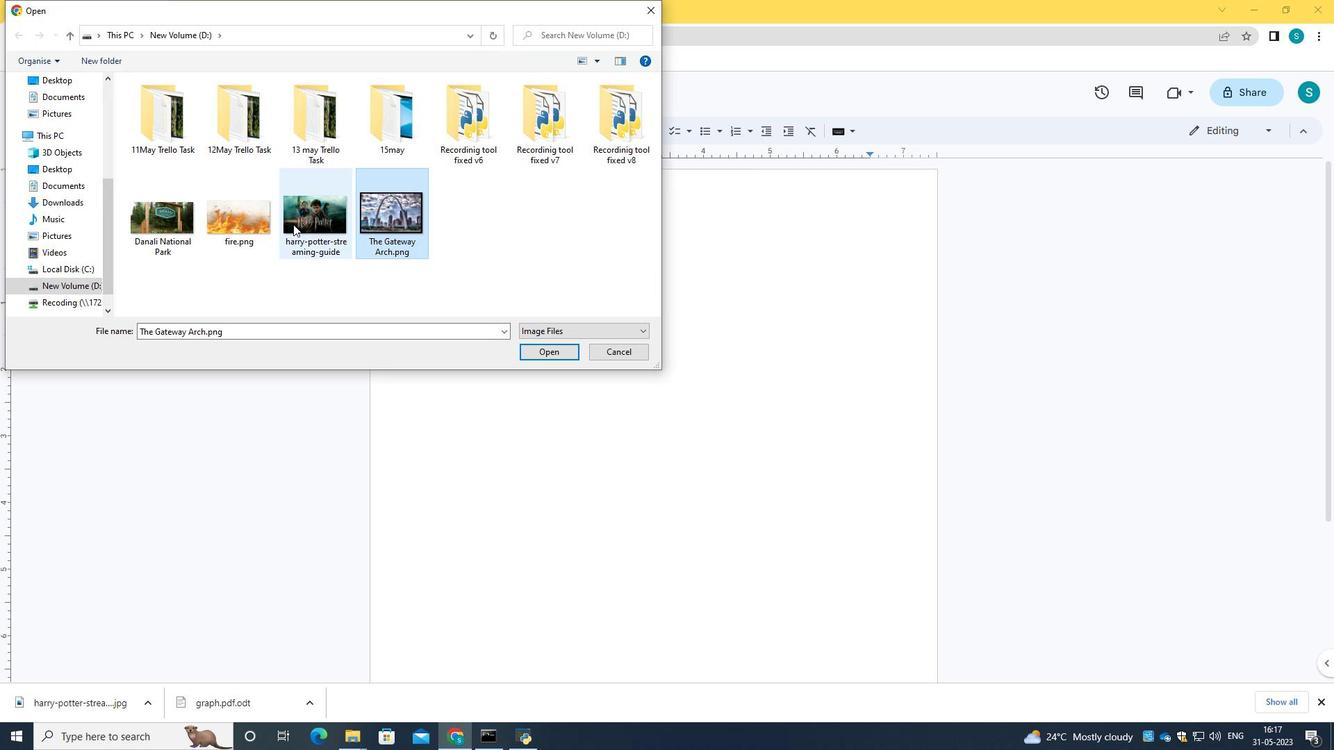 
Action: Mouse pressed left at (287, 222)
Screenshot: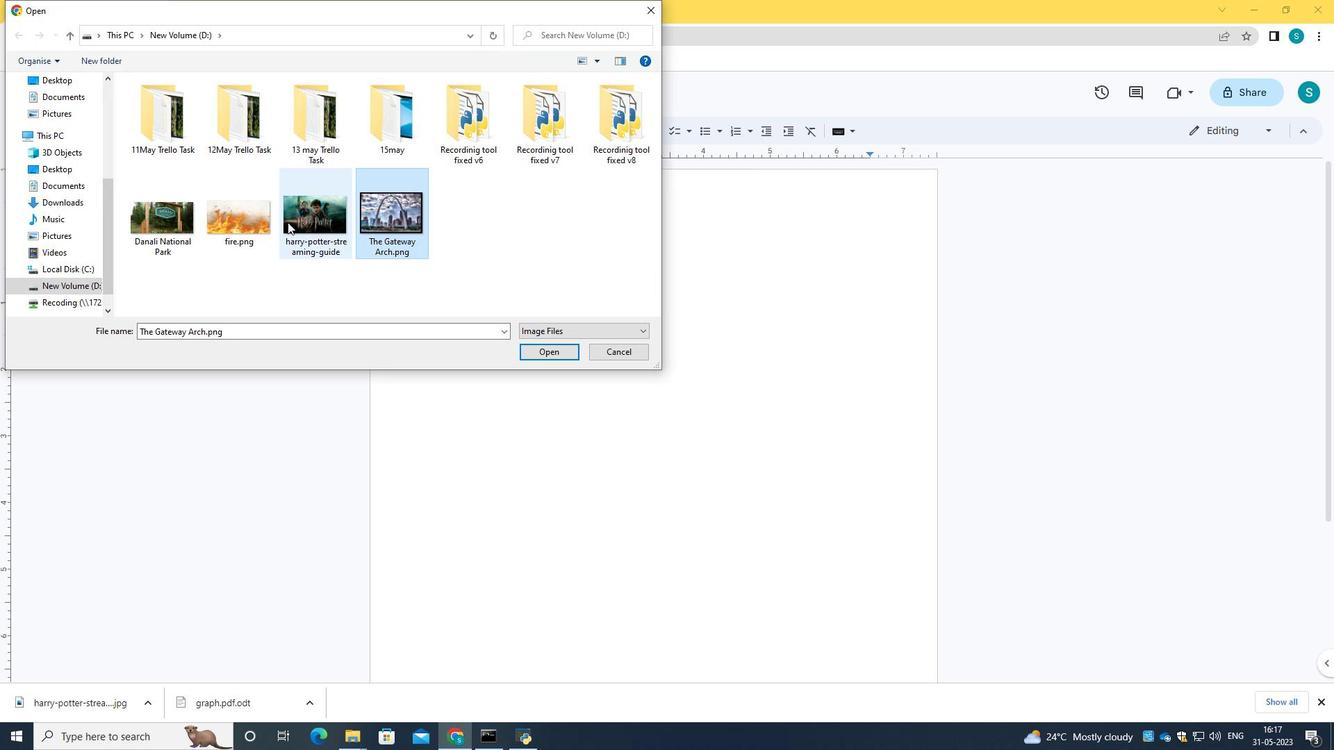
Action: Mouse moved to (312, 229)
Screenshot: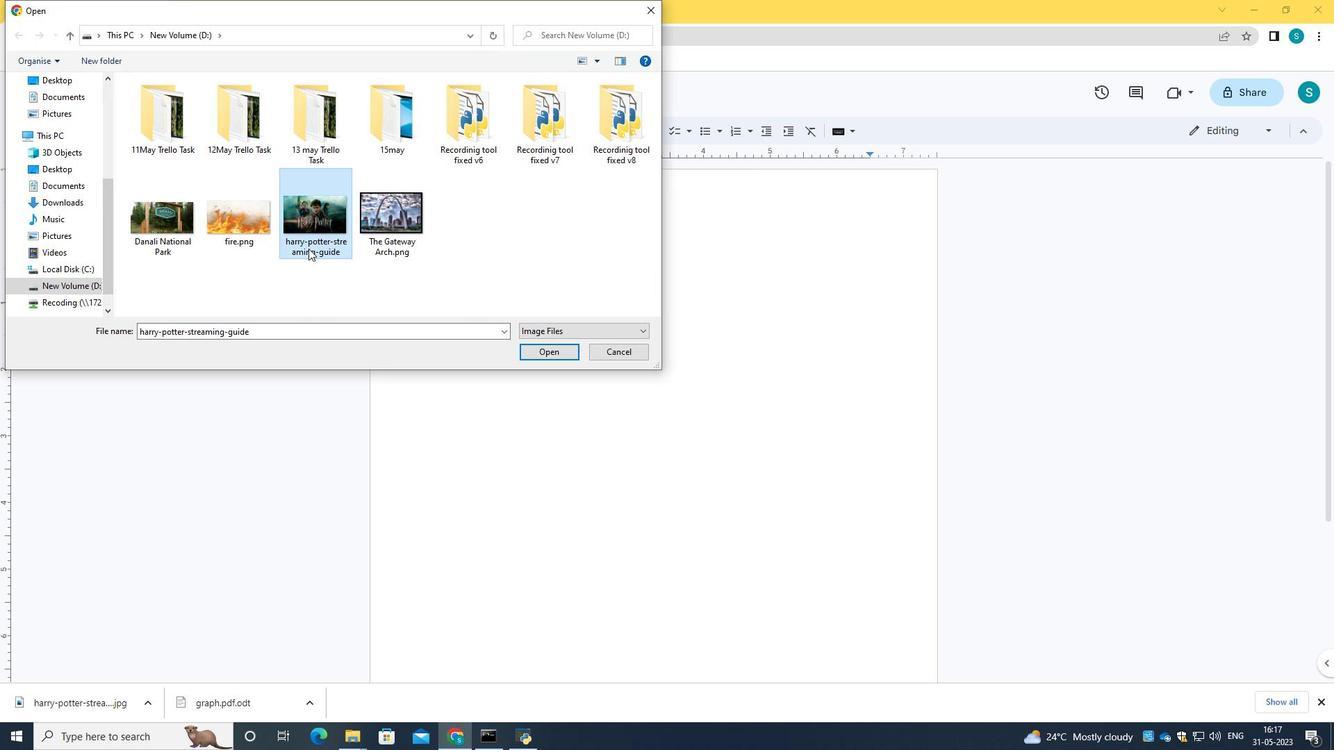 
Action: Mouse pressed right at (312, 229)
Screenshot: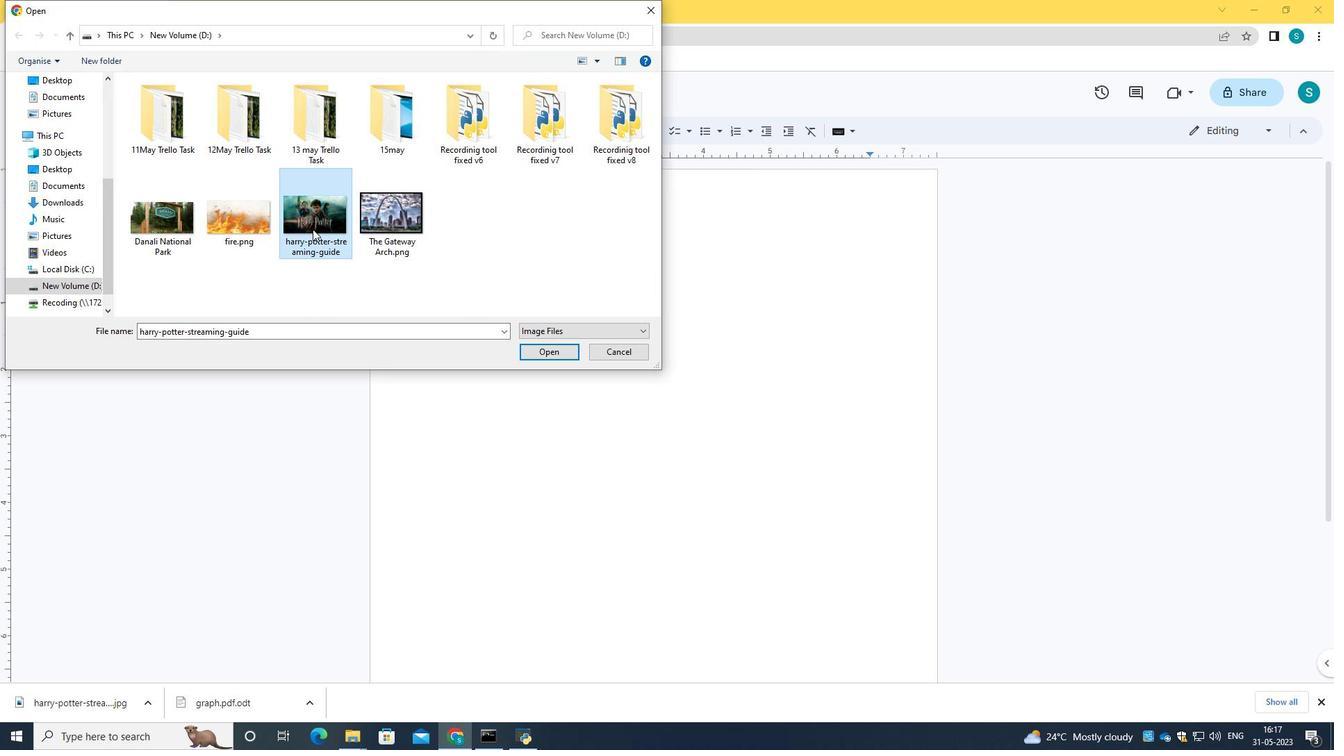 
Action: Mouse moved to (353, 591)
Screenshot: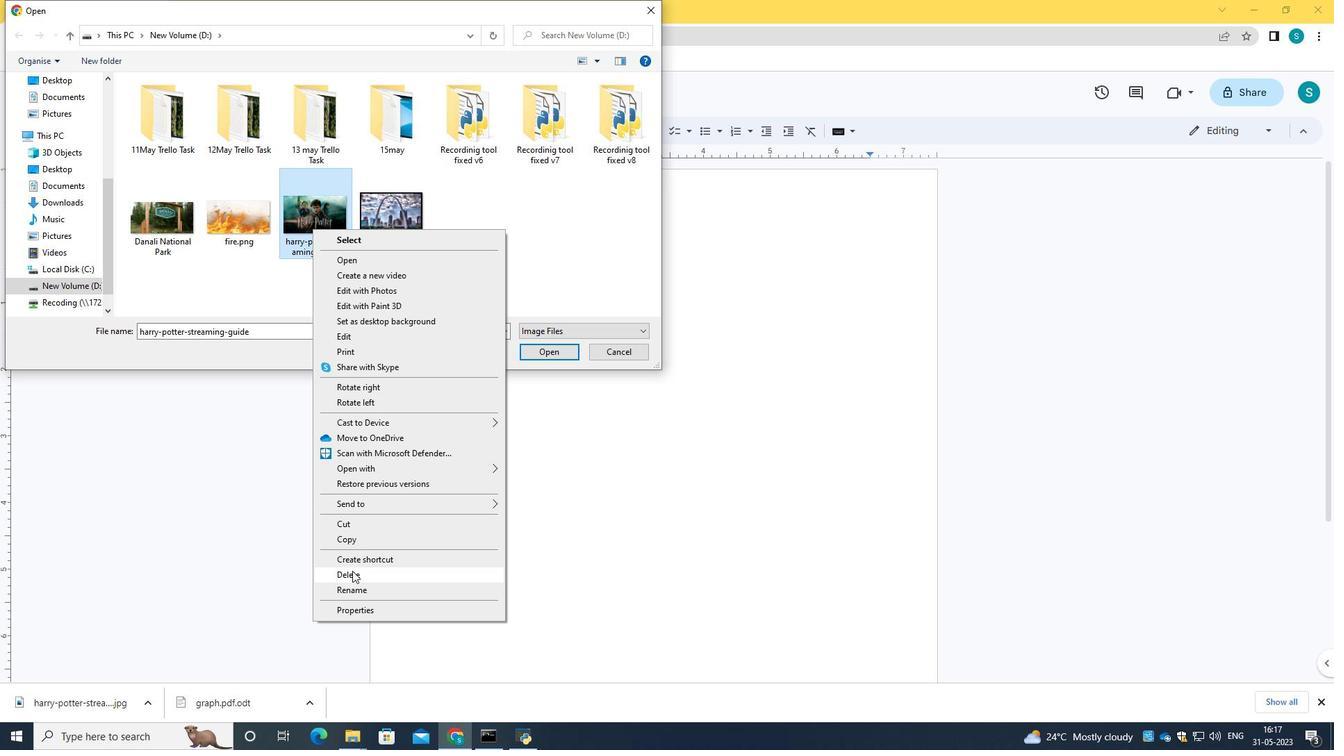 
Action: Mouse pressed left at (353, 591)
Screenshot: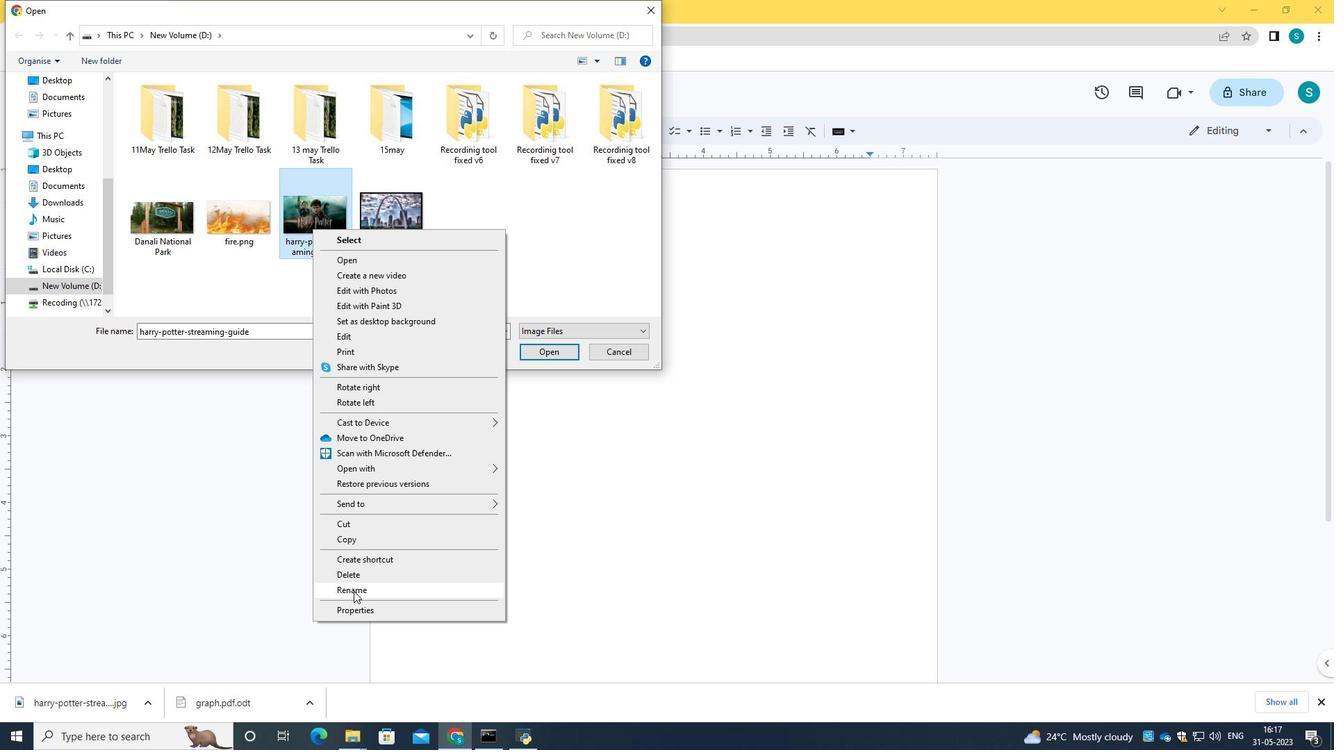 
Action: Mouse moved to (435, 393)
Screenshot: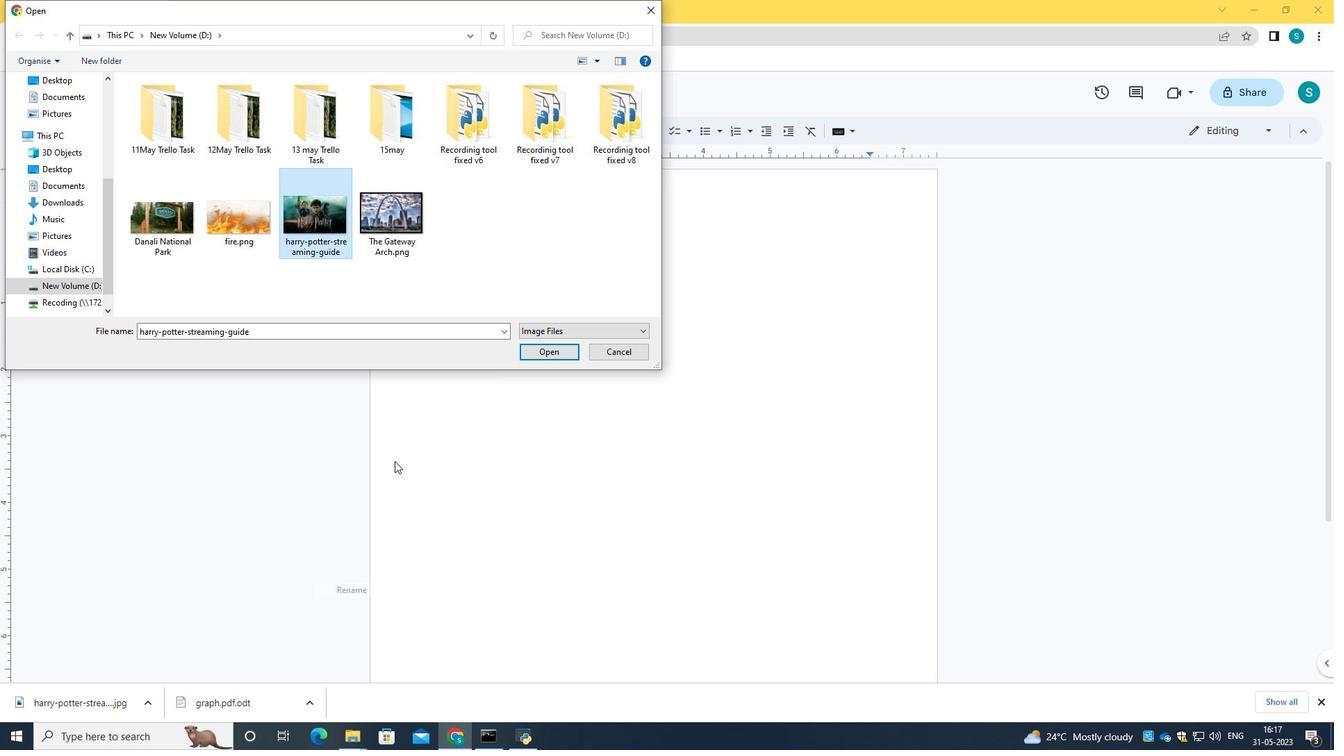 
Action: Key pressed <Key.caps_lock>H<Key.caps_lock>arry<Key.space><Key.caps_lock>P<Key.caps_lock>otter.pmg<Key.backspace><Key.backspace>ng
Screenshot: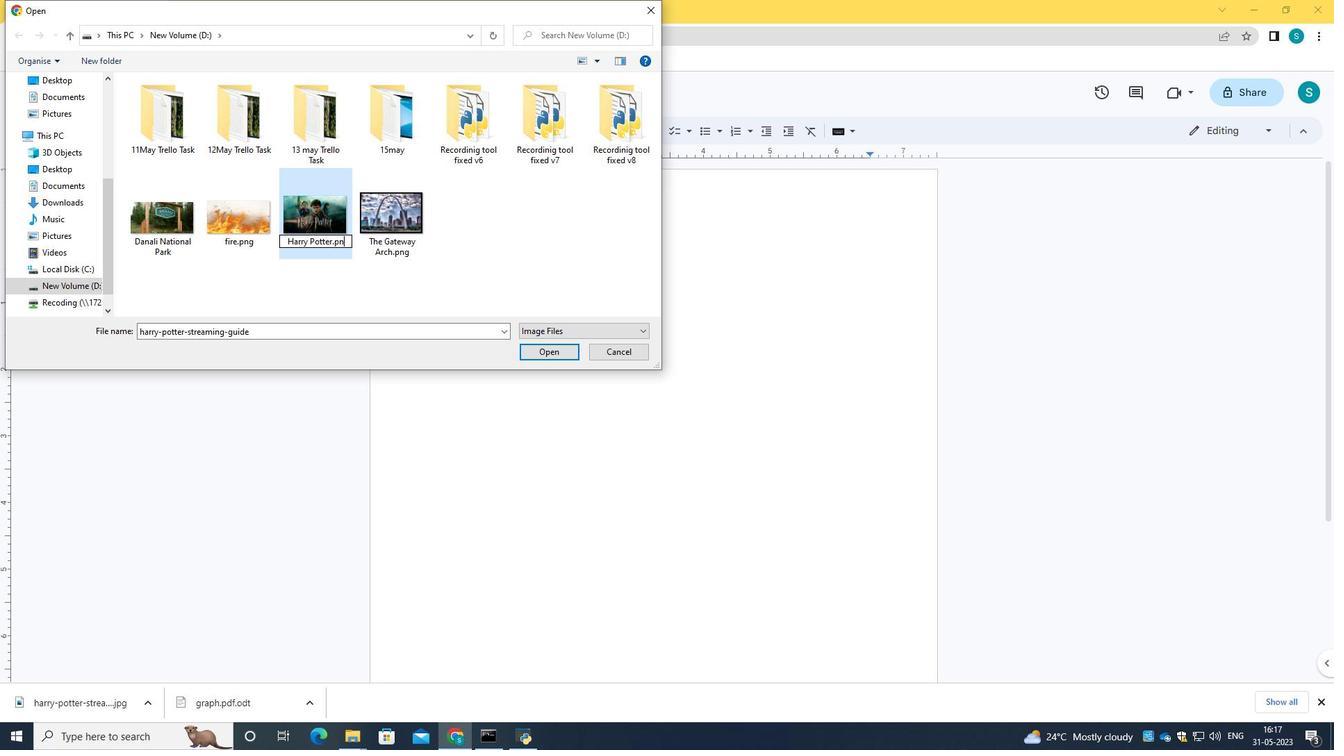 
Action: Mouse moved to (315, 196)
Screenshot: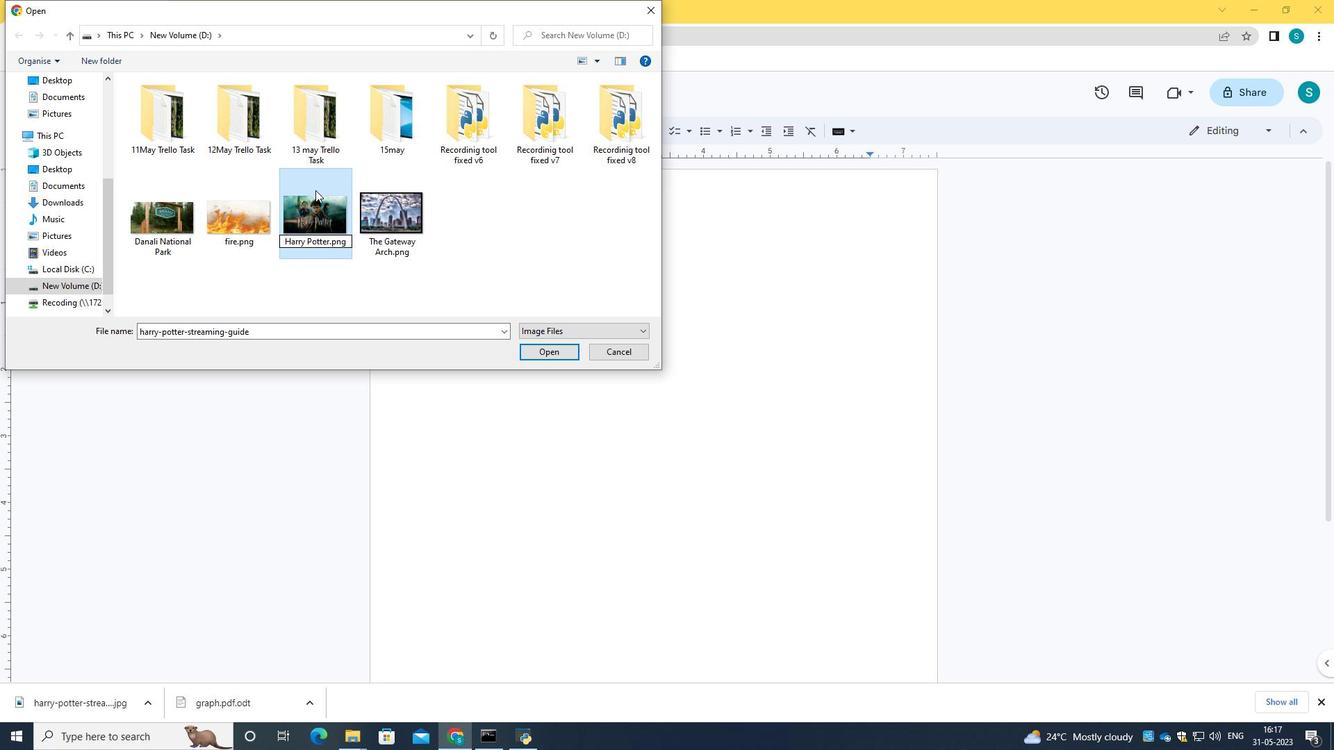 
Action: Mouse pressed left at (315, 196)
Screenshot: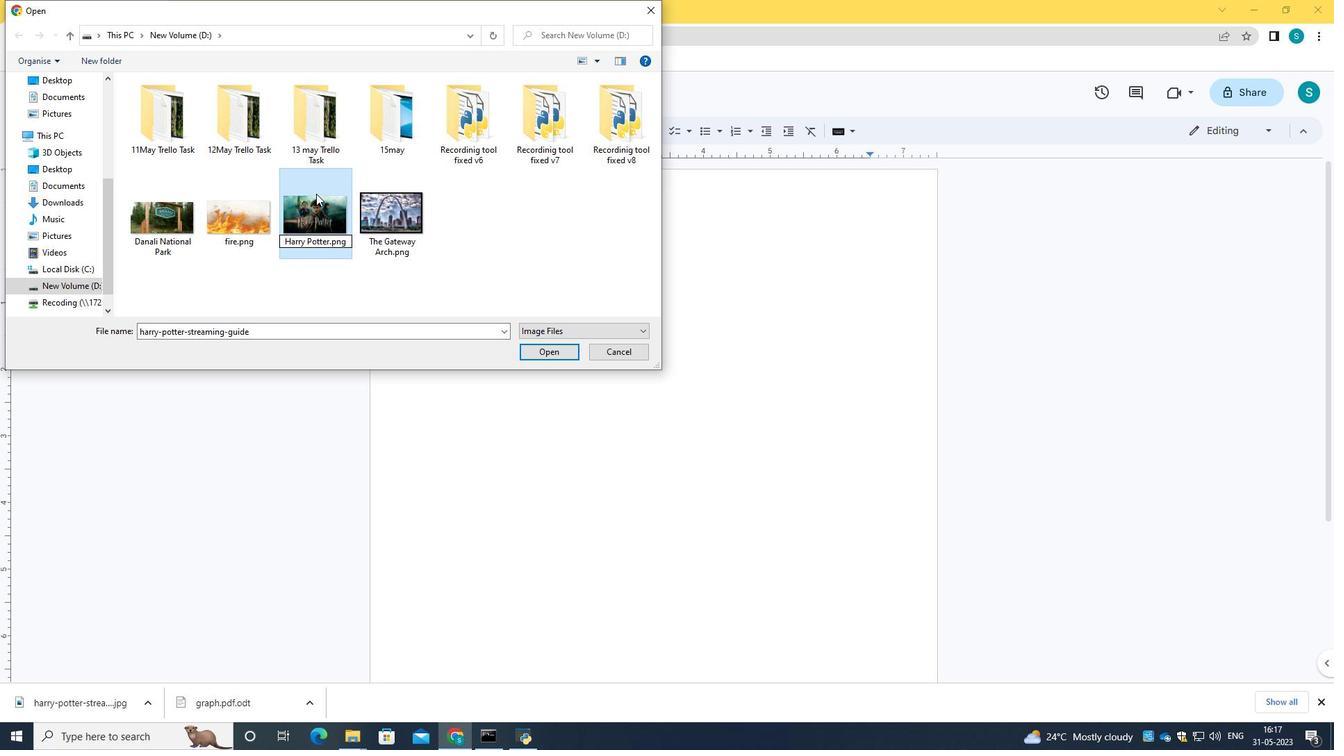 
Action: Mouse moved to (545, 355)
Screenshot: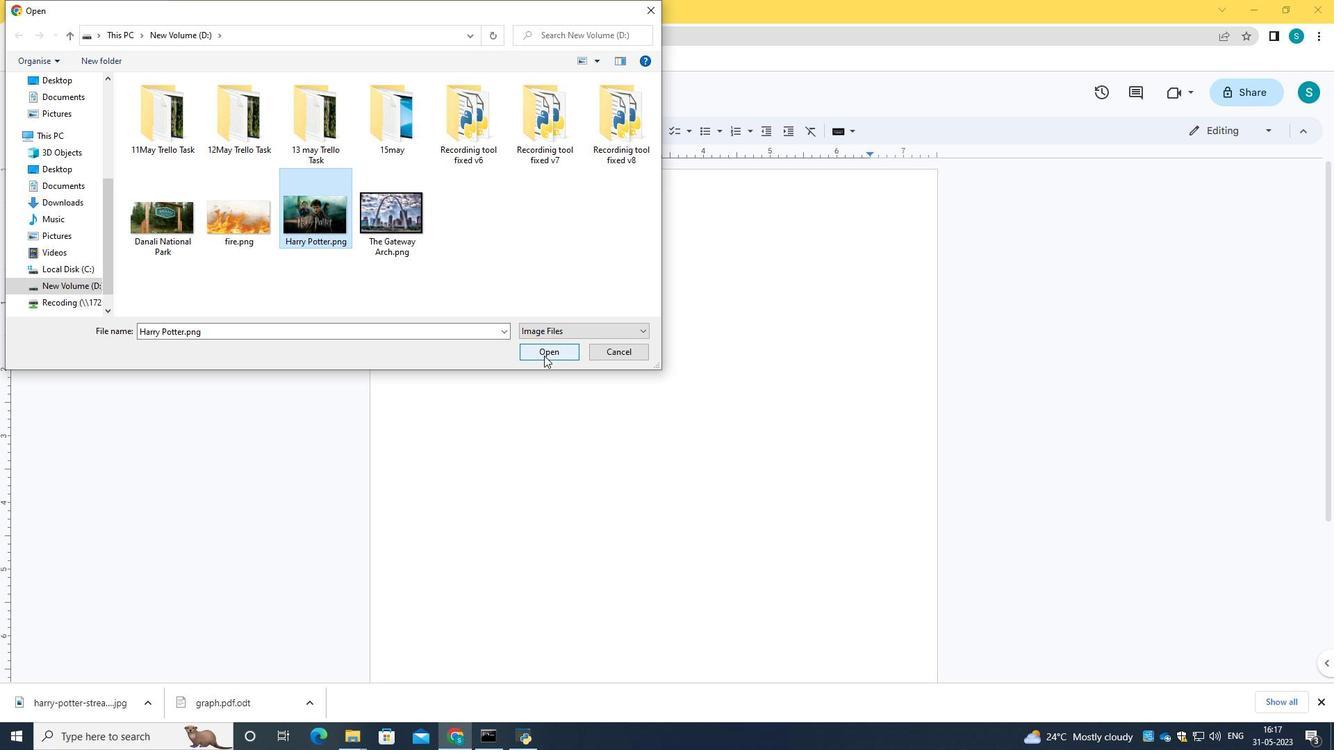 
Action: Mouse pressed left at (545, 355)
Screenshot: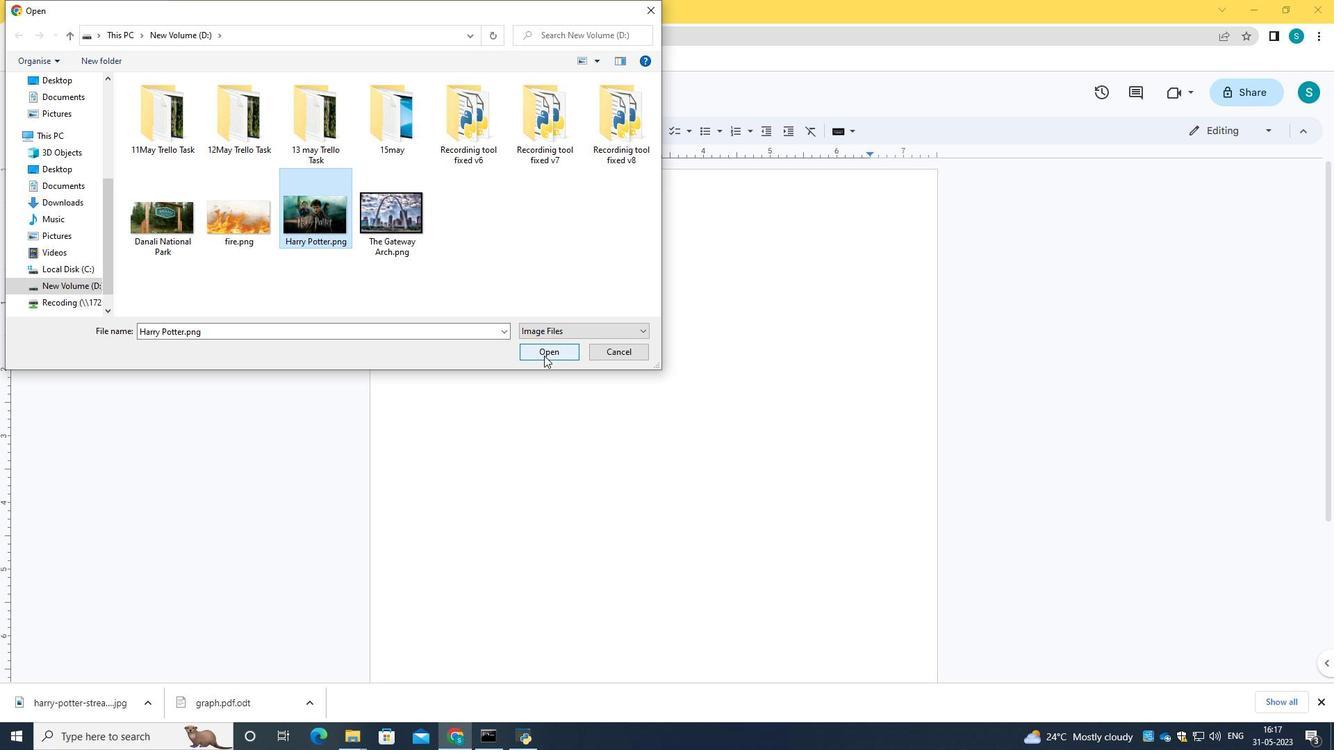 
Action: Mouse moved to (738, 406)
Screenshot: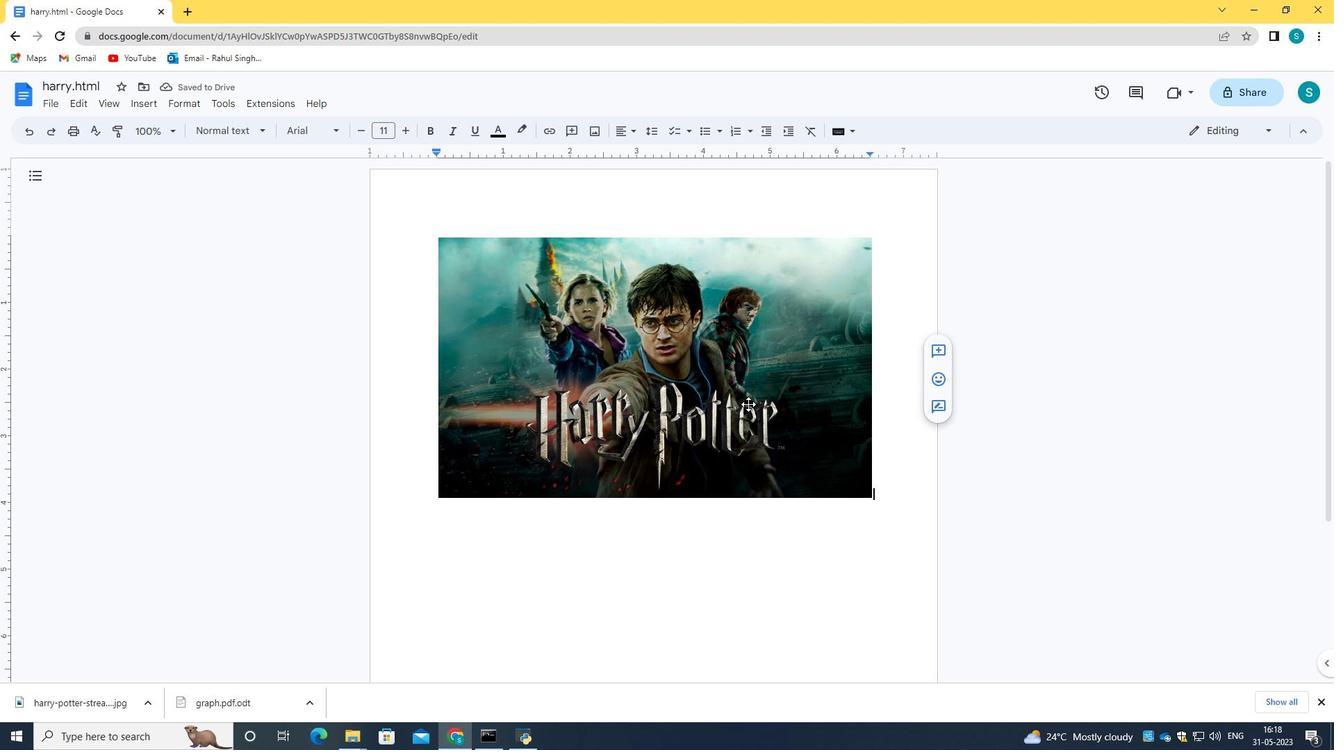 
Action: Mouse pressed left at (738, 406)
Screenshot: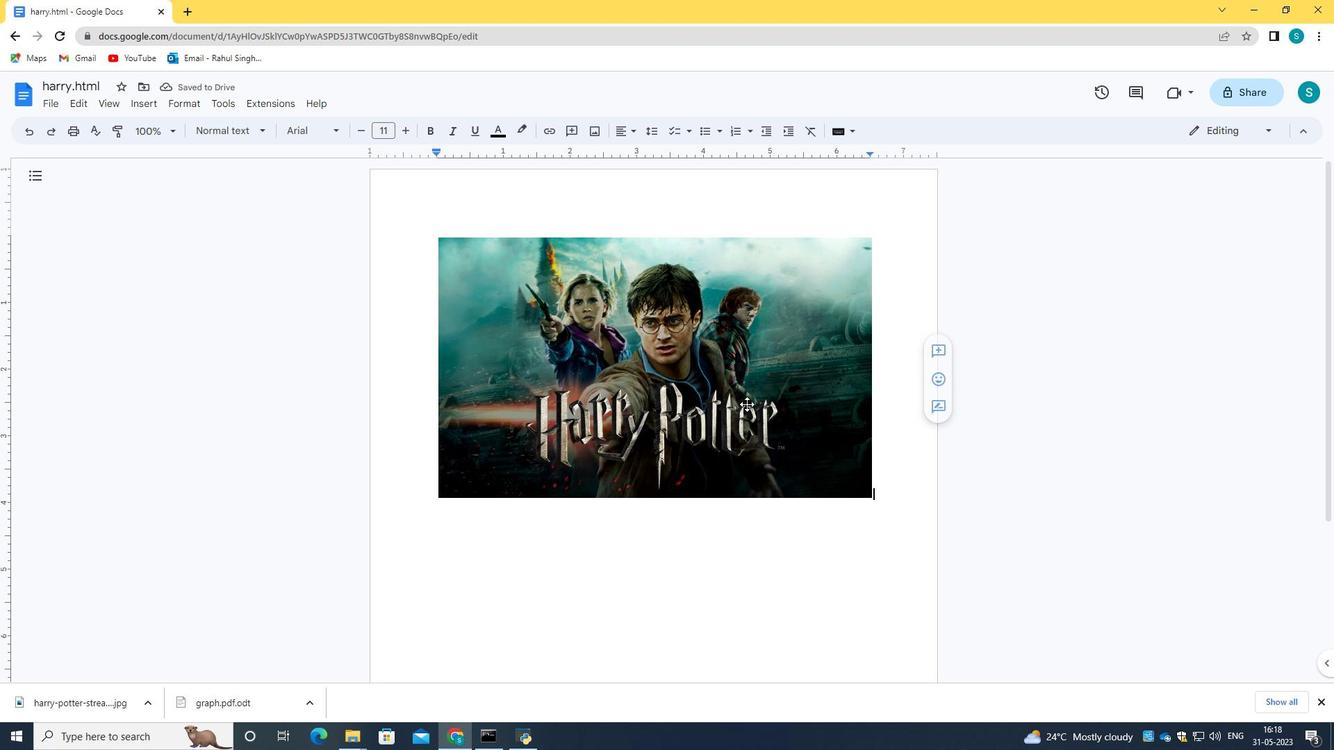 
Action: Mouse moved to (561, 125)
Screenshot: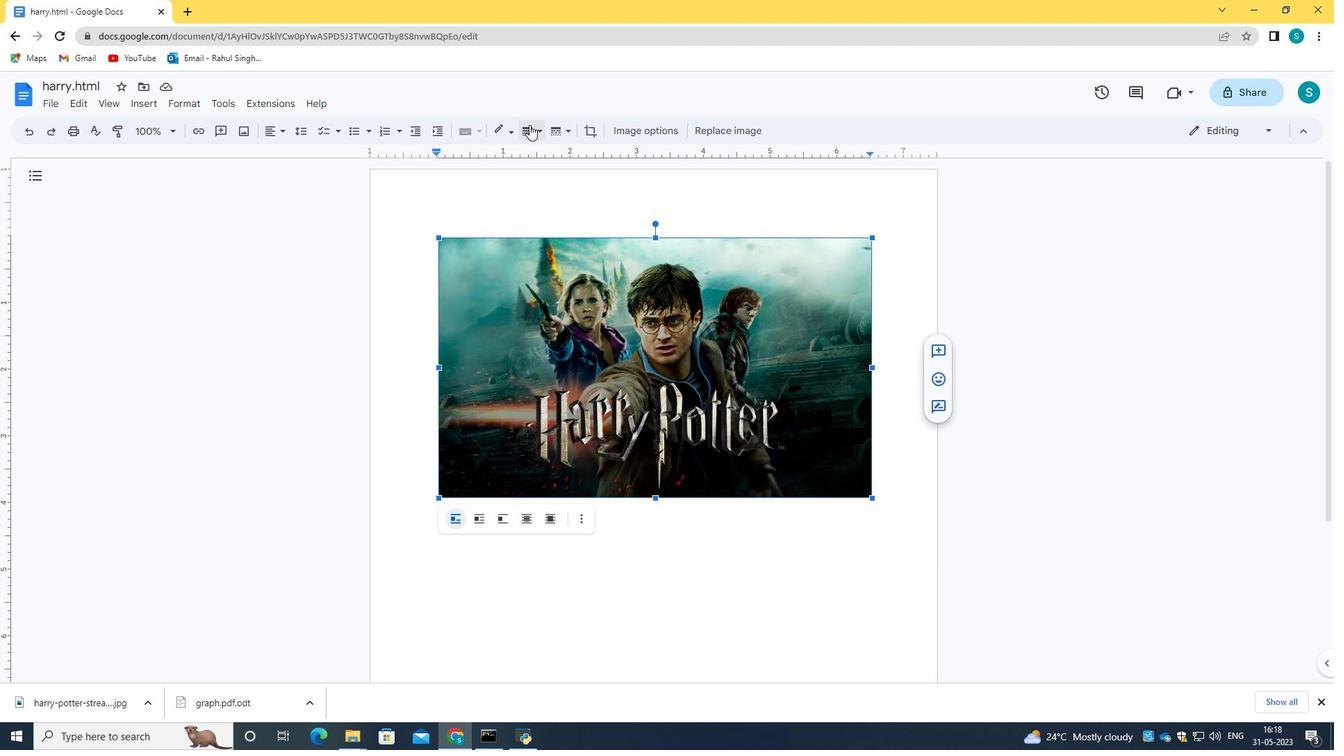 
Action: Mouse pressed left at (561, 125)
Screenshot: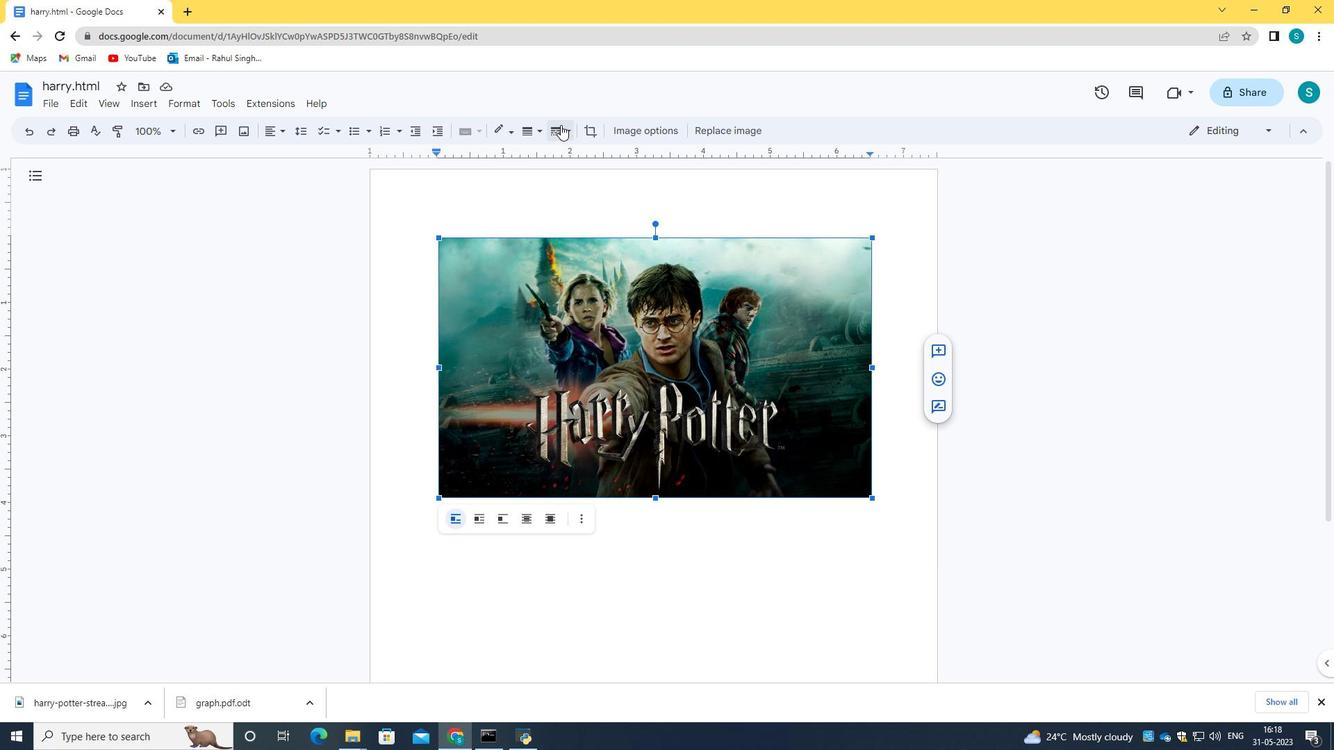 
Action: Mouse moved to (590, 200)
Screenshot: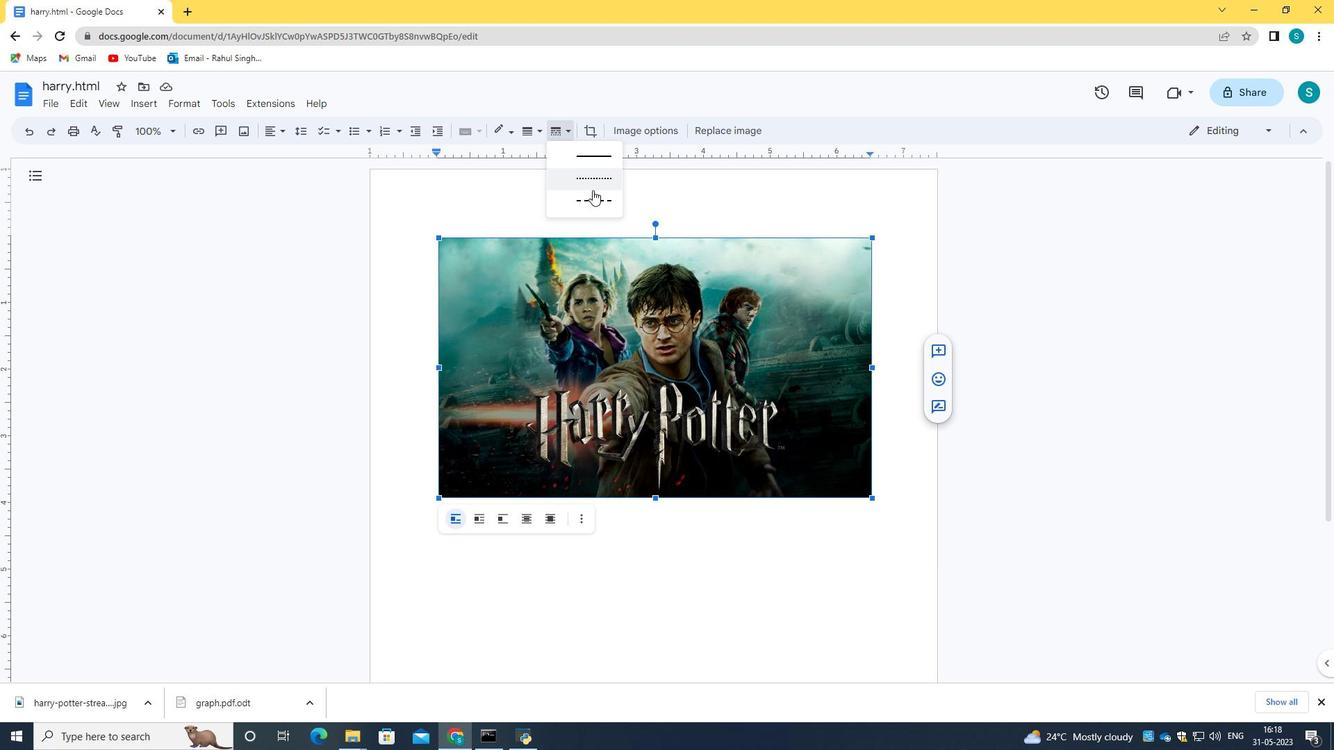 
Action: Mouse pressed left at (590, 200)
Screenshot: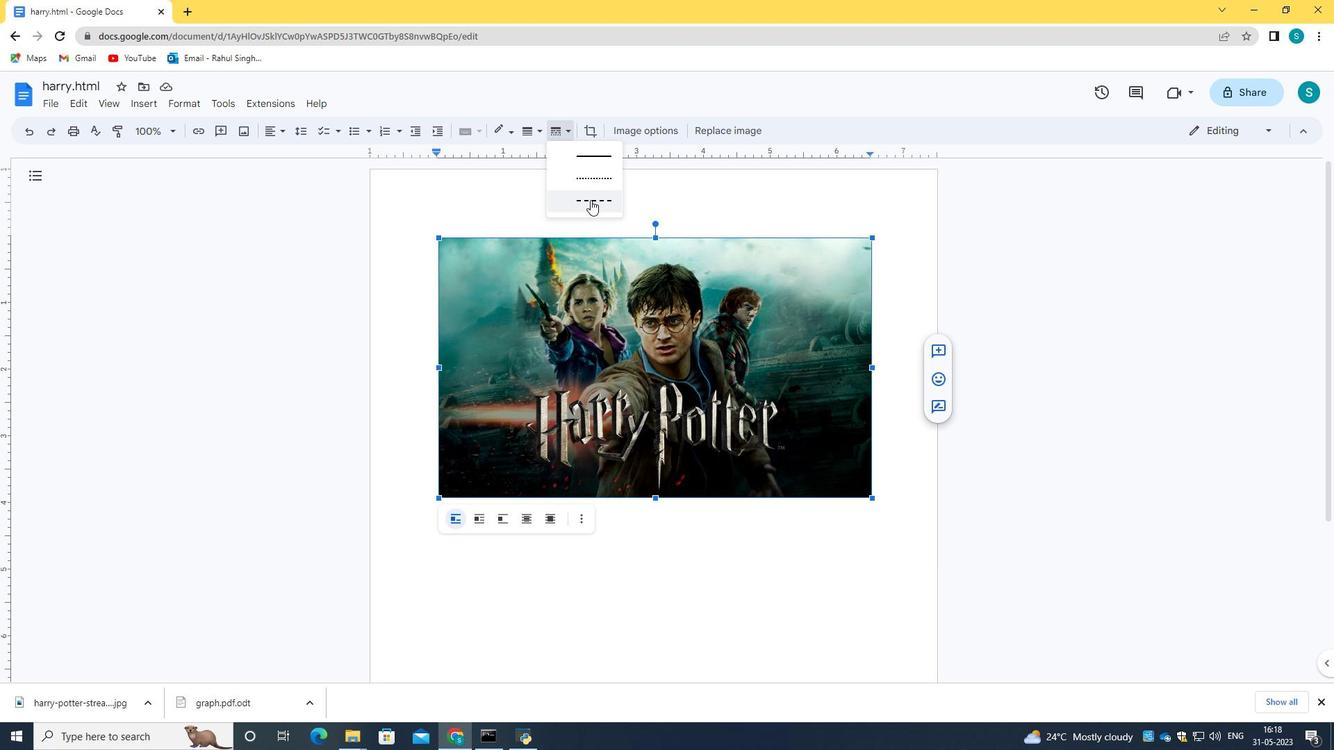 
Action: Mouse moved to (503, 256)
Screenshot: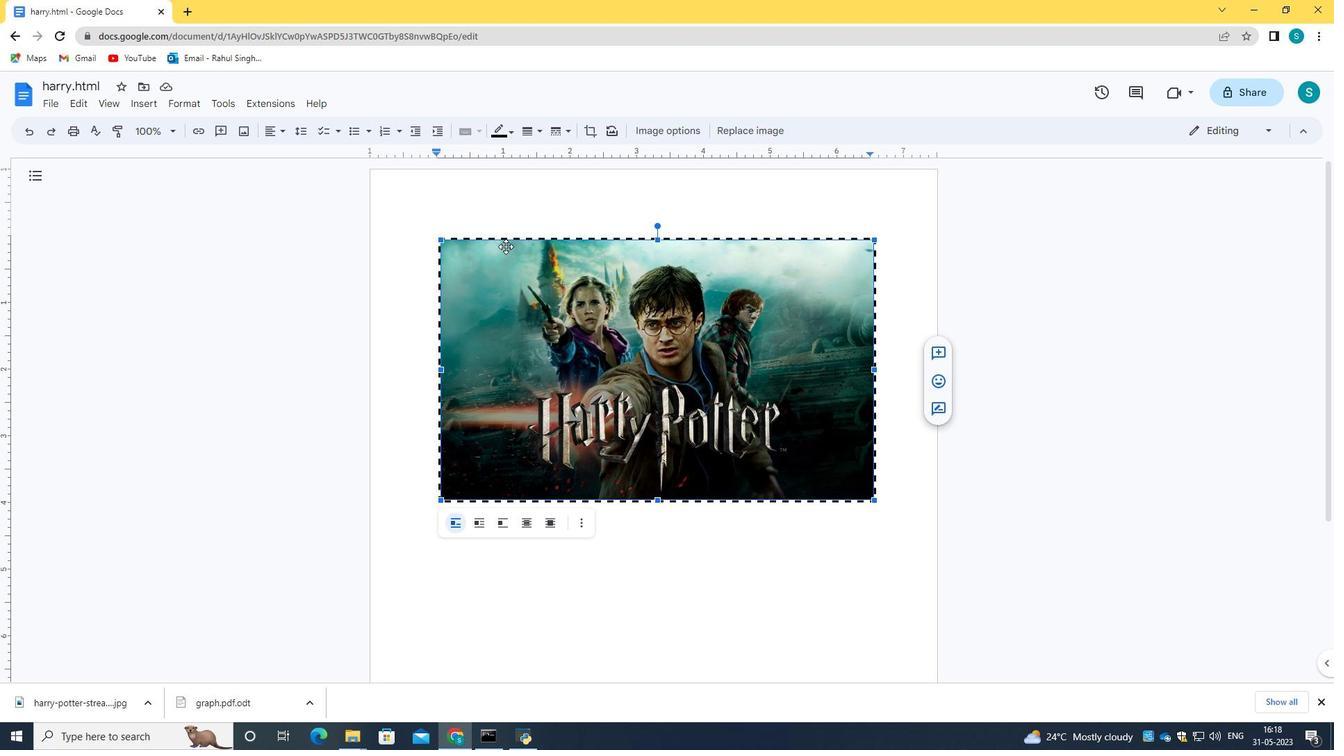 
Action: Mouse pressed left at (503, 256)
Screenshot: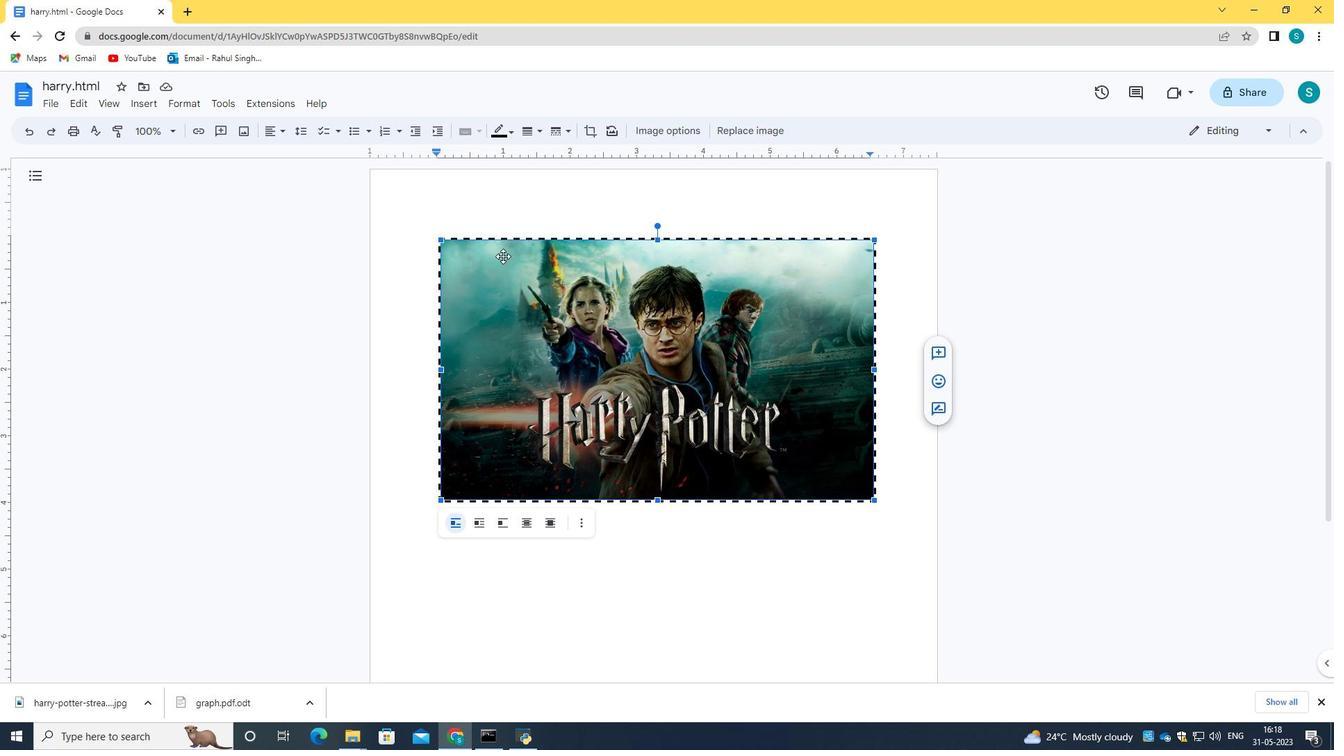
Action: Mouse moved to (506, 130)
Screenshot: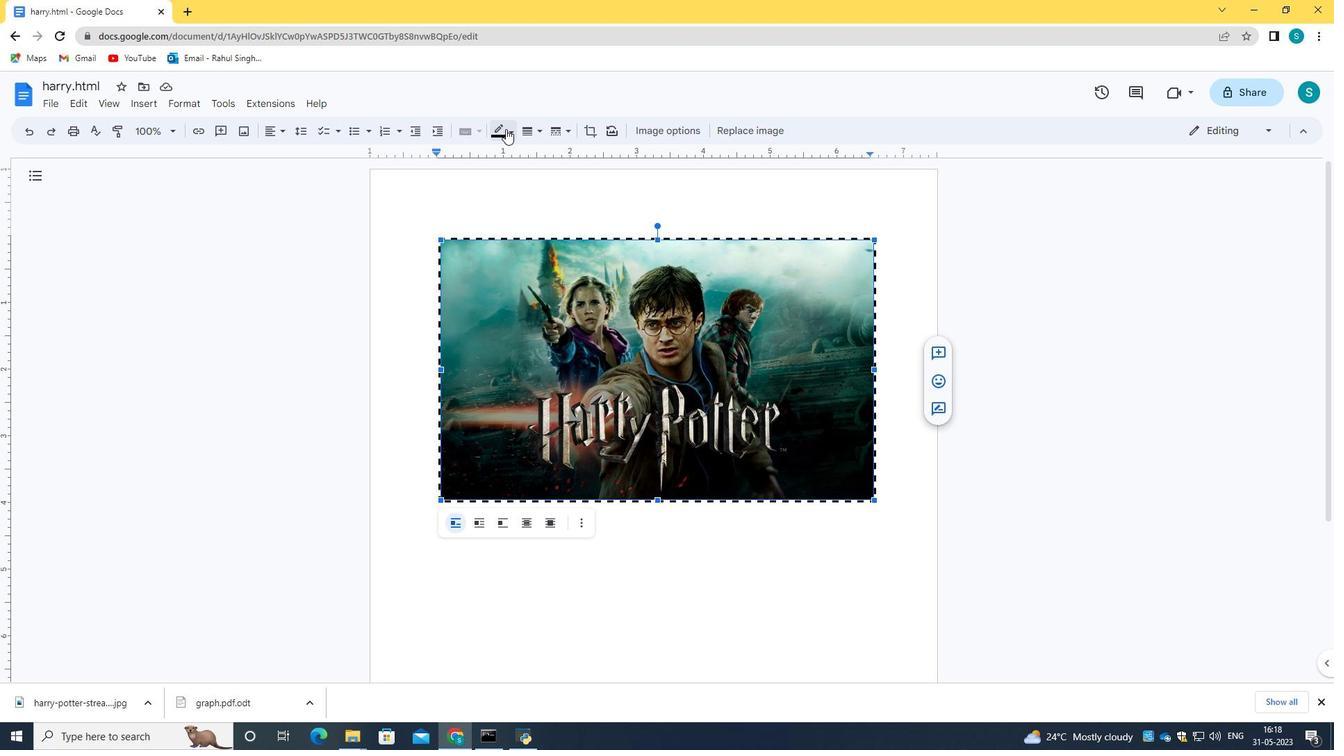 
Action: Mouse pressed left at (506, 130)
Screenshot: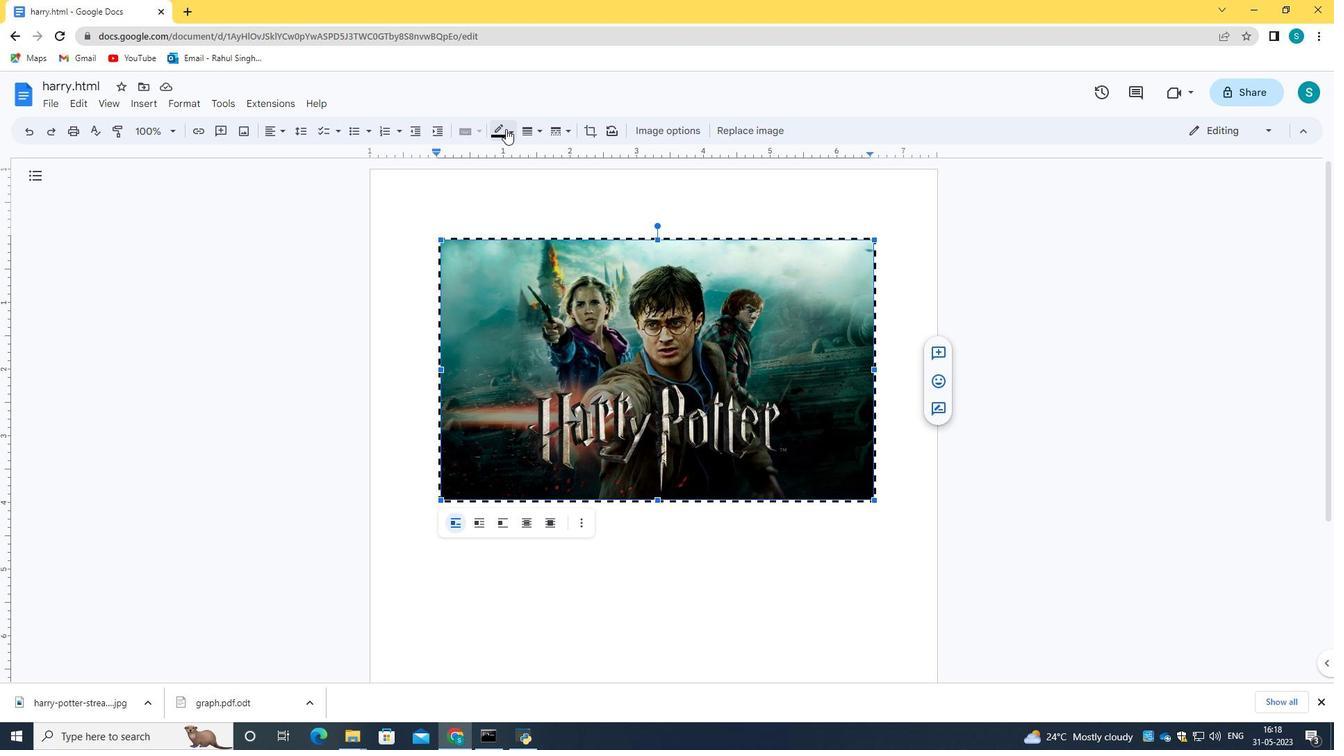 
Action: Mouse moved to (551, 195)
Screenshot: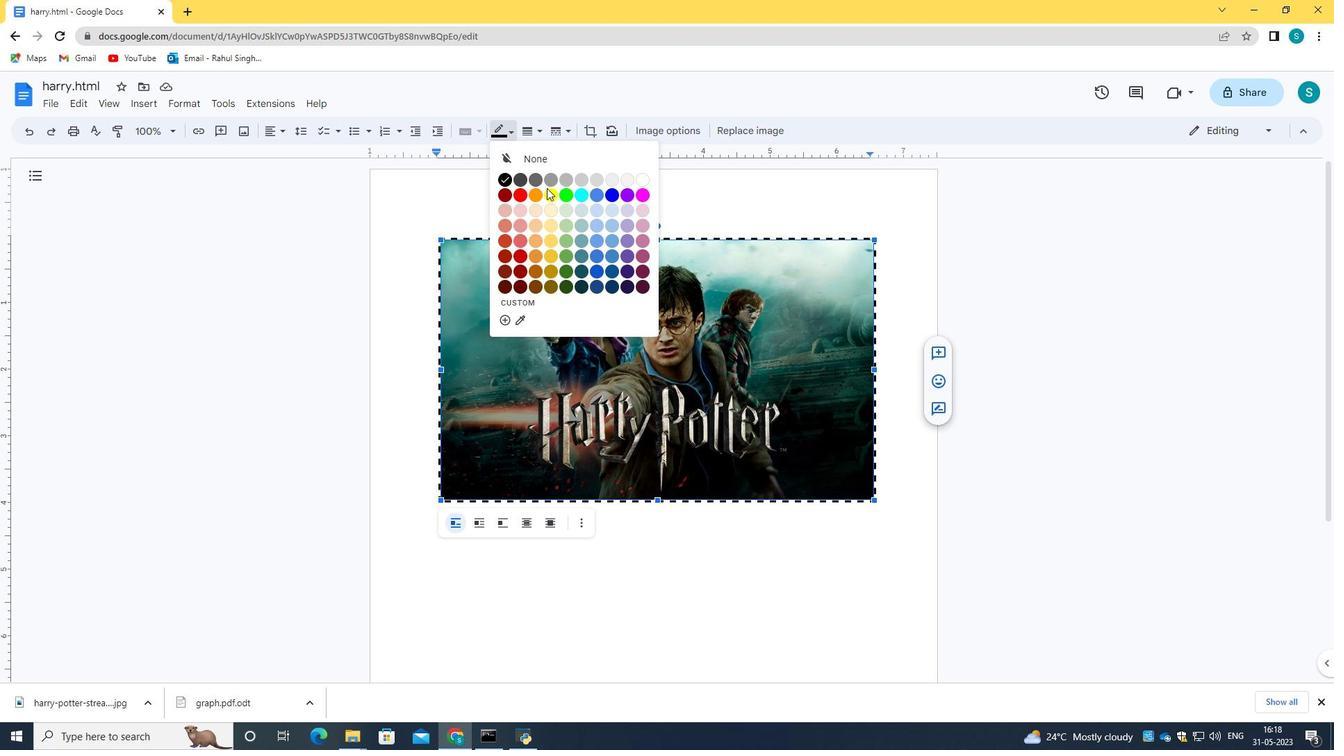 
Action: Mouse pressed left at (551, 195)
Screenshot: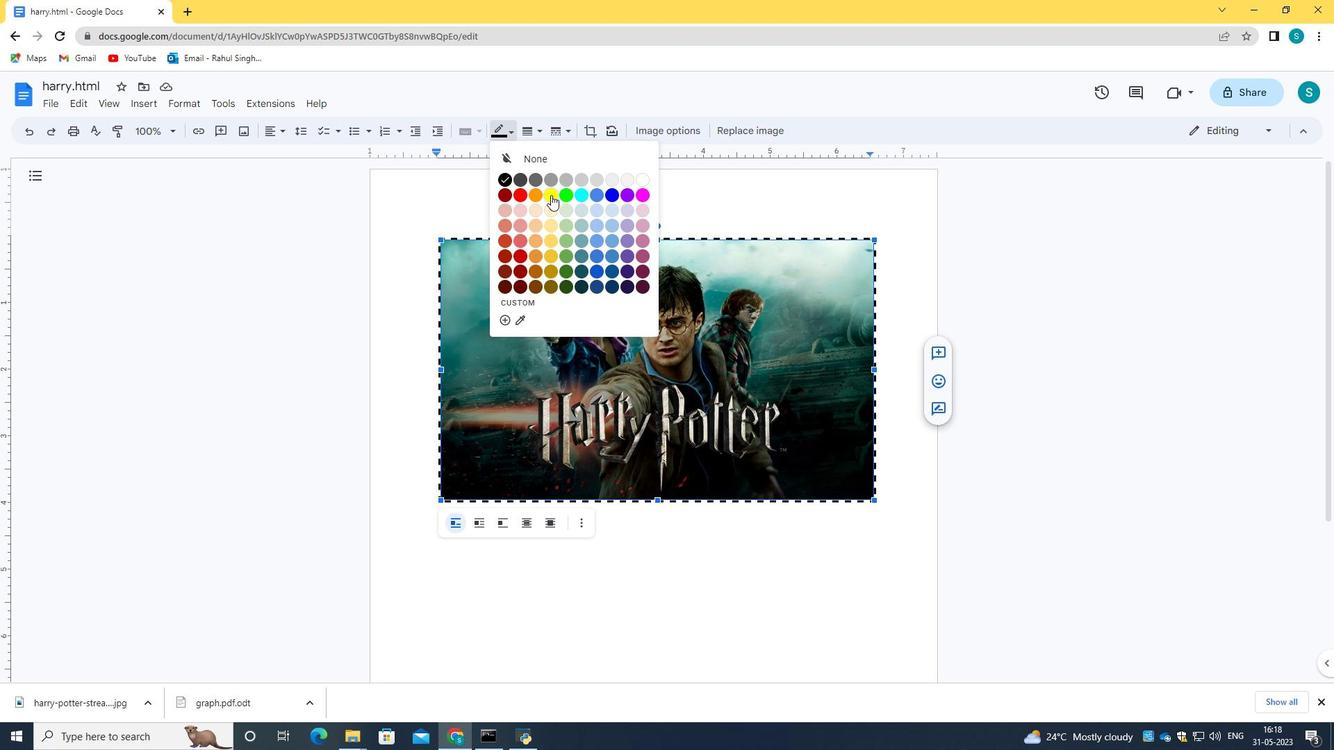 
Action: Mouse moved to (536, 132)
Screenshot: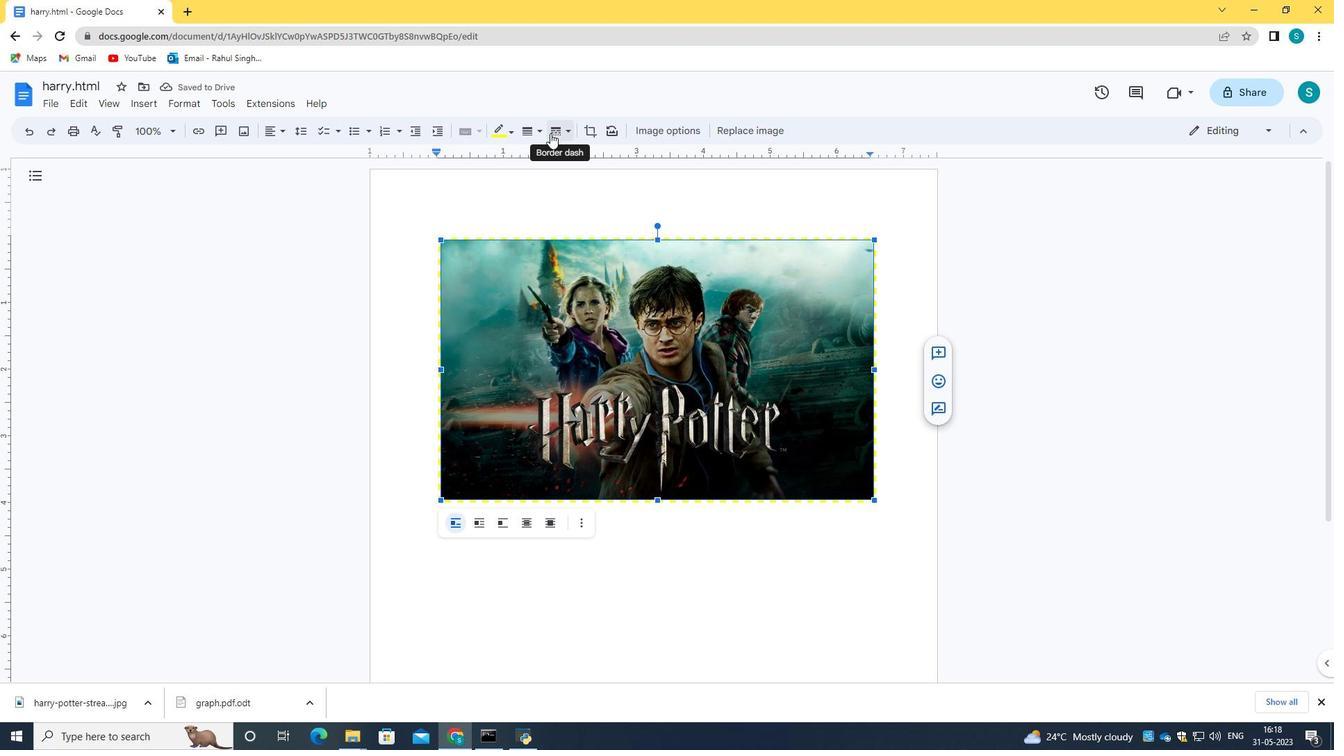 
Action: Mouse pressed left at (536, 132)
Screenshot: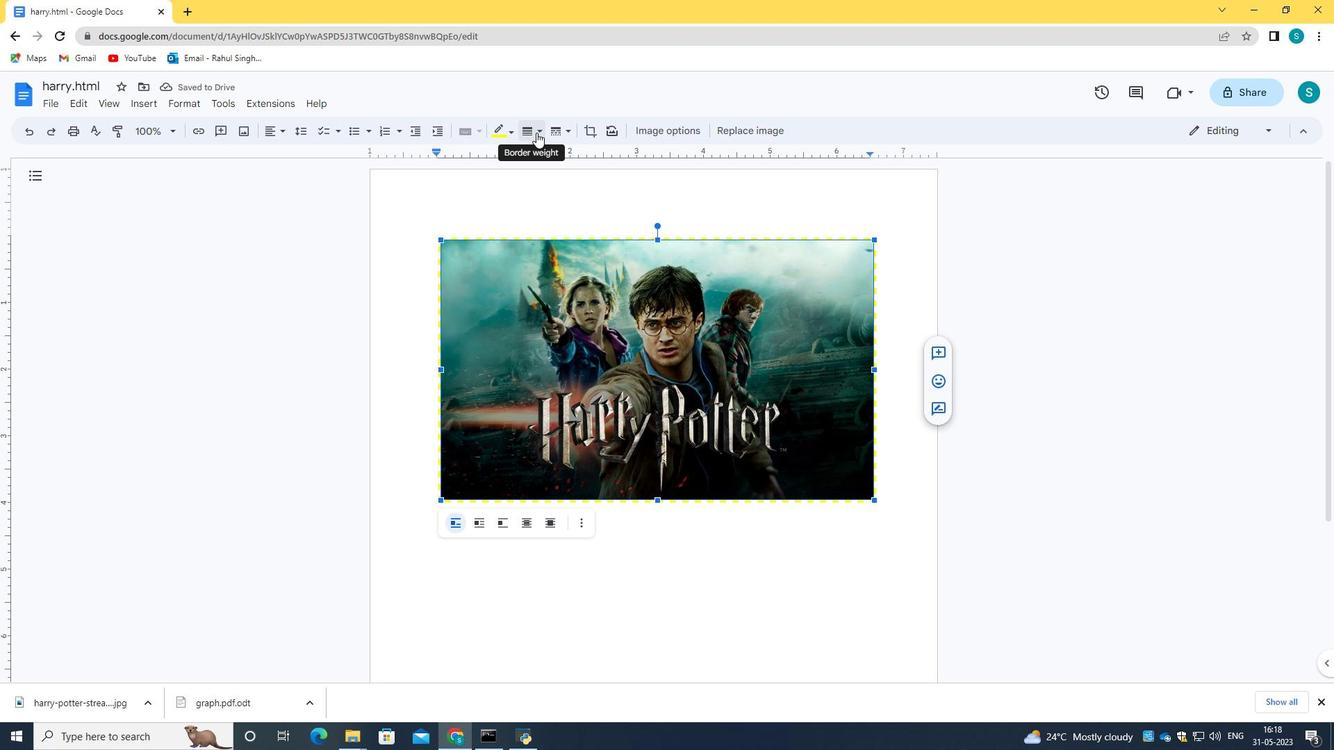 
Action: Mouse moved to (543, 182)
Screenshot: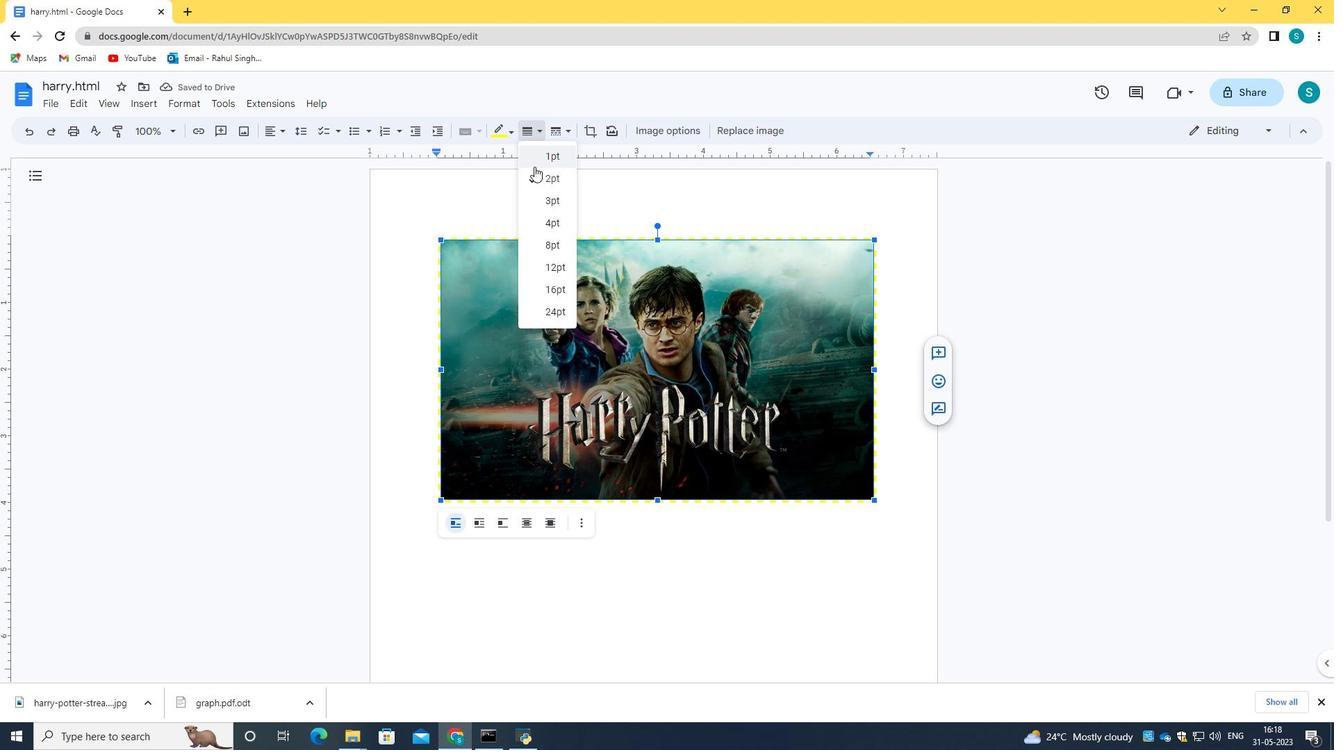 
Action: Mouse pressed left at (543, 182)
Screenshot: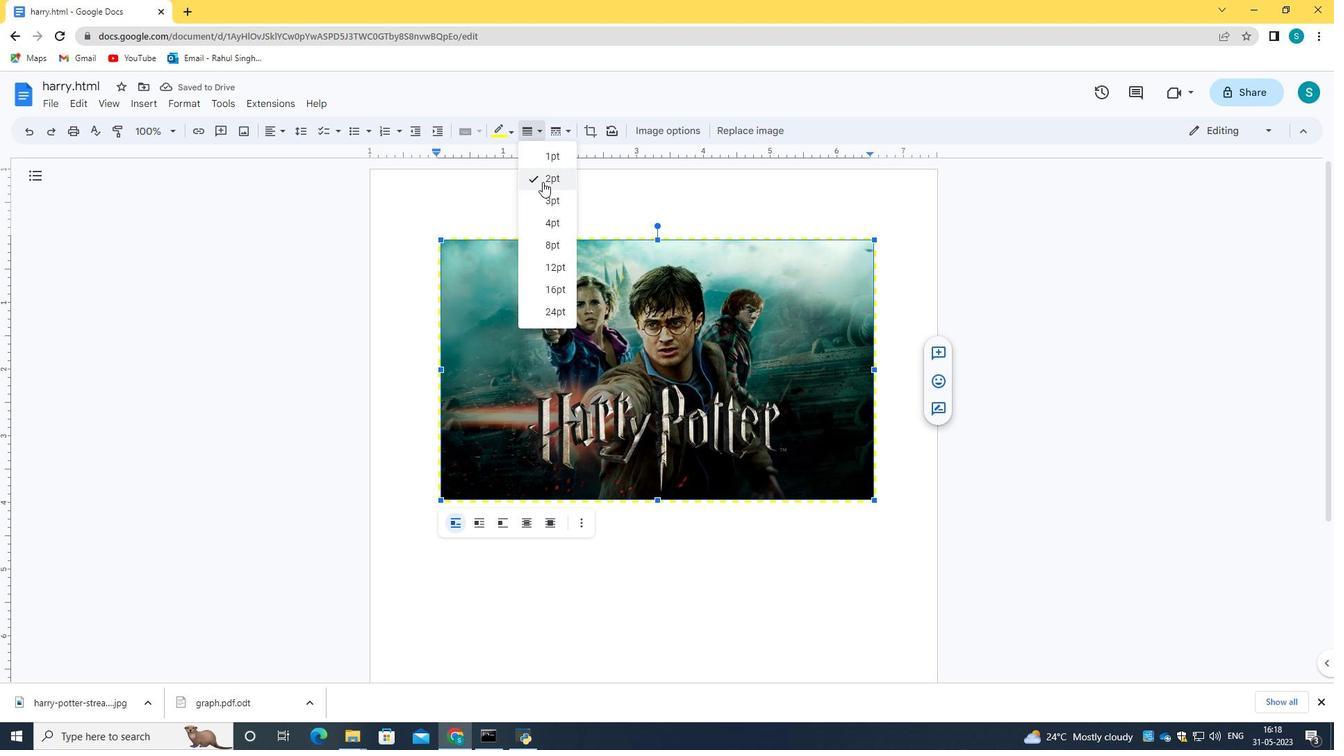 
Action: Mouse moved to (527, 204)
Screenshot: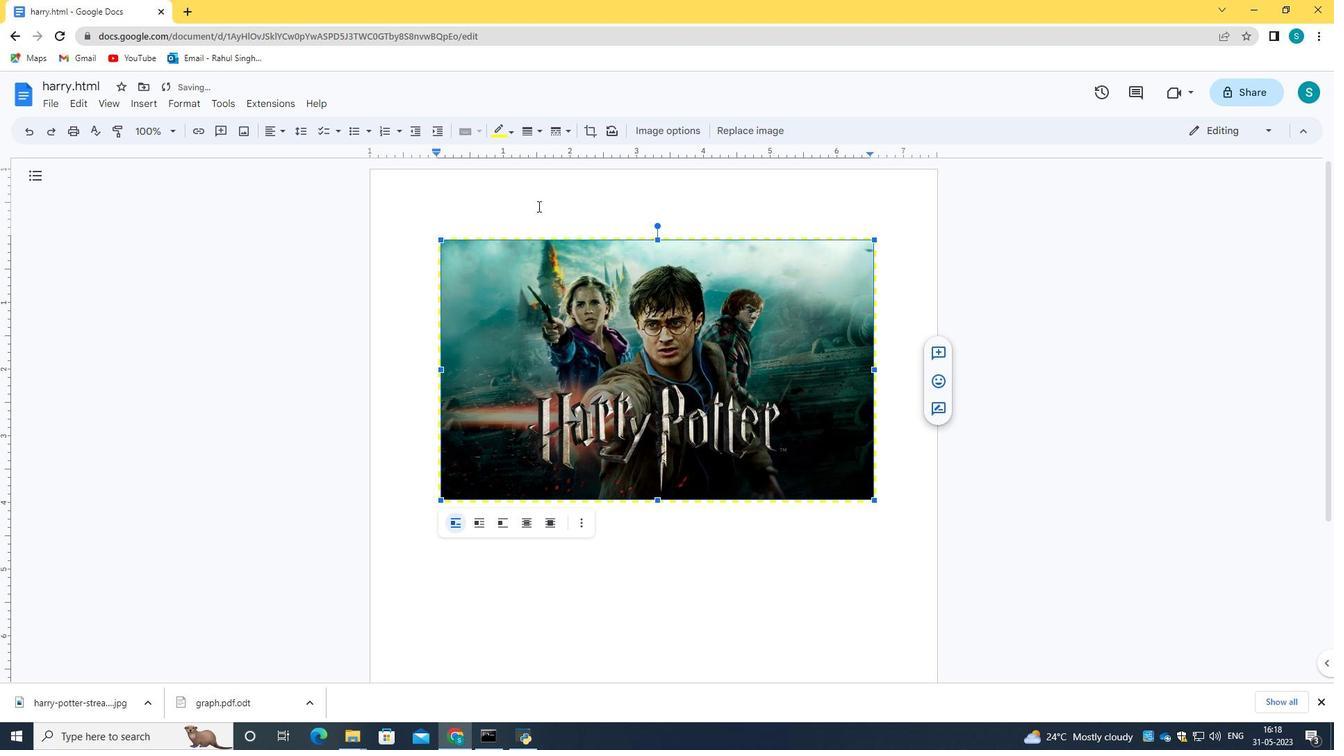 
